 Task: Search one way flight ticket for 2 adults, 2 infants in seat and 1 infant on lap in first from Provo: Provo Municipal Airport to Riverton: Central Wyoming Regional Airport (was Riverton Regional) on 8-4-2023. Choice of flights is Frontier. Number of bags: 3 checked bags. Price is upto 65000. Outbound departure time preference is 23:30.
Action: Mouse moved to (306, 417)
Screenshot: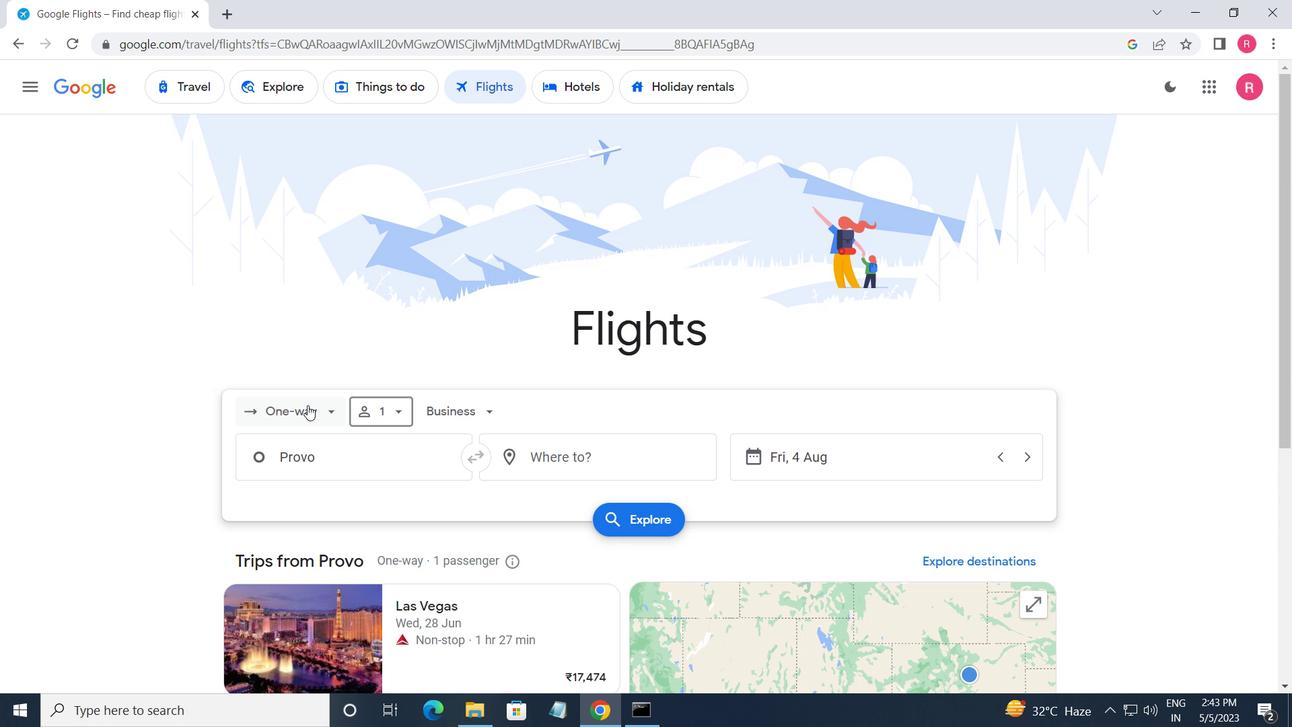 
Action: Mouse pressed left at (306, 417)
Screenshot: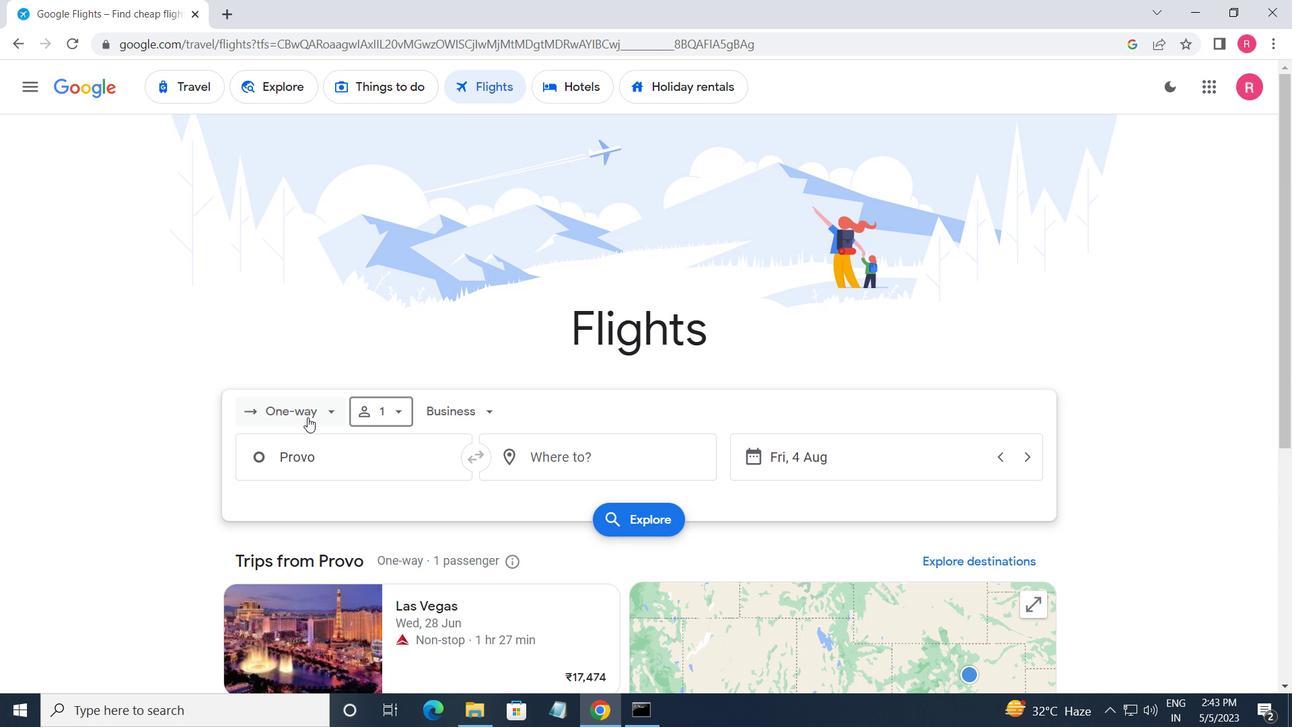 
Action: Mouse moved to (311, 477)
Screenshot: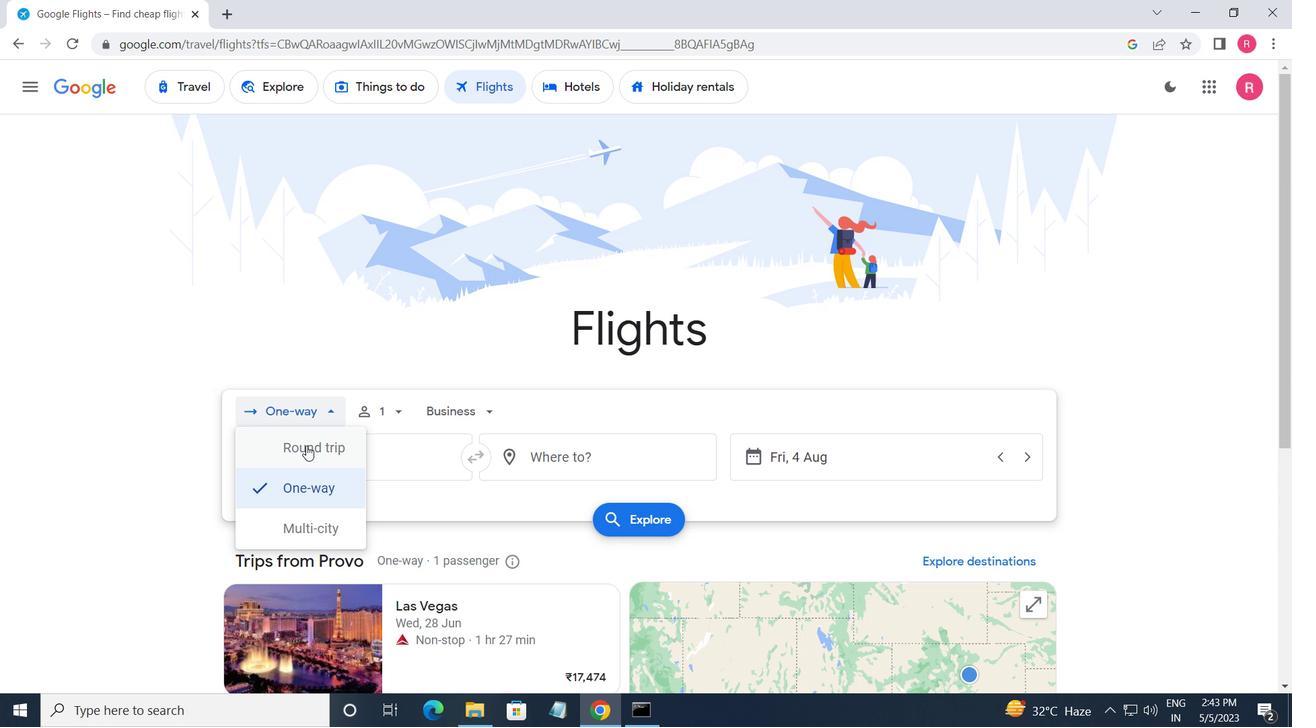 
Action: Mouse pressed left at (311, 477)
Screenshot: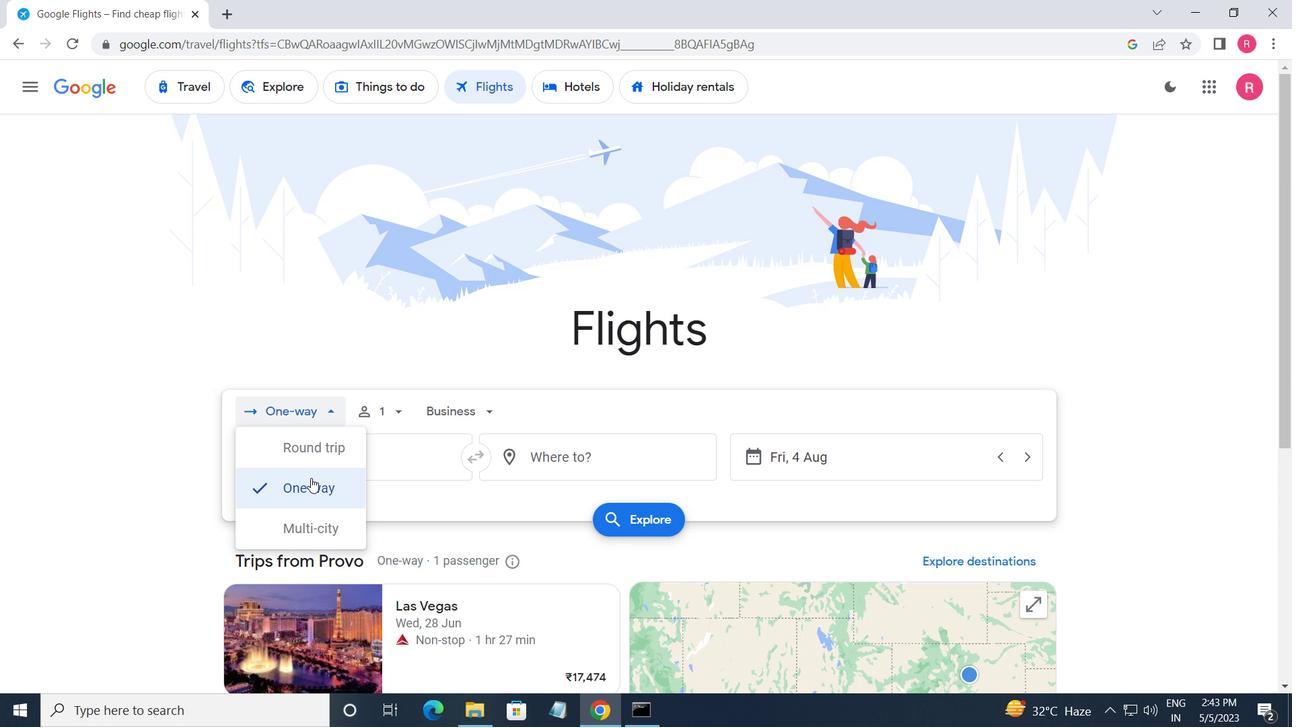 
Action: Mouse moved to (372, 402)
Screenshot: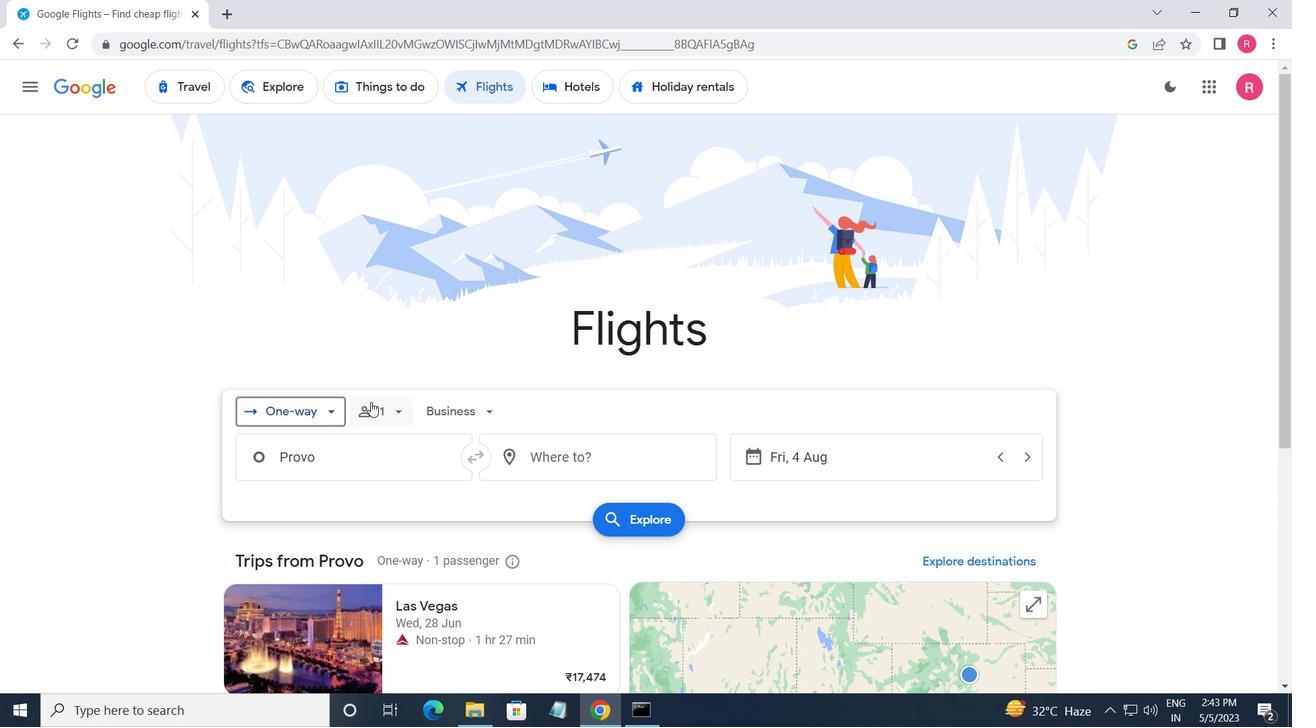 
Action: Mouse pressed left at (372, 402)
Screenshot: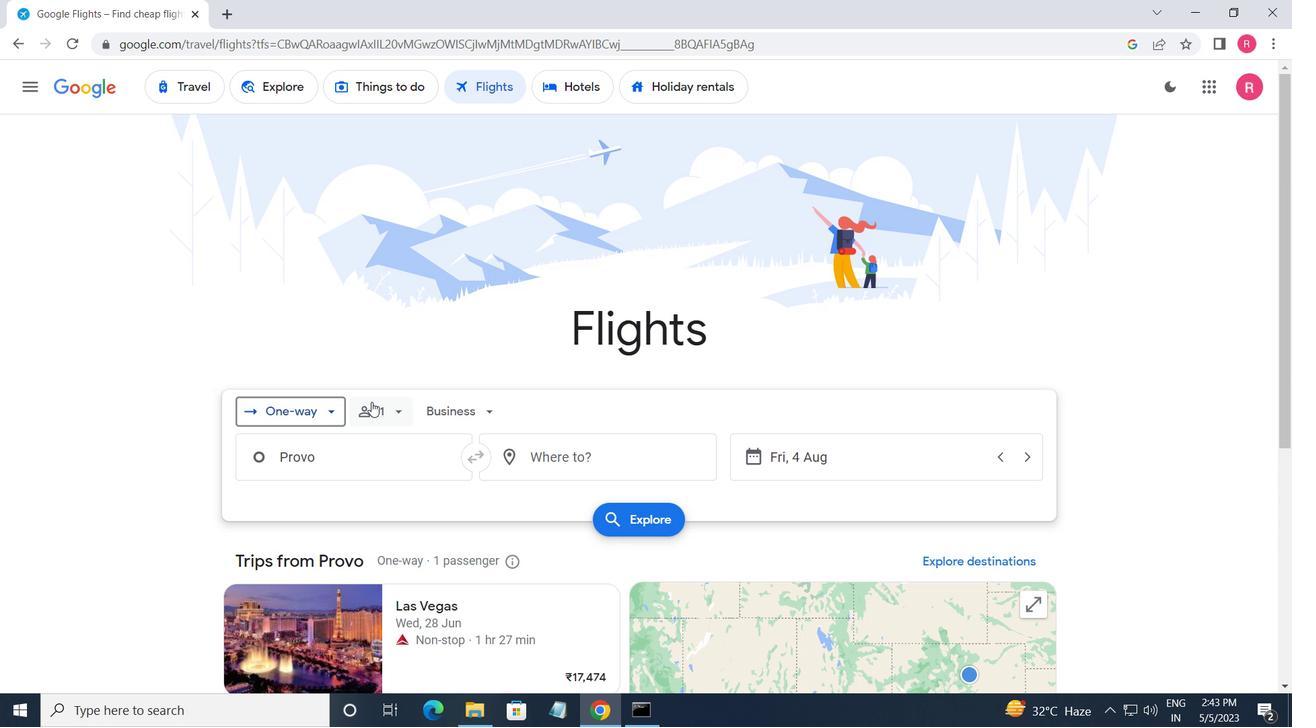 
Action: Mouse moved to (525, 456)
Screenshot: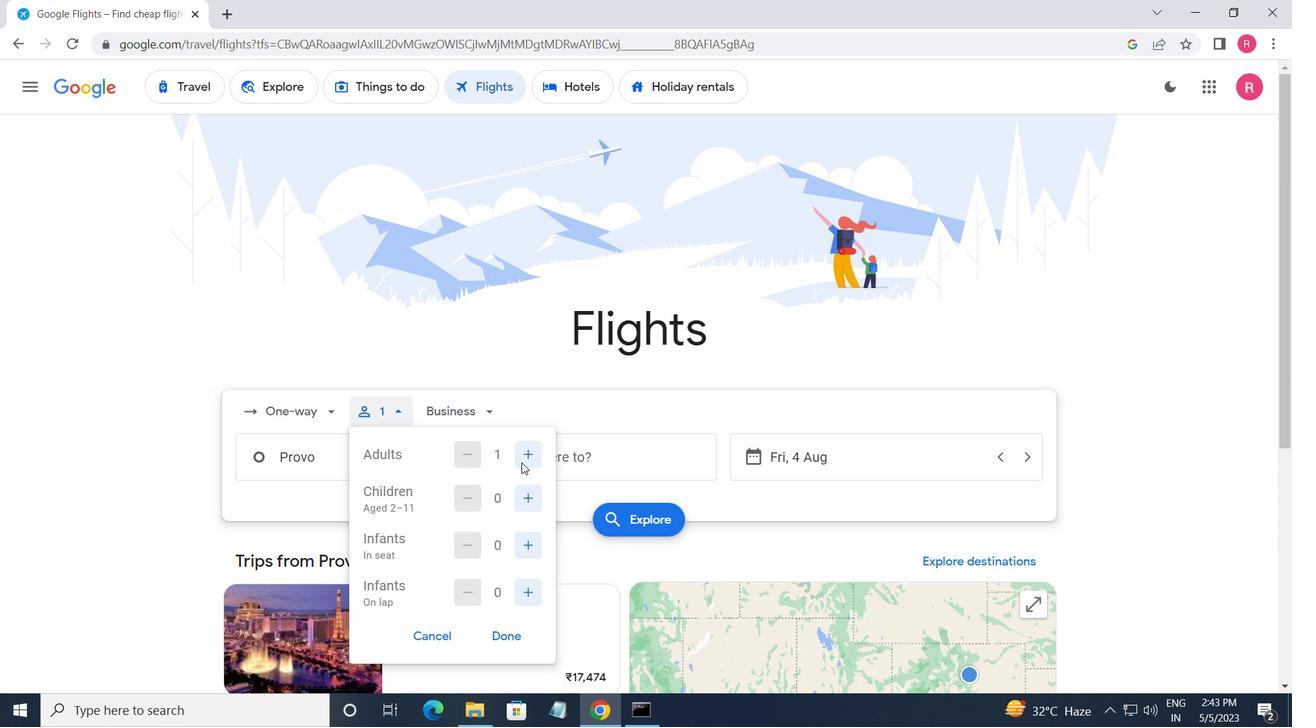 
Action: Mouse pressed left at (525, 456)
Screenshot: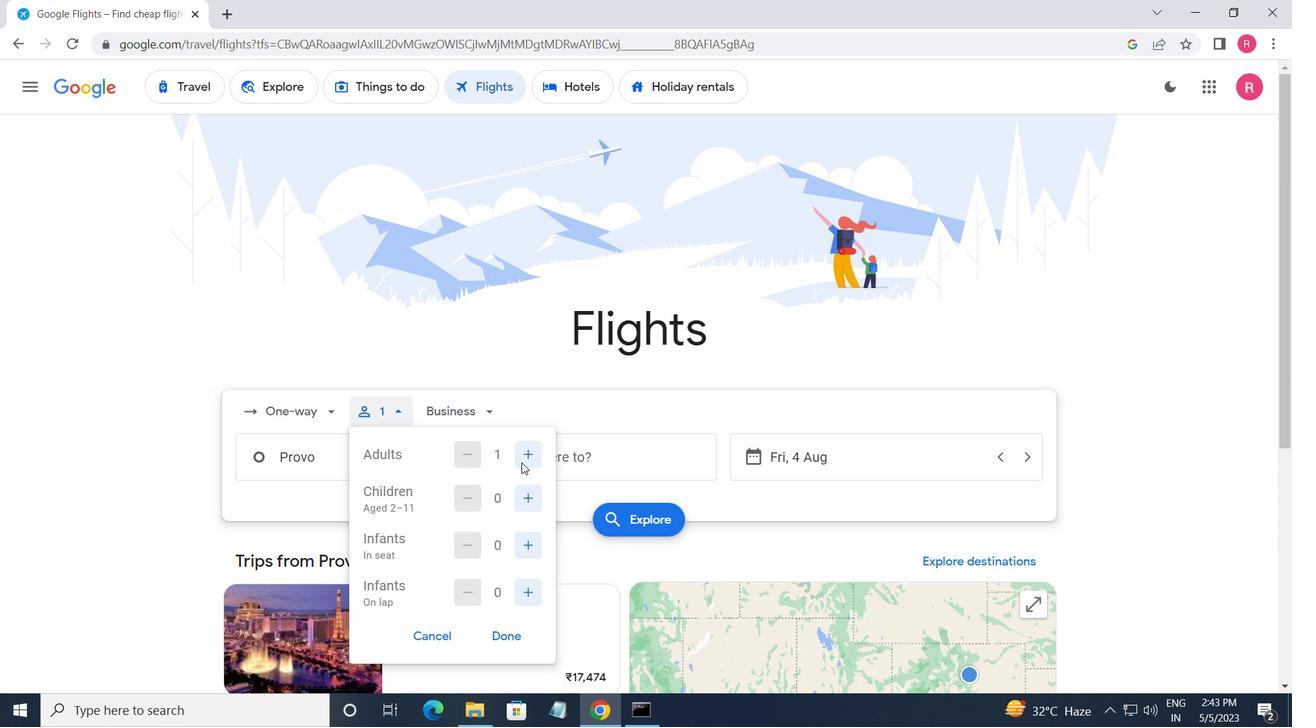 
Action: Mouse moved to (529, 491)
Screenshot: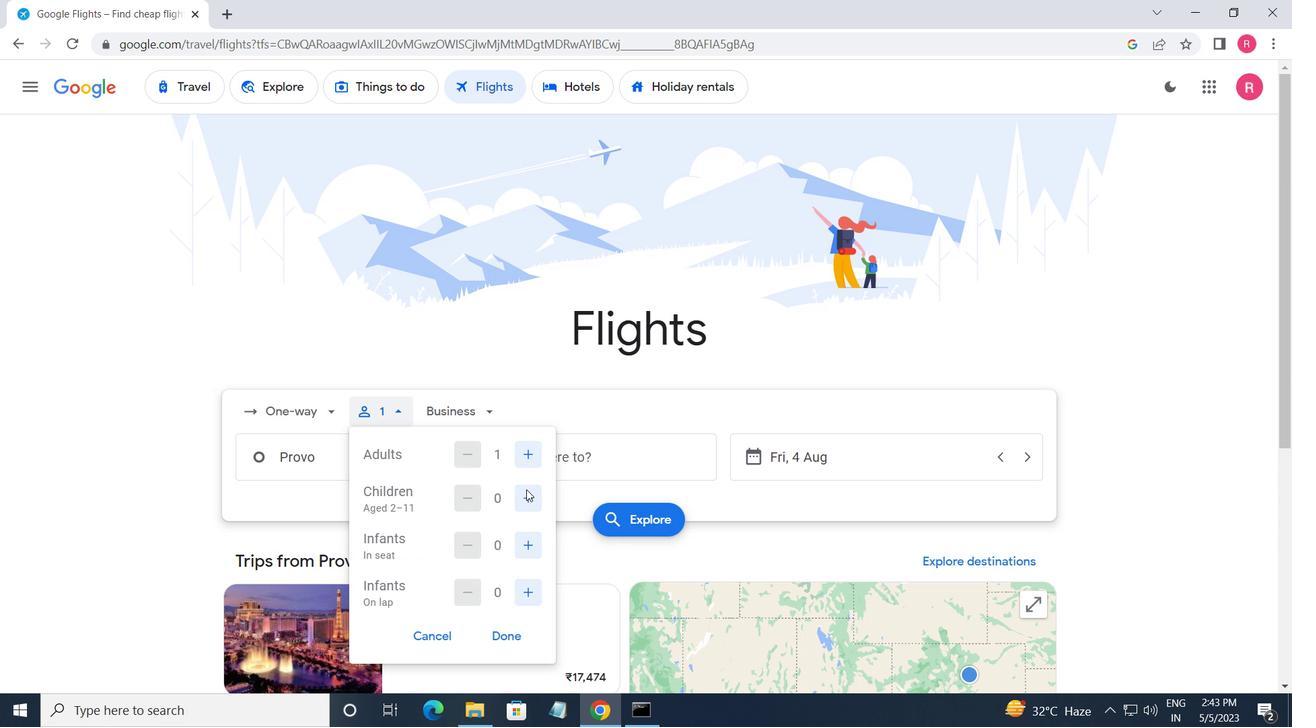 
Action: Mouse pressed left at (529, 491)
Screenshot: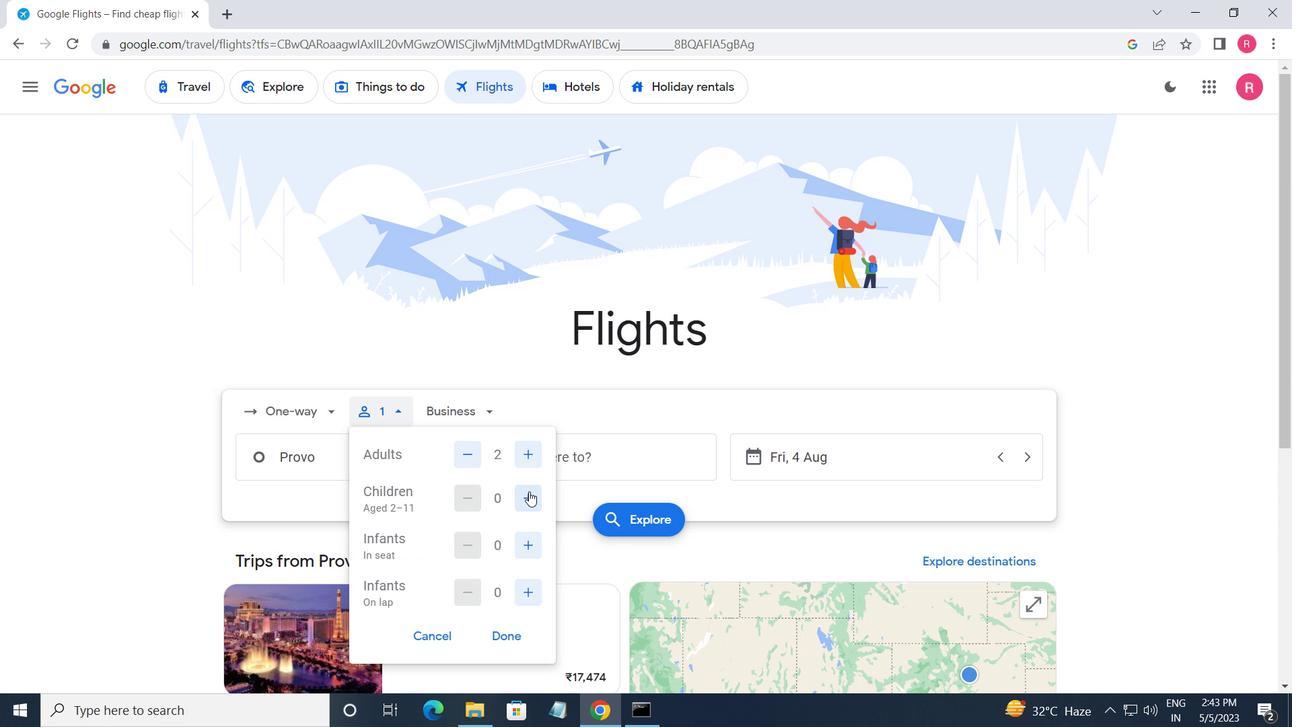 
Action: Mouse moved to (529, 491)
Screenshot: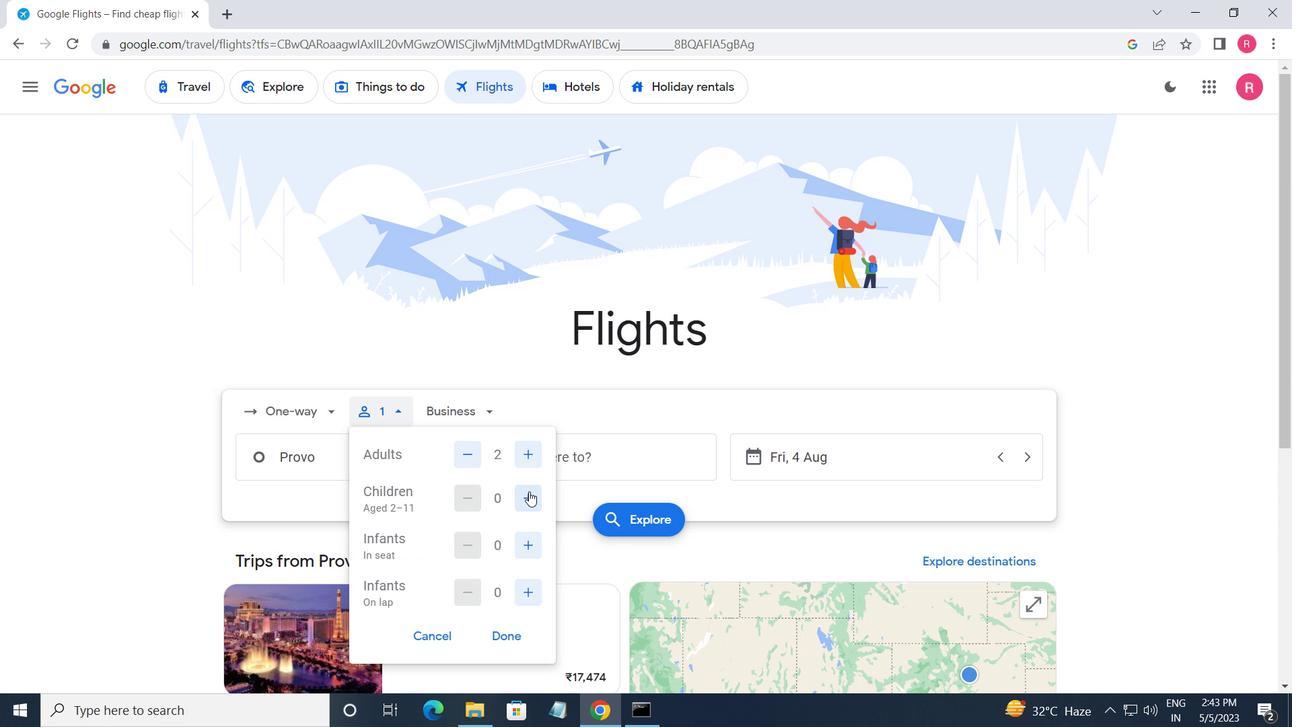 
Action: Mouse pressed left at (529, 491)
Screenshot: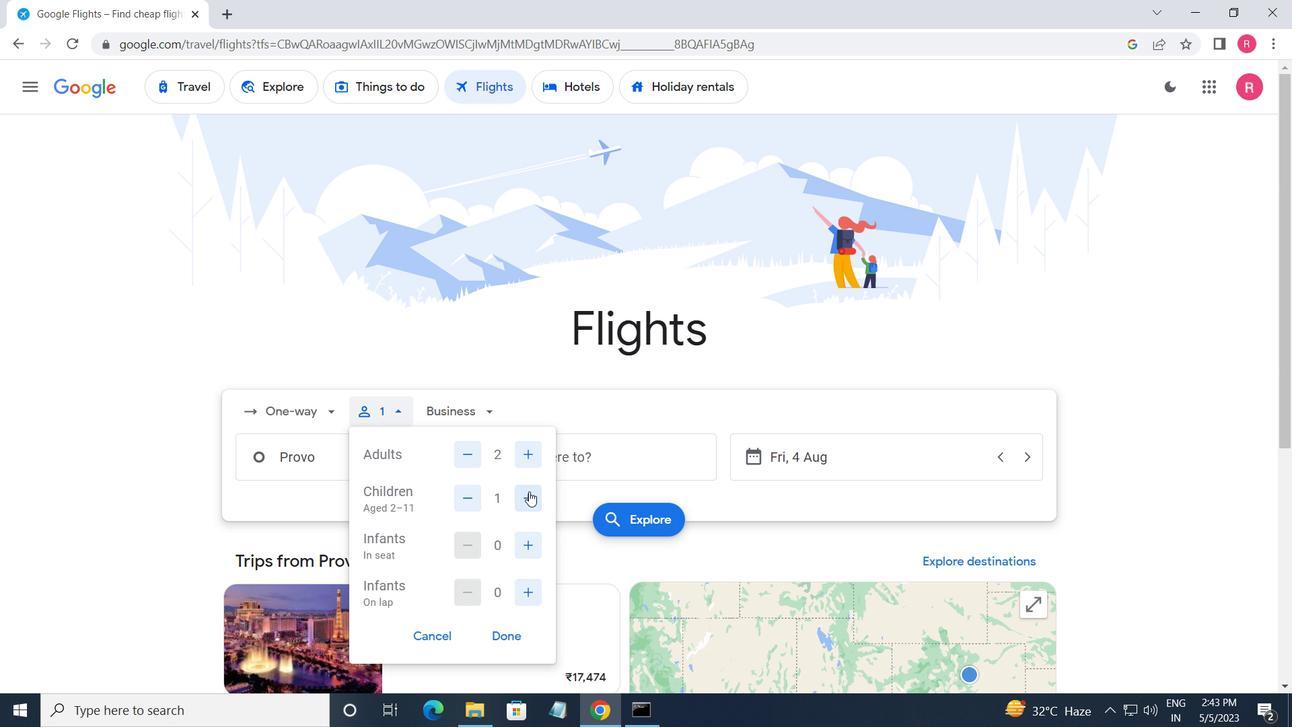 
Action: Mouse moved to (526, 545)
Screenshot: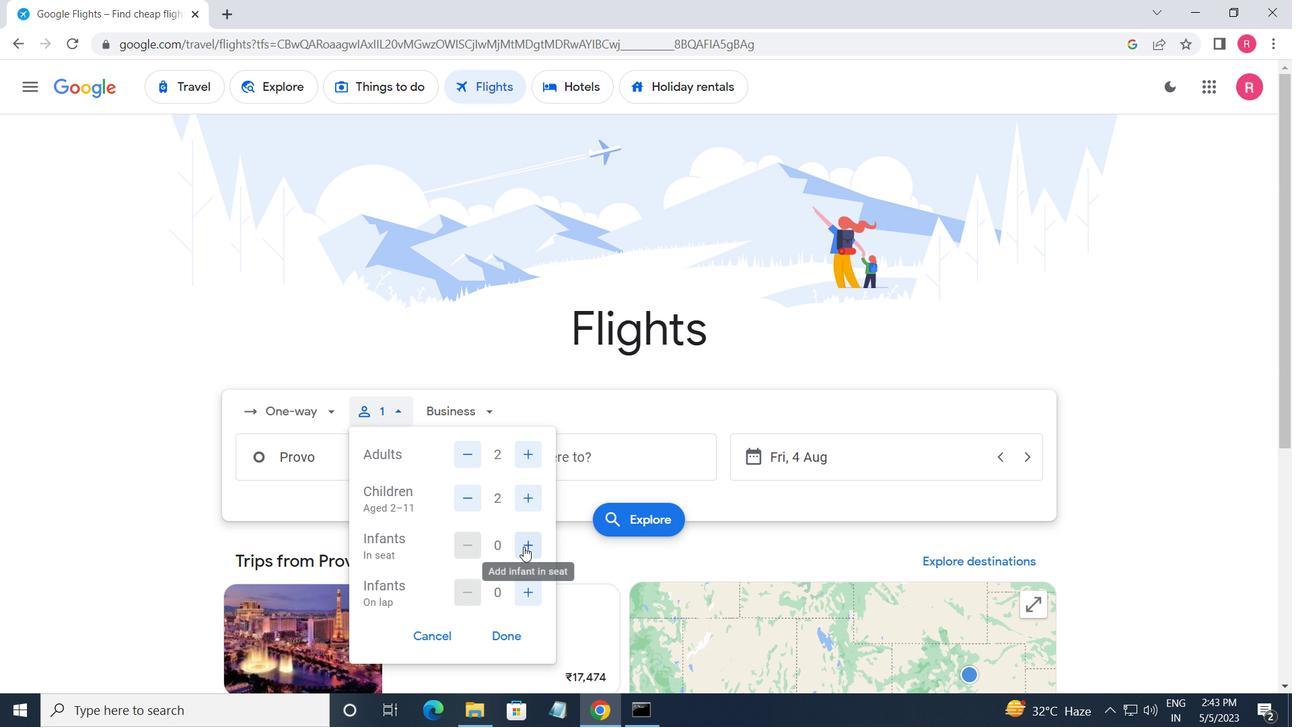 
Action: Mouse pressed left at (526, 545)
Screenshot: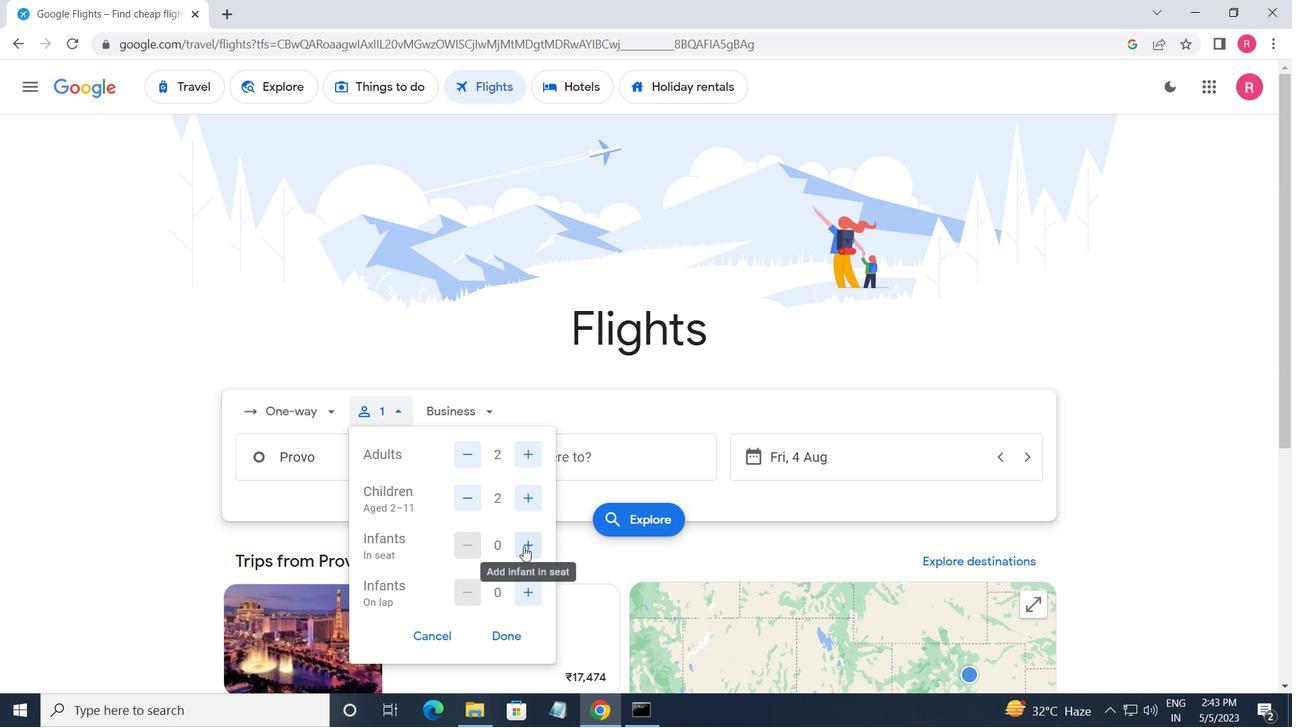
Action: Mouse moved to (518, 629)
Screenshot: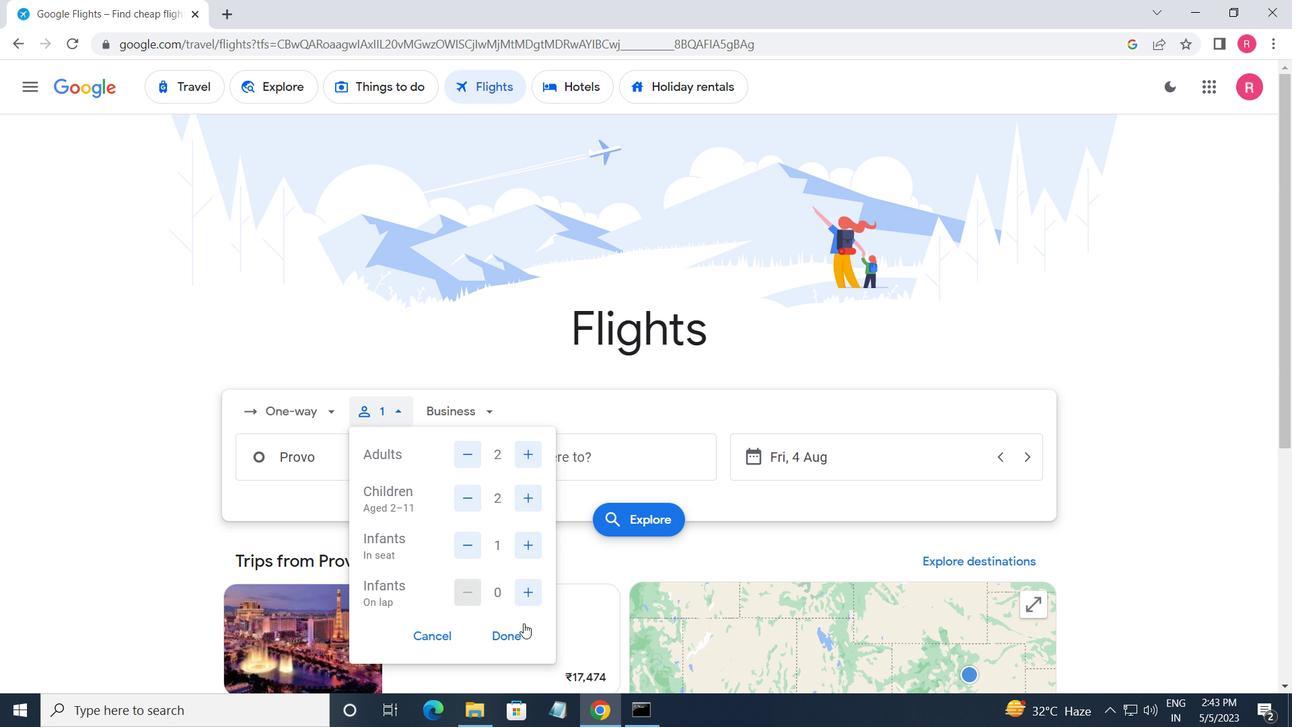 
Action: Mouse pressed left at (518, 629)
Screenshot: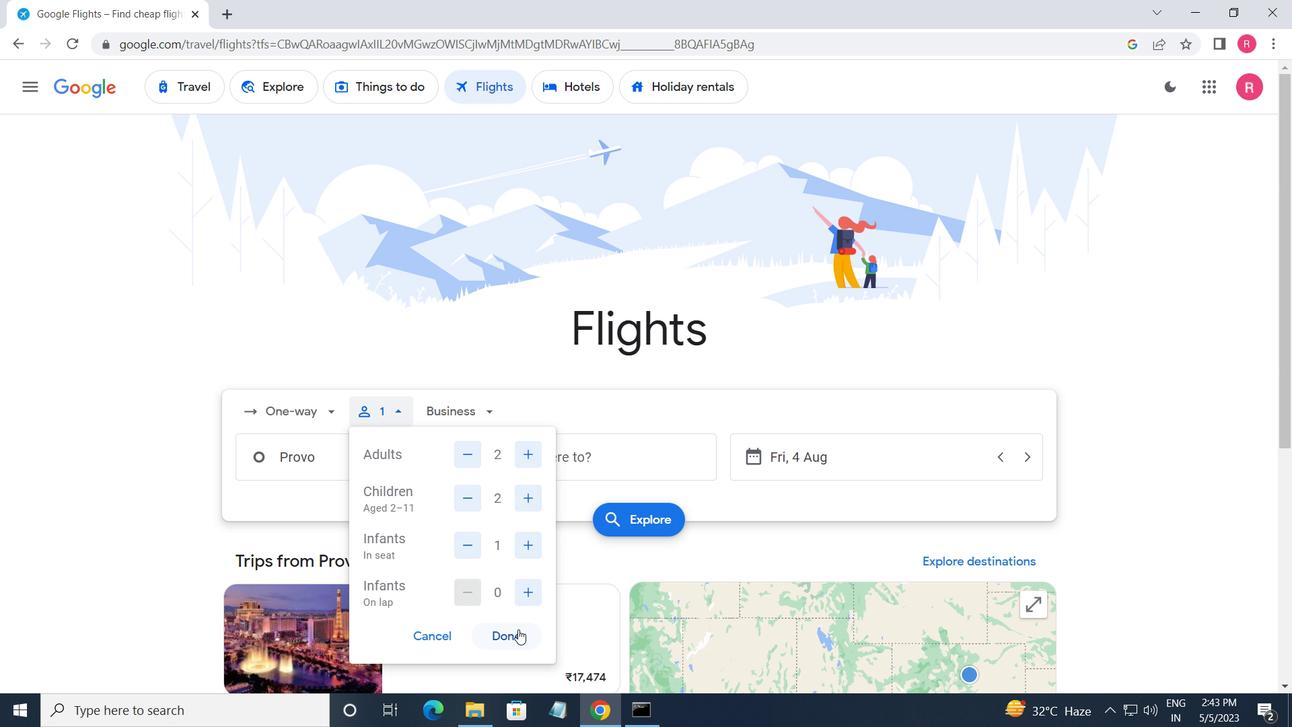 
Action: Mouse moved to (445, 410)
Screenshot: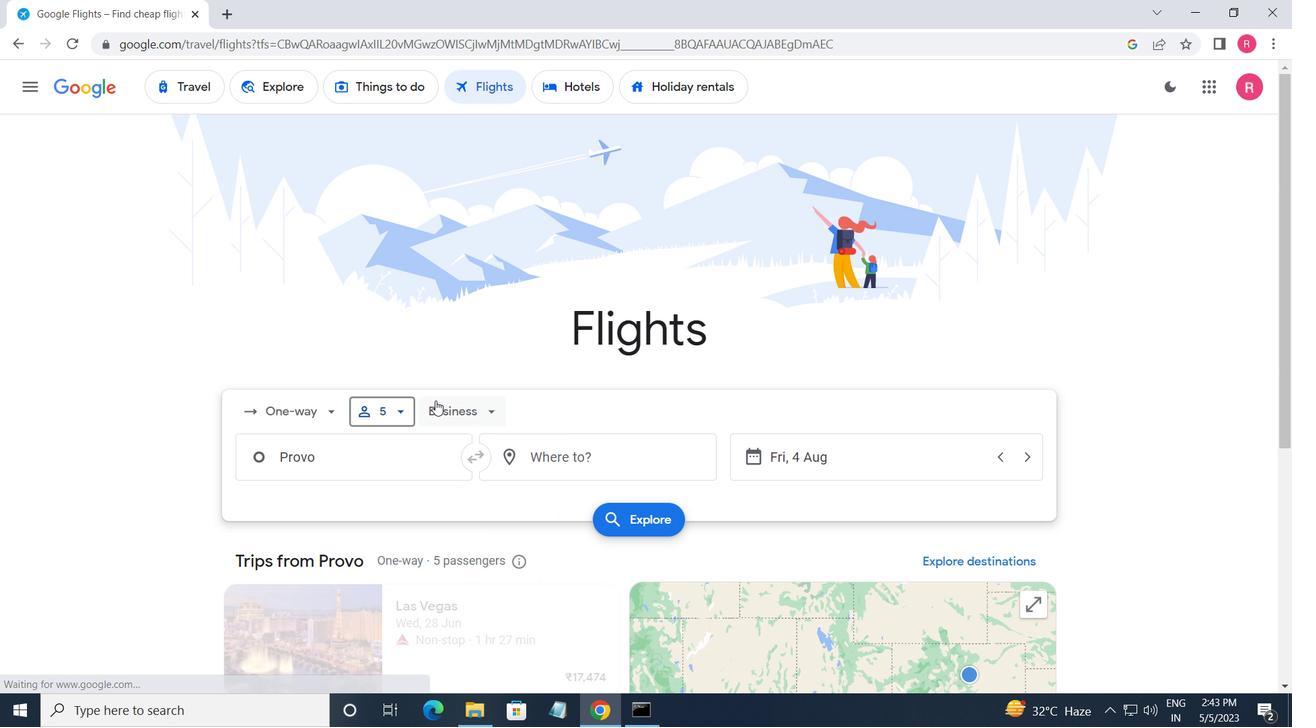 
Action: Mouse pressed left at (445, 410)
Screenshot: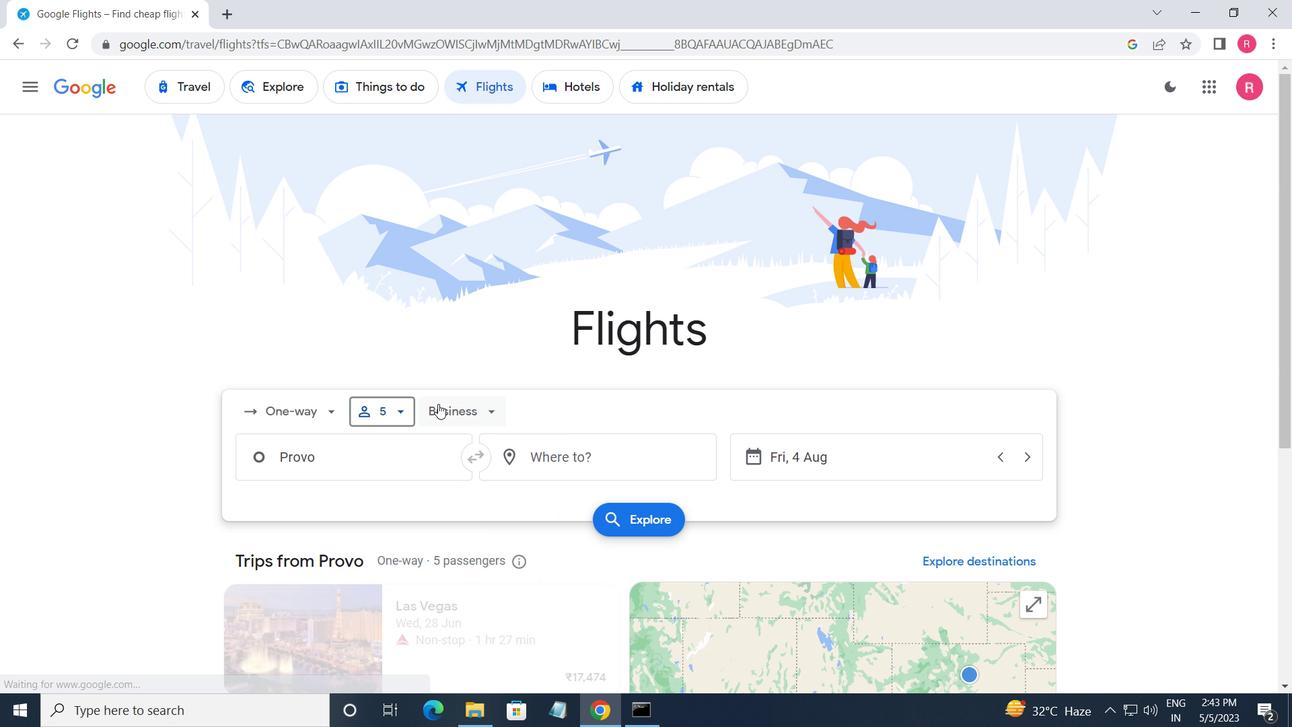 
Action: Mouse moved to (484, 570)
Screenshot: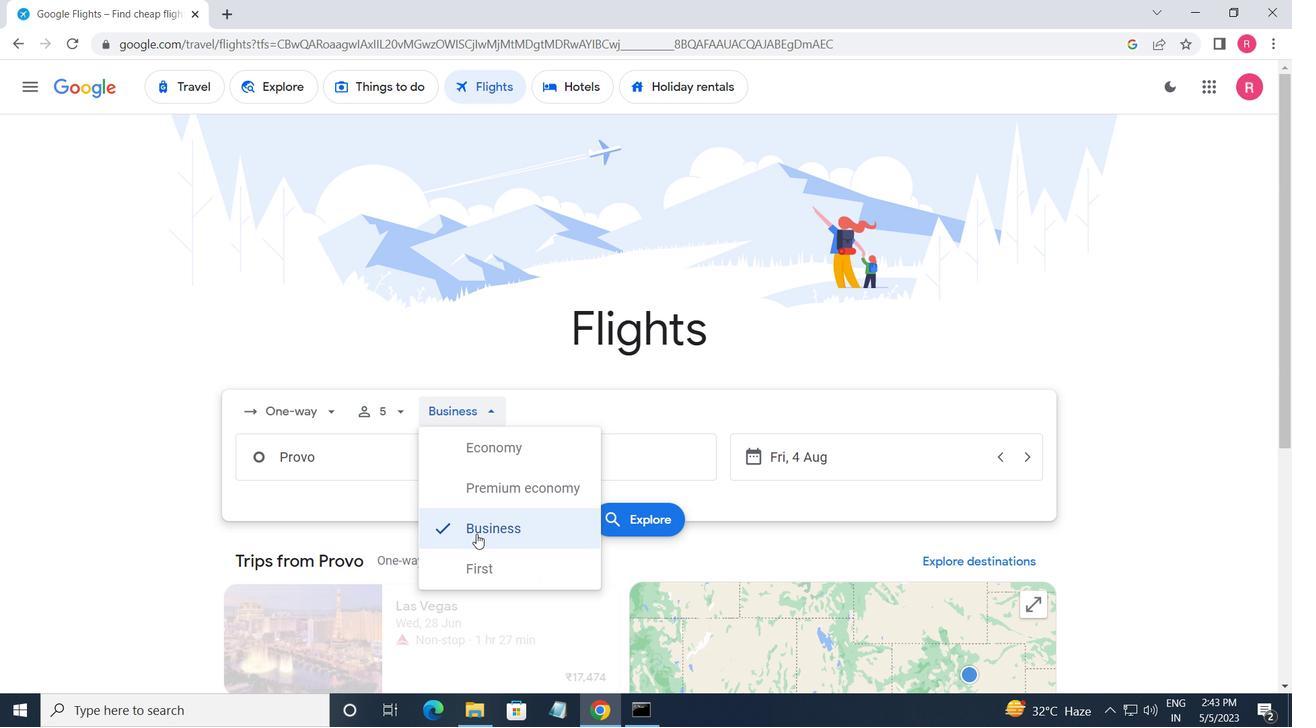 
Action: Mouse pressed left at (484, 570)
Screenshot: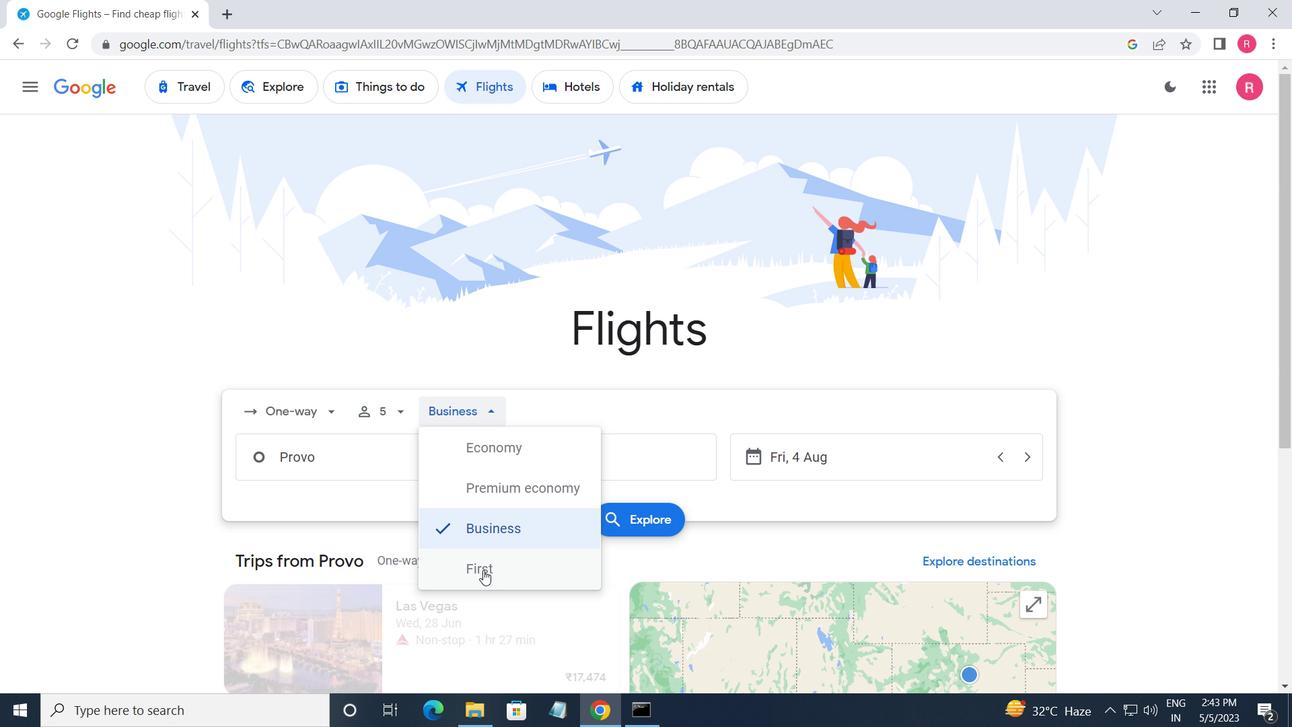 
Action: Mouse moved to (367, 453)
Screenshot: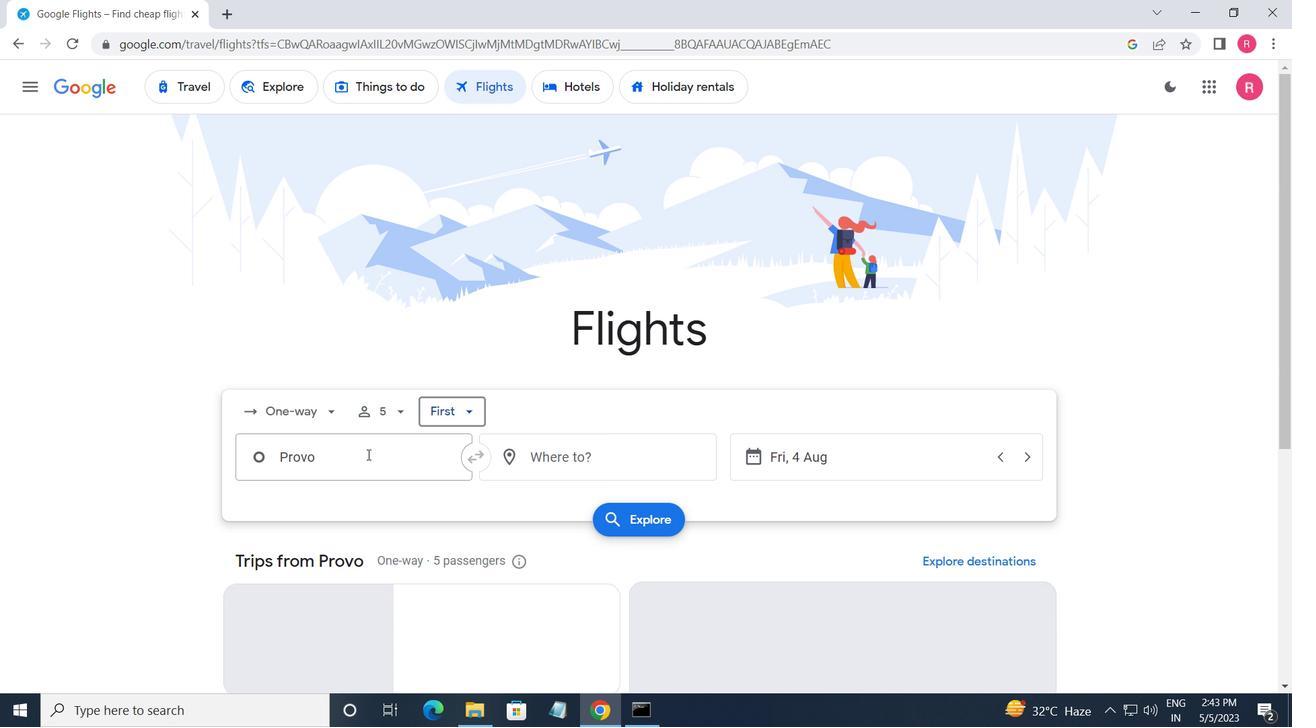 
Action: Mouse pressed left at (367, 453)
Screenshot: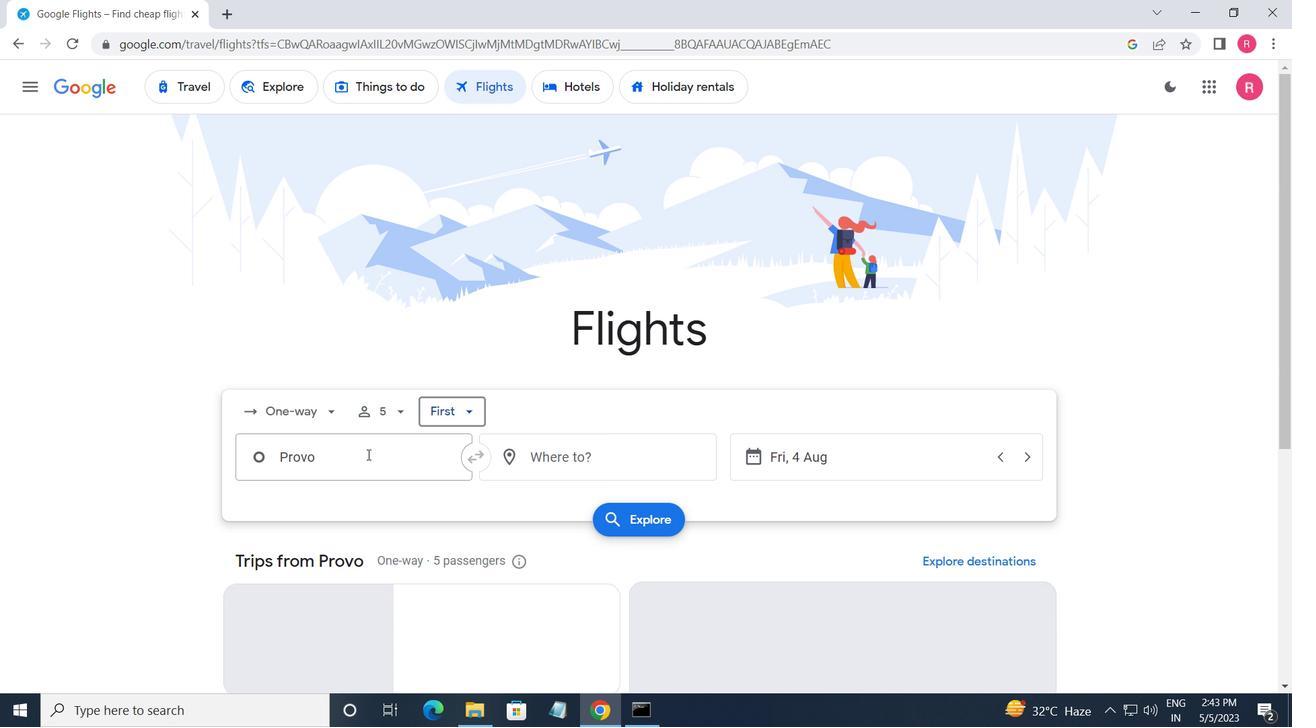 
Action: Key pressed <Key.shift_r>Provo<Key.enter>
Screenshot: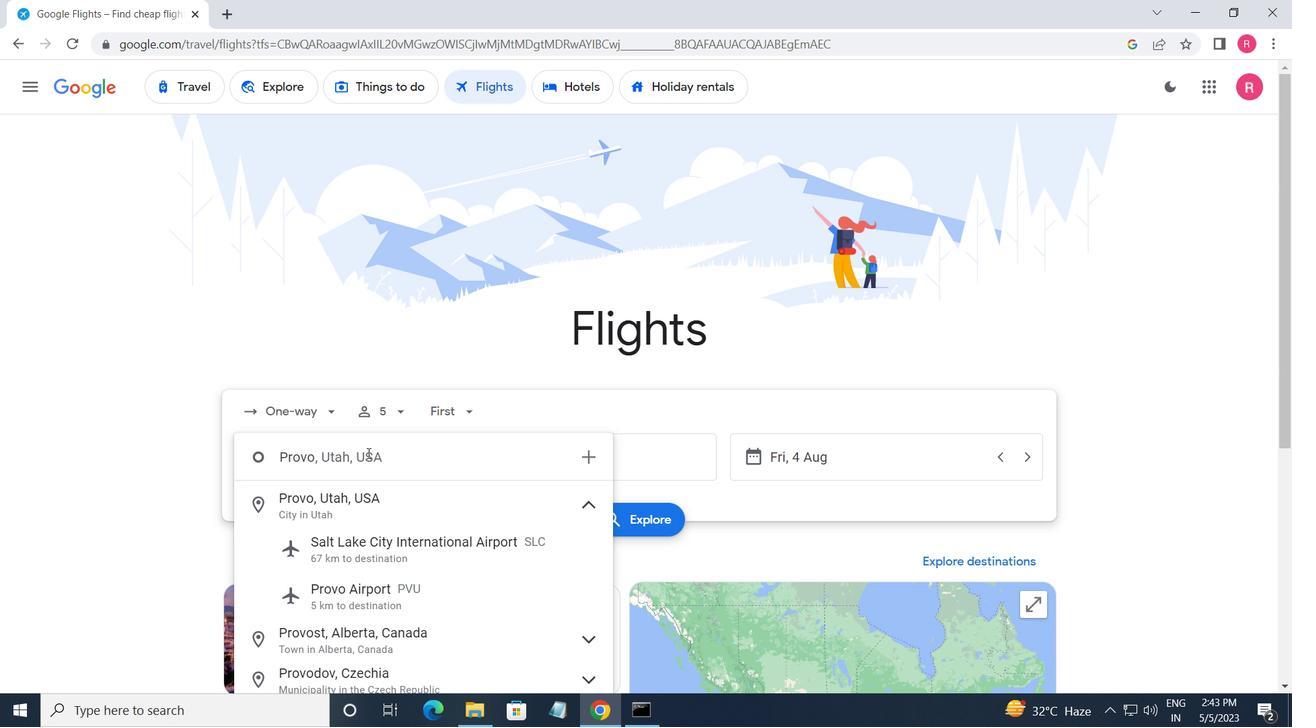 
Action: Mouse moved to (558, 456)
Screenshot: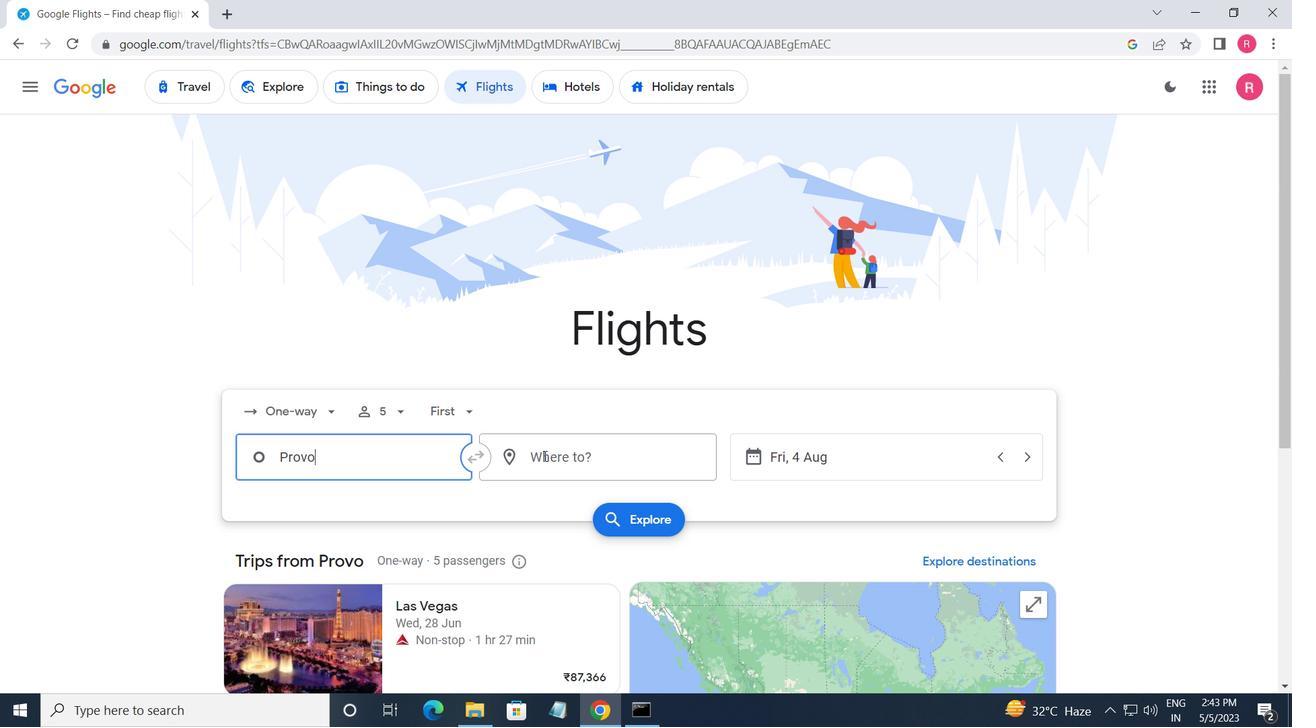 
Action: Mouse pressed left at (558, 456)
Screenshot: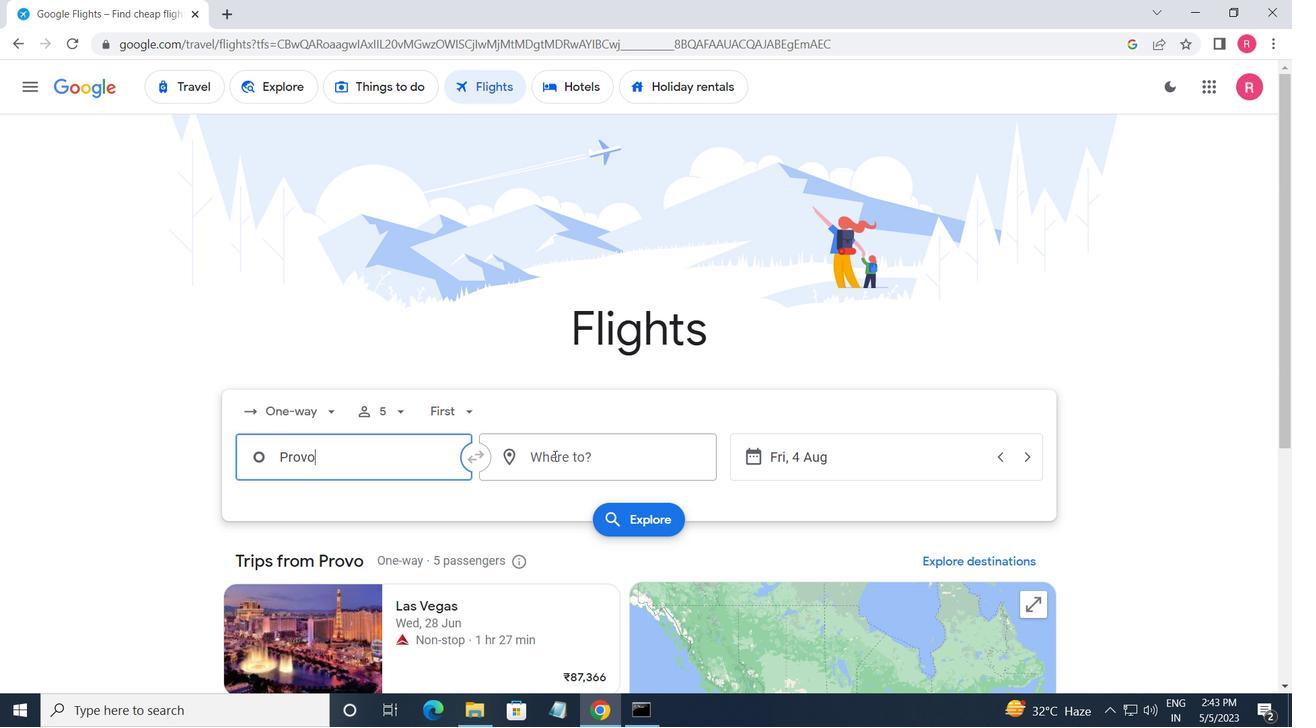 
Action: Key pressed <Key.shift><Key.shift><Key.shift><Key.shift><Key.shift><Key.shift><Key.shift><Key.shift><Key.shift><Key.shift>RIVERTON
Screenshot: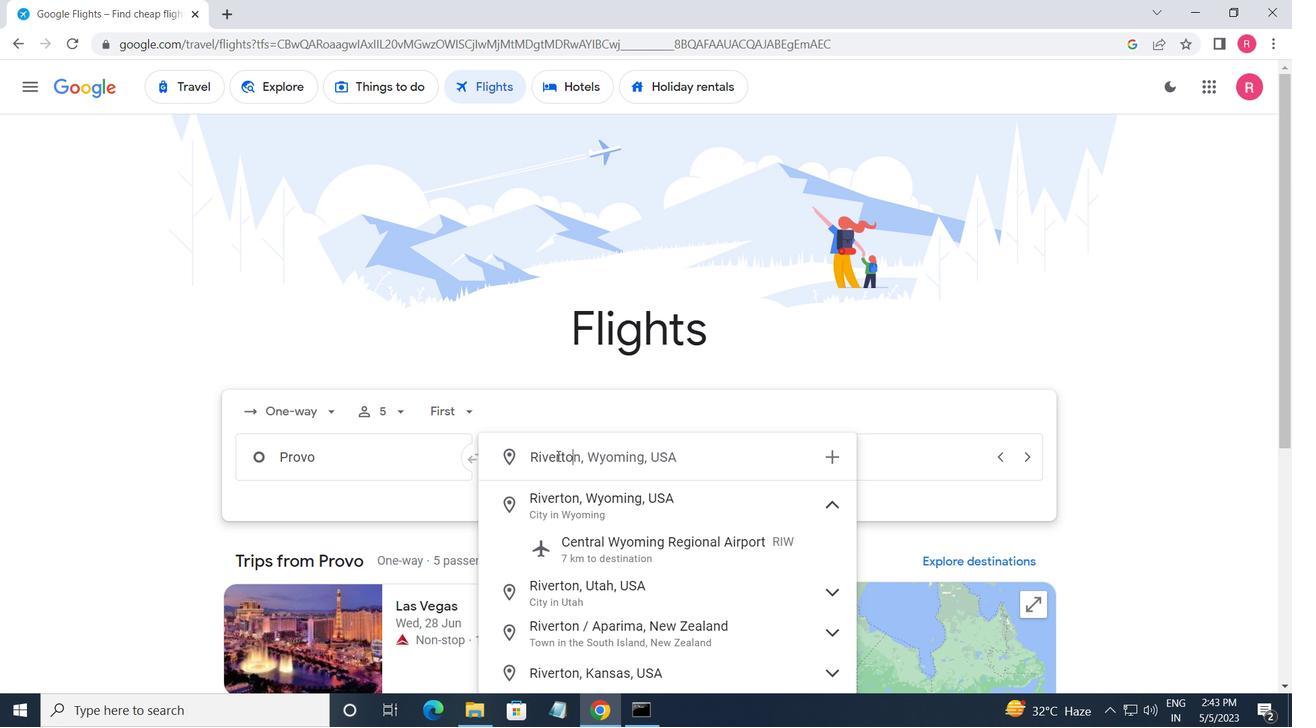 
Action: Mouse moved to (698, 555)
Screenshot: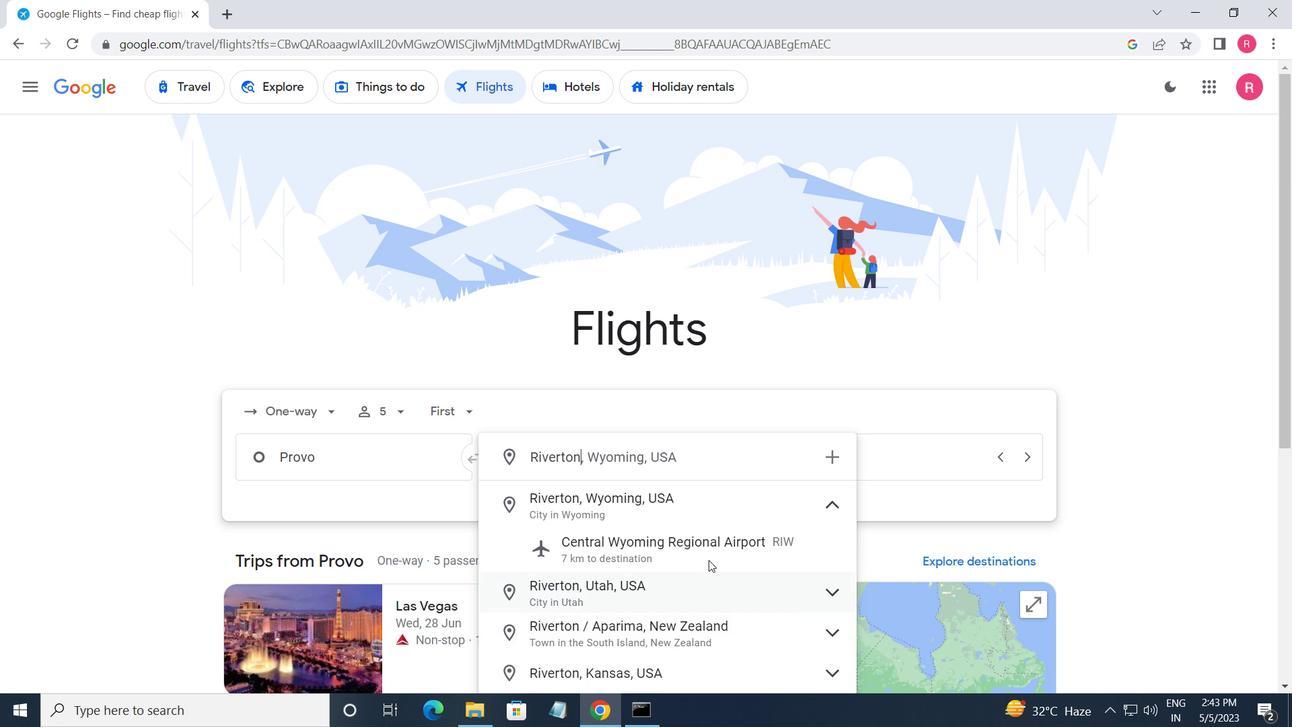 
Action: Mouse pressed left at (698, 555)
Screenshot: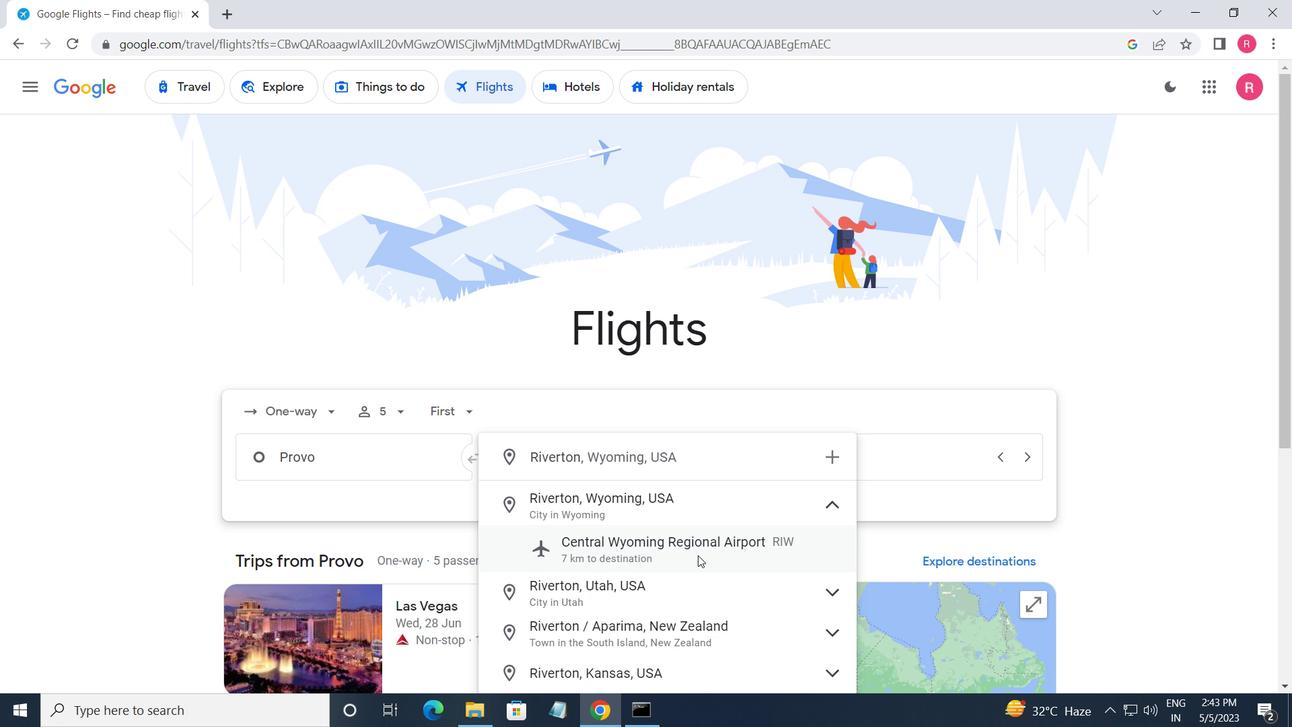 
Action: Mouse moved to (910, 471)
Screenshot: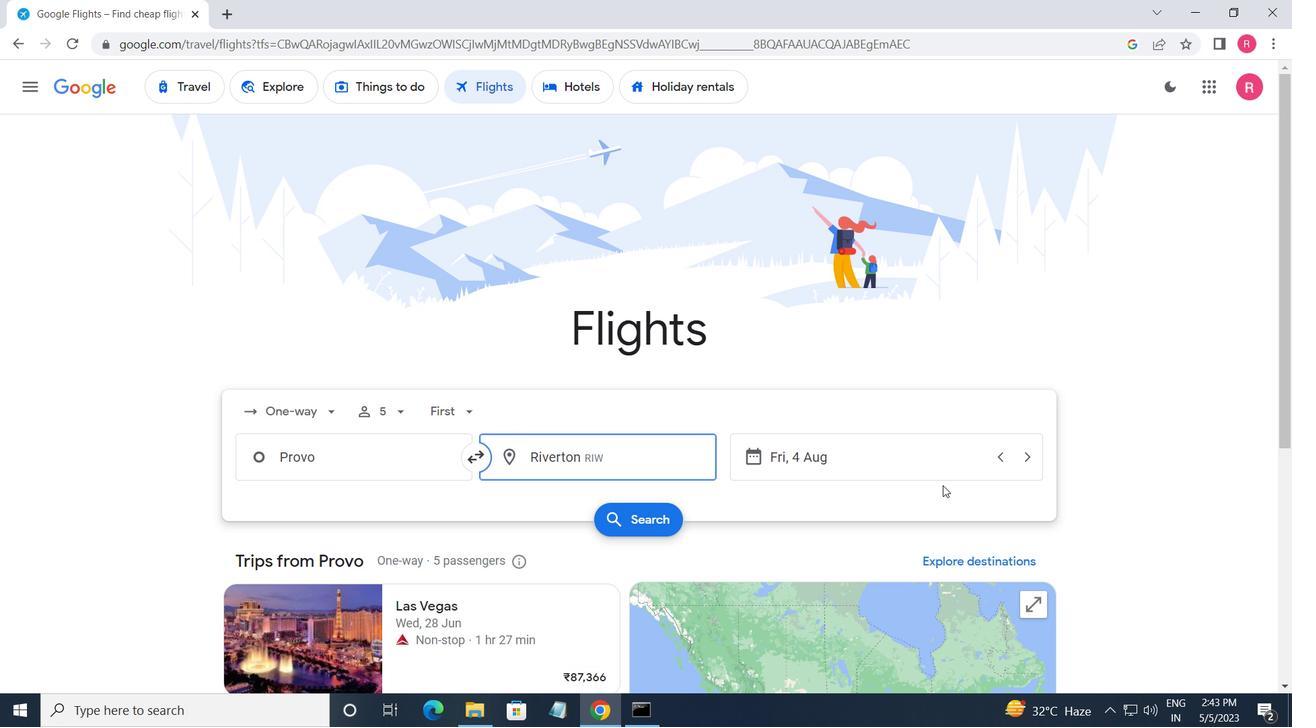 
Action: Mouse pressed left at (910, 471)
Screenshot: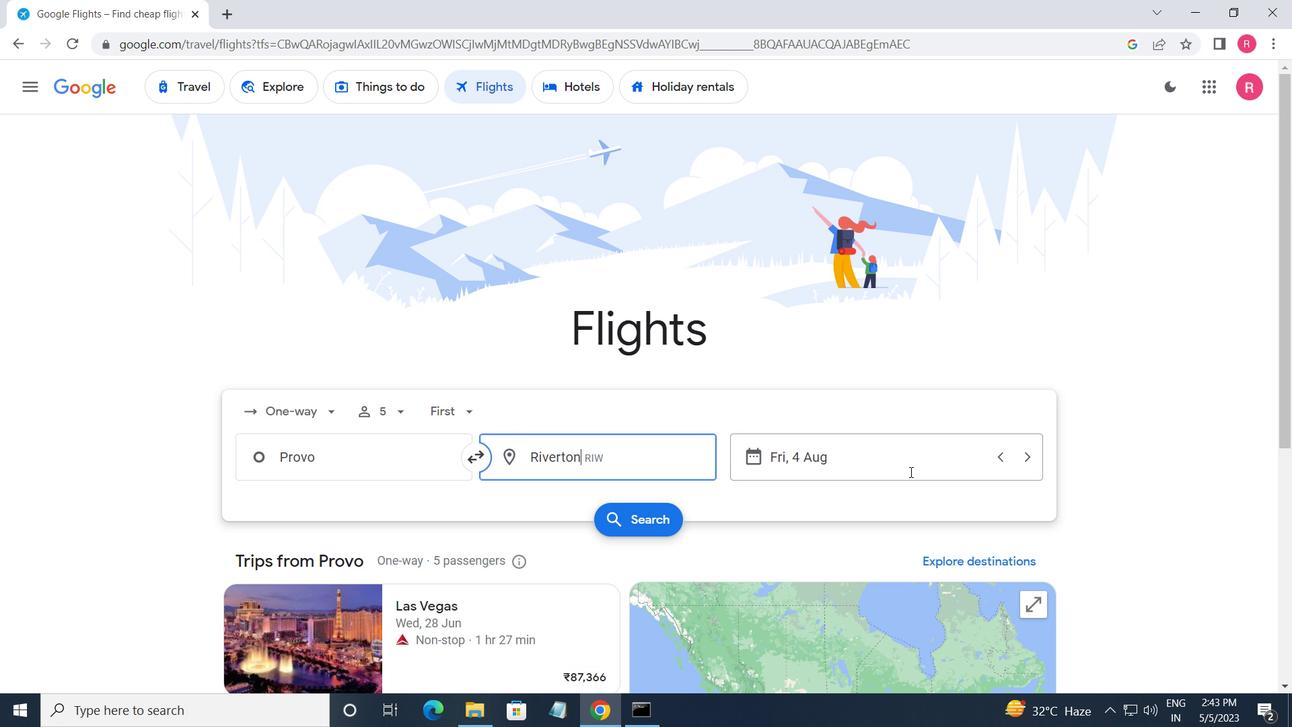 
Action: Mouse moved to (638, 399)
Screenshot: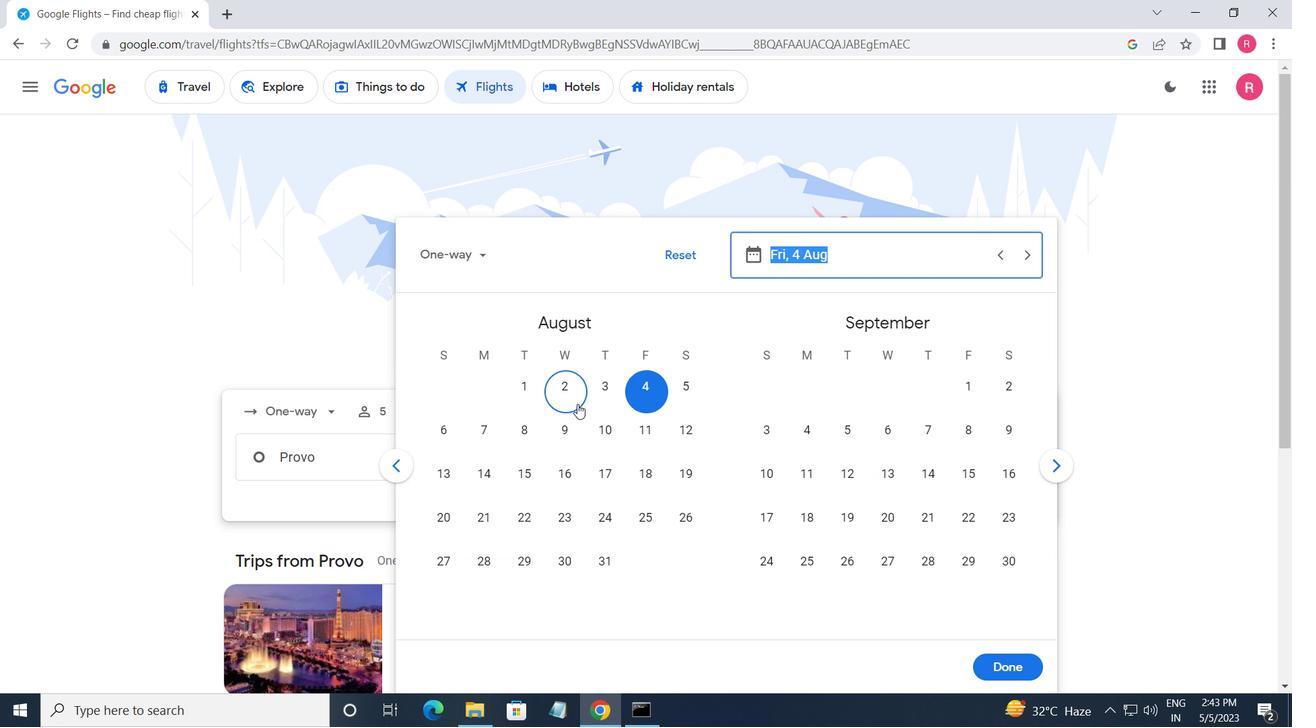 
Action: Mouse pressed left at (638, 399)
Screenshot: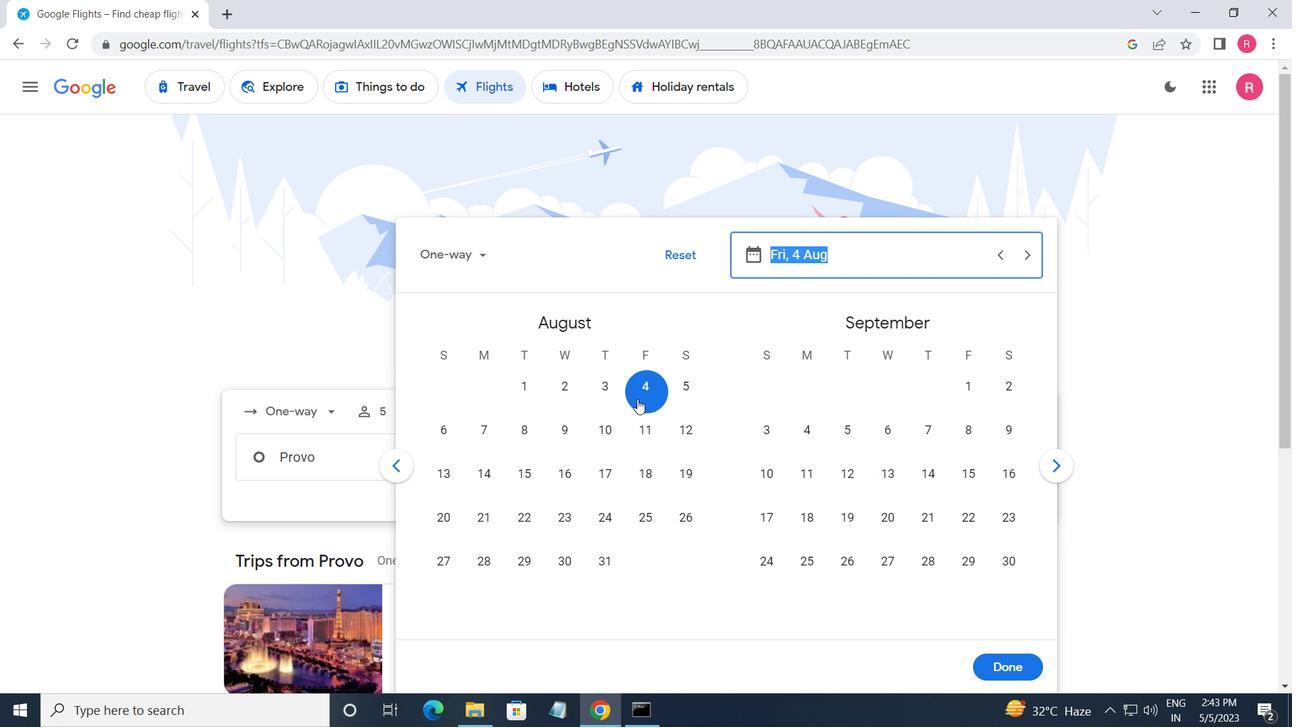 
Action: Mouse moved to (984, 669)
Screenshot: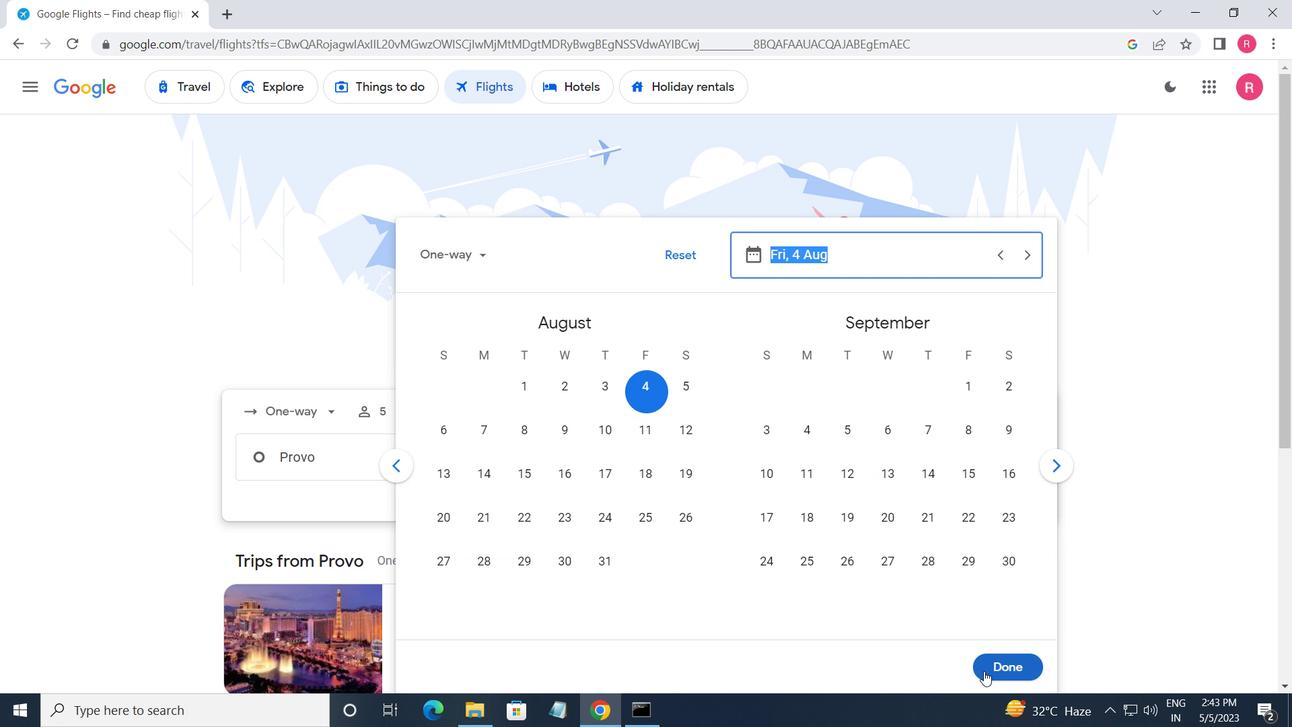 
Action: Mouse pressed left at (984, 669)
Screenshot: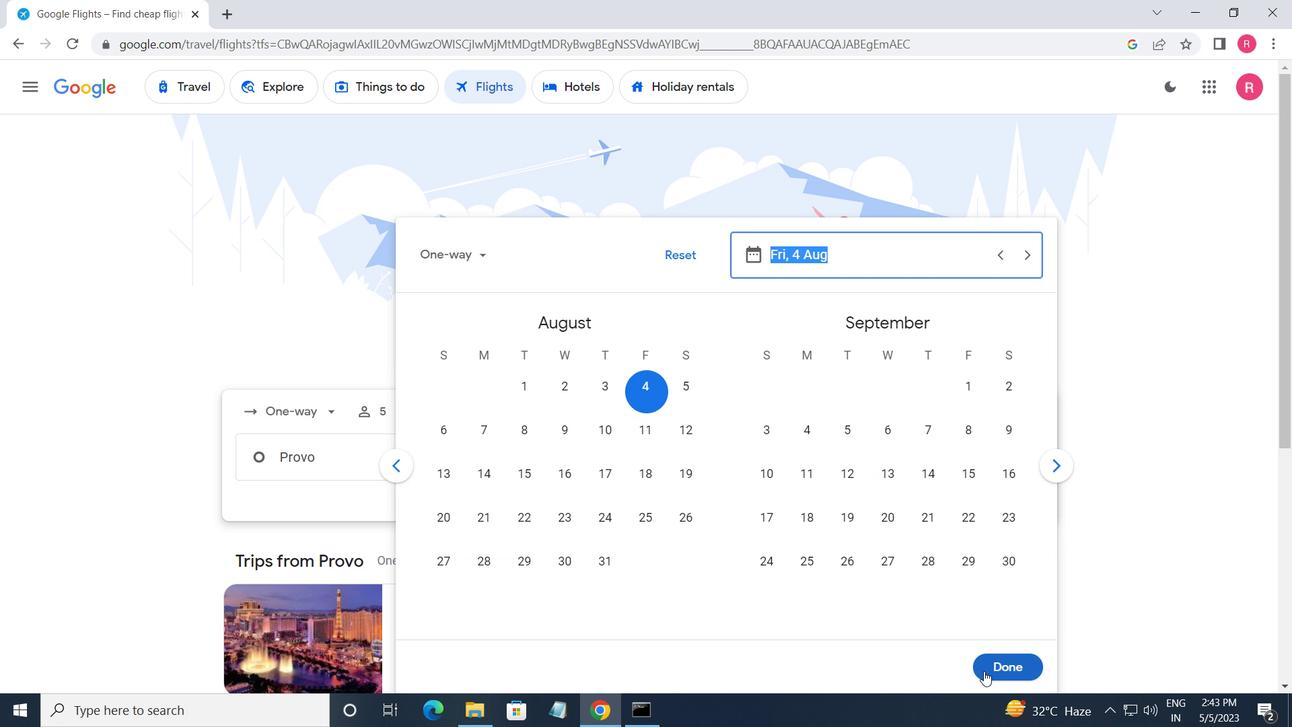 
Action: Mouse moved to (637, 529)
Screenshot: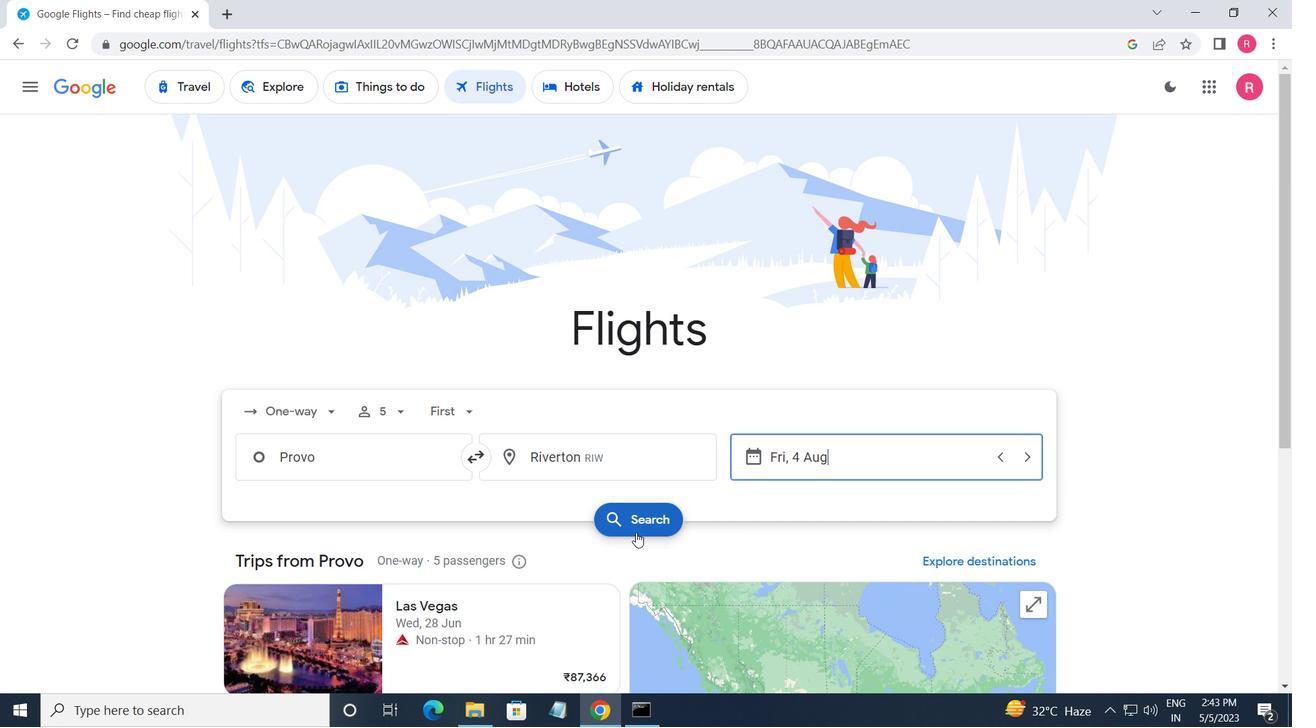 
Action: Mouse pressed left at (637, 529)
Screenshot: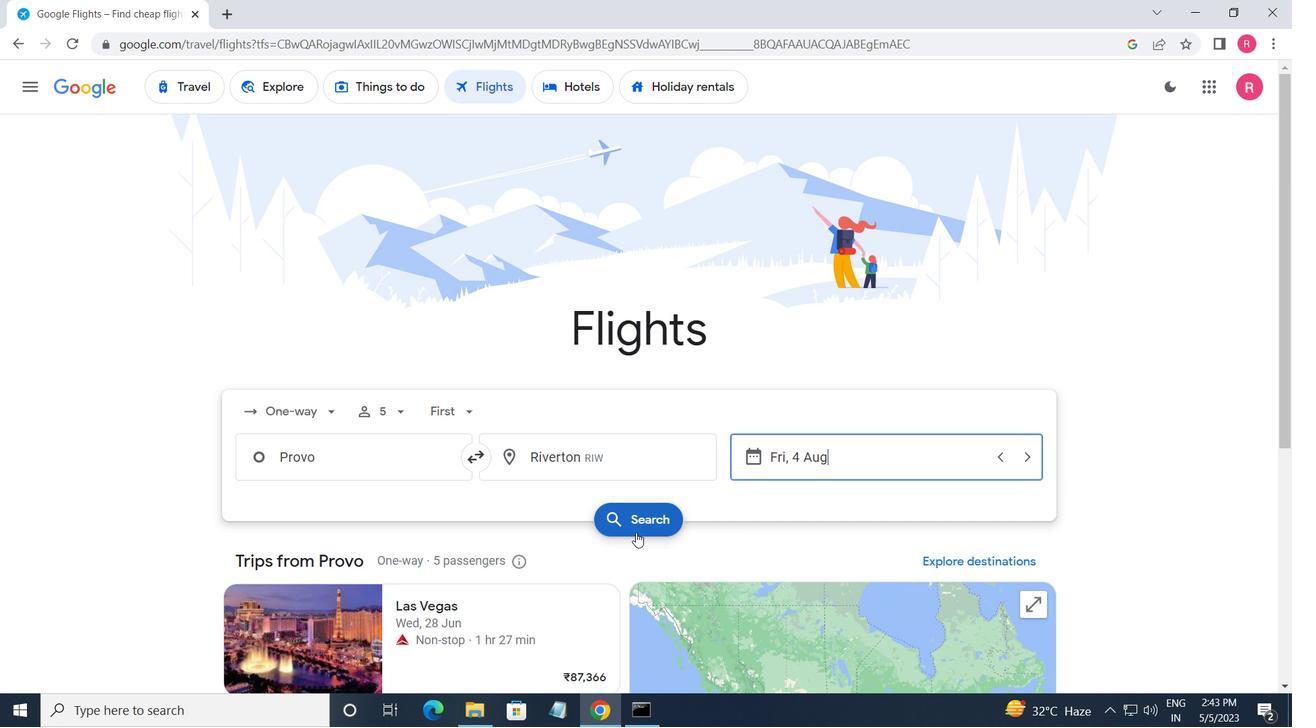 
Action: Mouse moved to (247, 245)
Screenshot: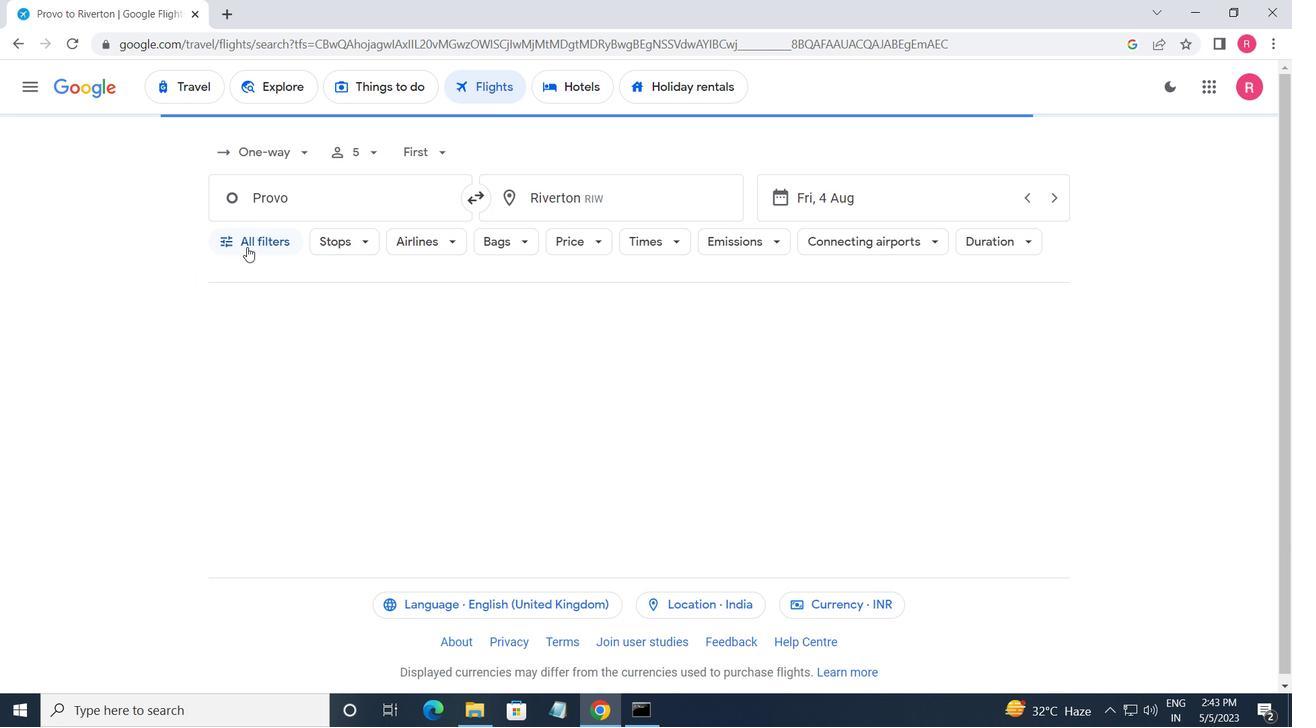 
Action: Mouse pressed left at (247, 245)
Screenshot: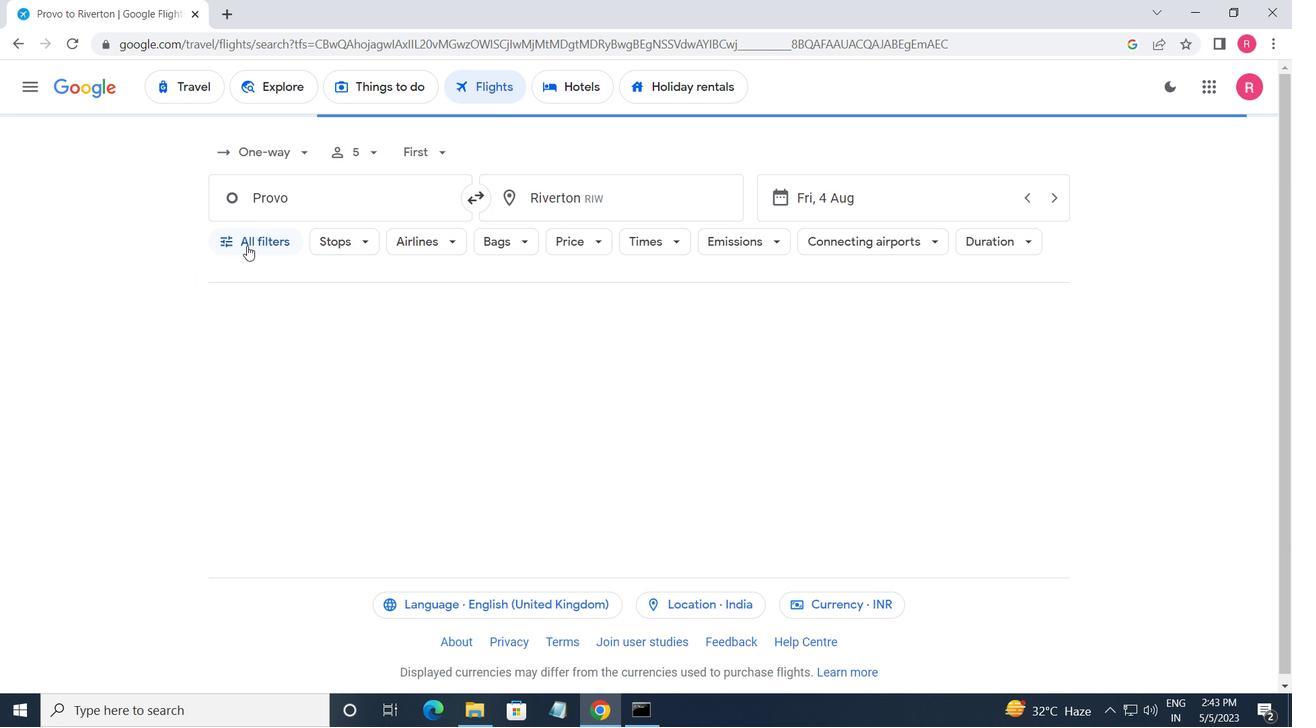 
Action: Mouse moved to (885, 208)
Screenshot: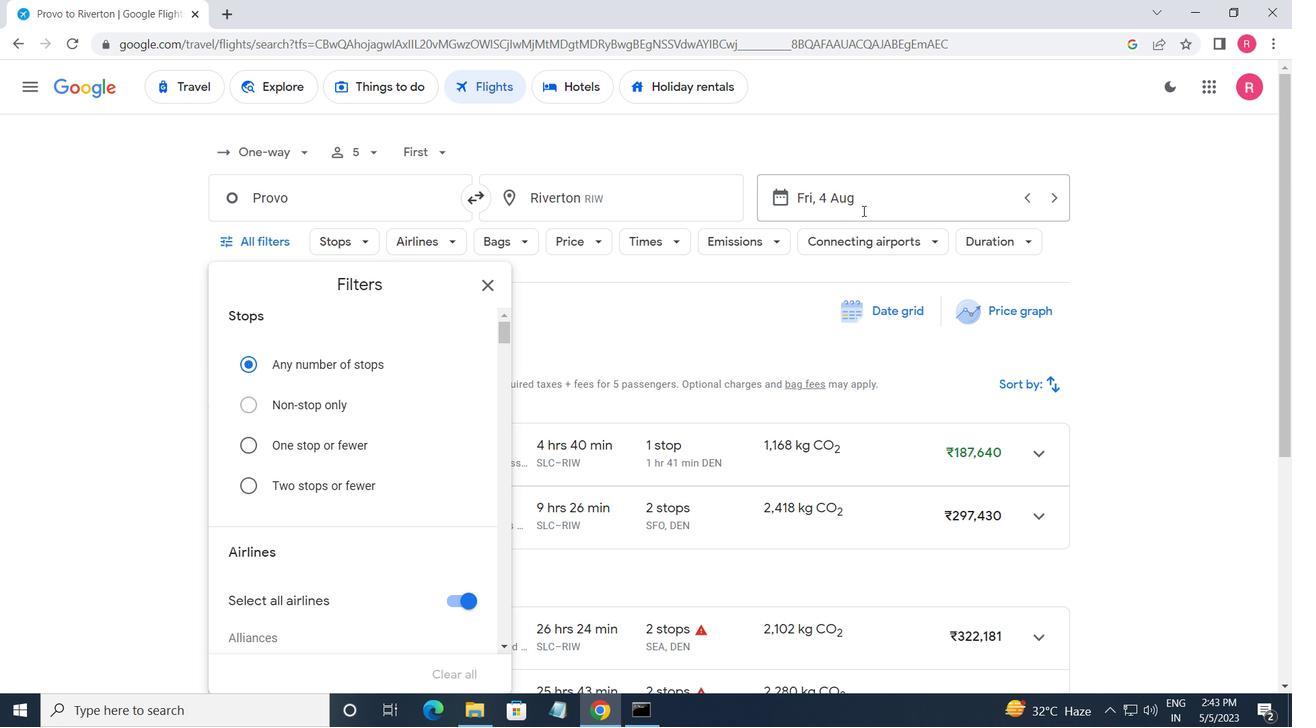 
Action: Mouse pressed left at (885, 208)
Screenshot: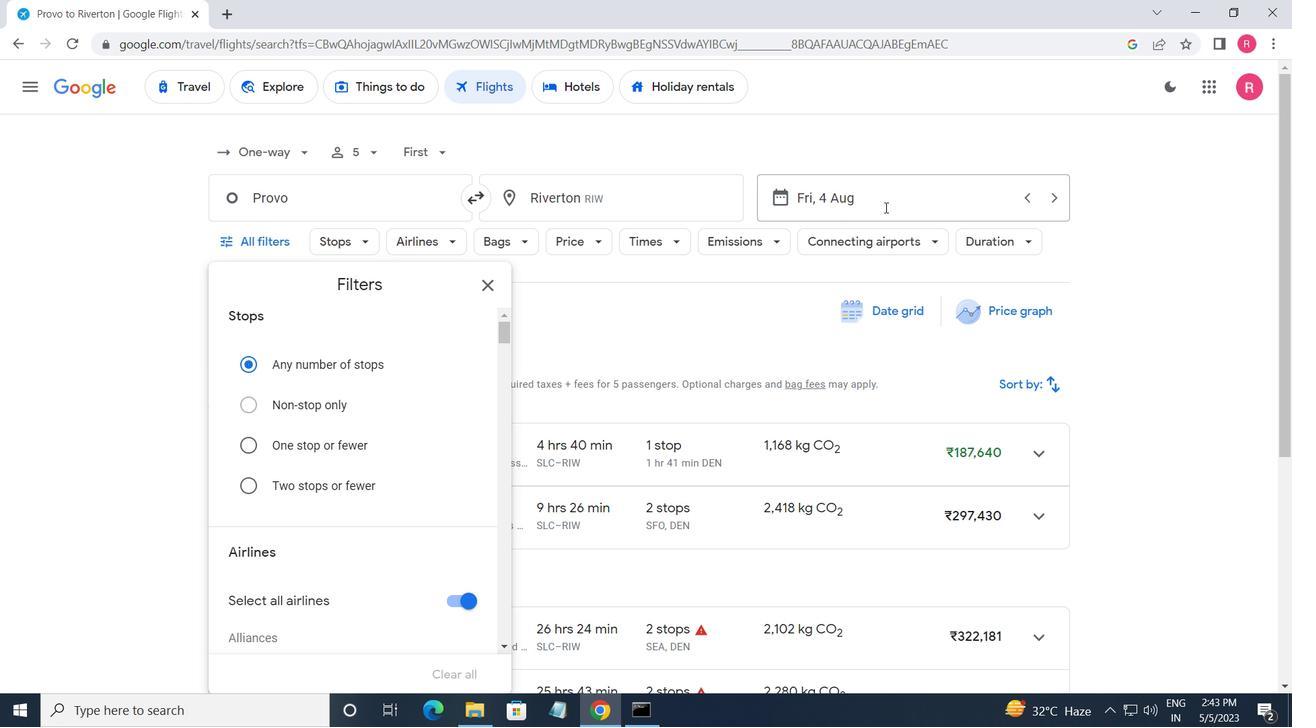 
Action: Mouse moved to (684, 335)
Screenshot: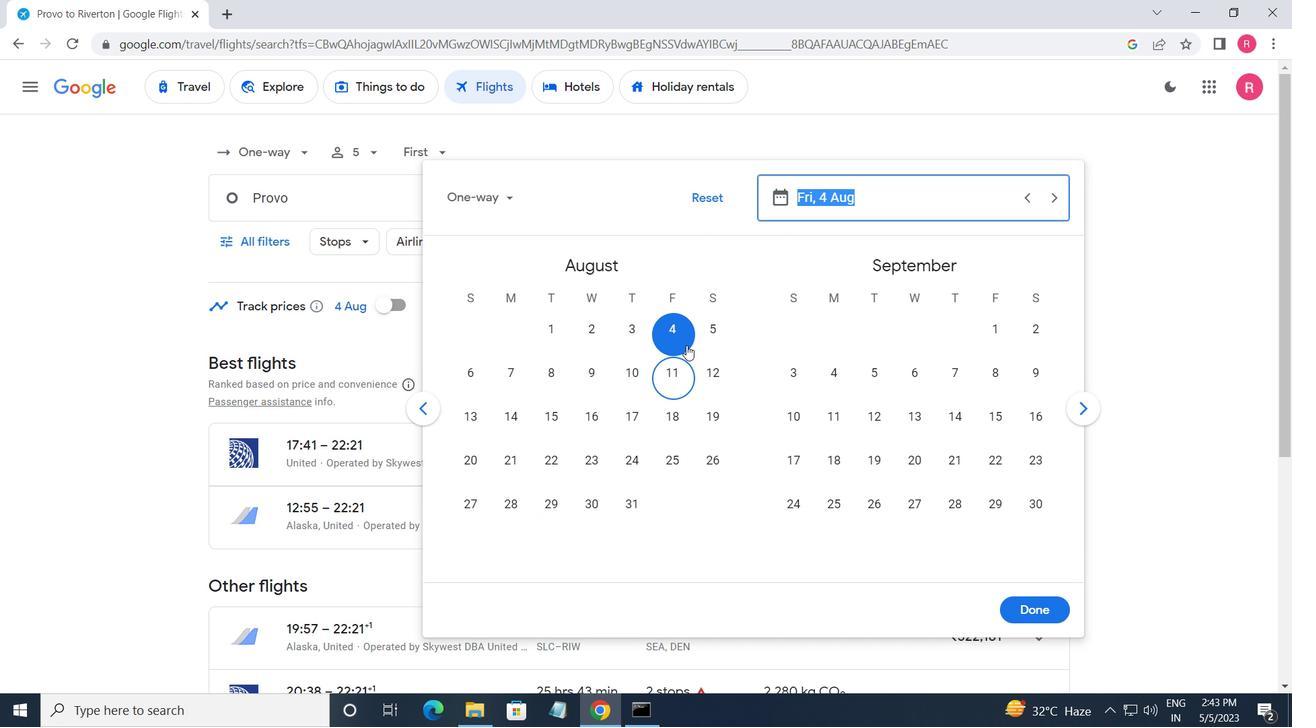 
Action: Mouse pressed left at (684, 335)
Screenshot: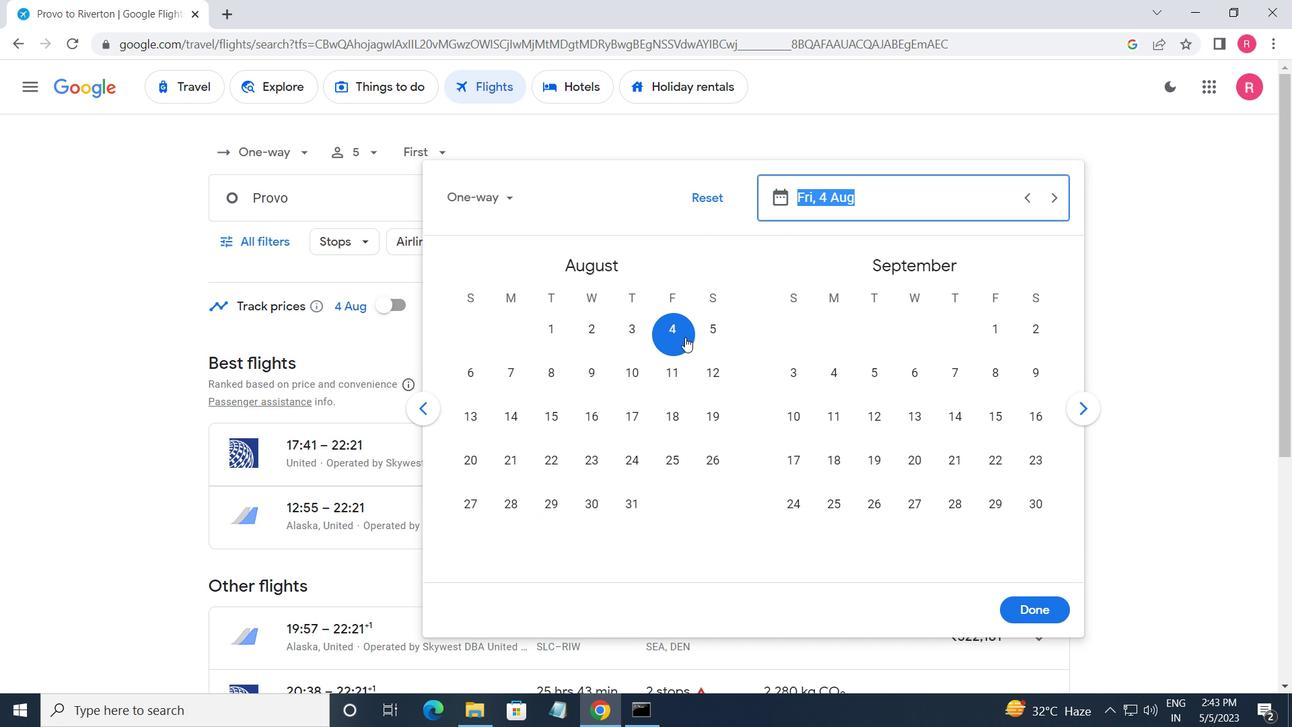 
Action: Mouse moved to (1028, 608)
Screenshot: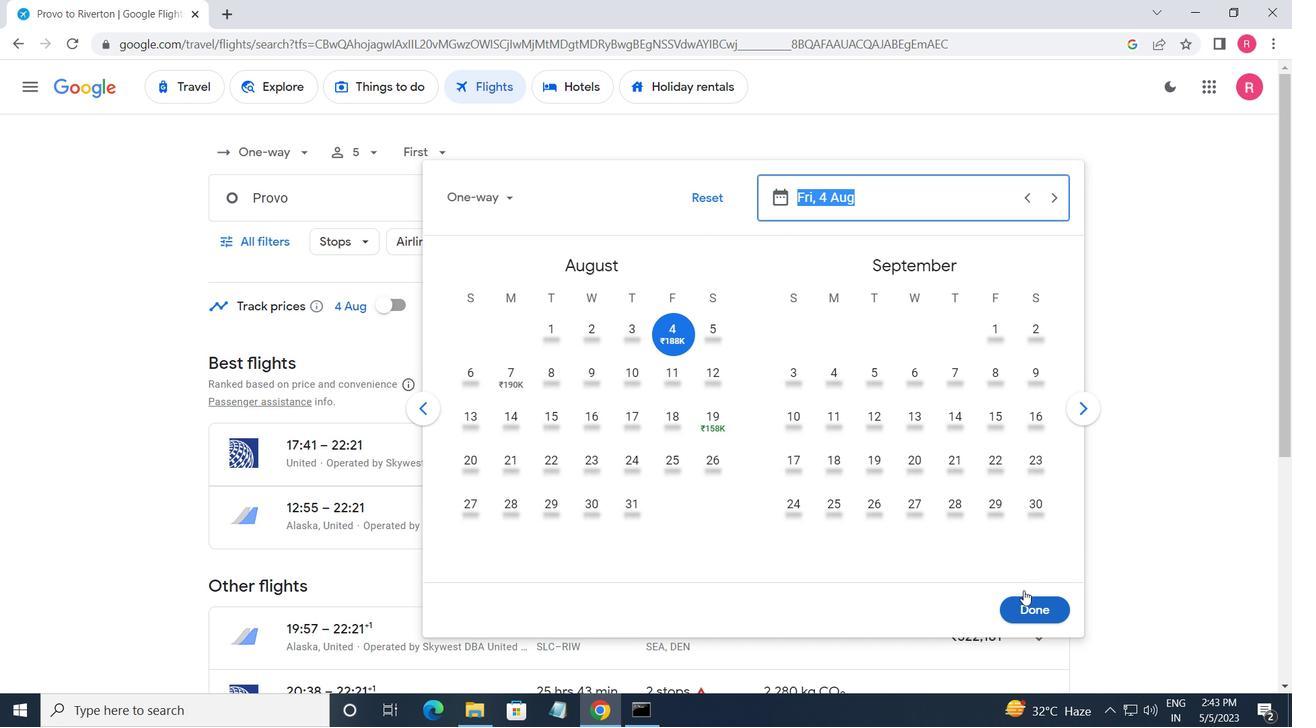 
Action: Mouse pressed left at (1028, 608)
Screenshot: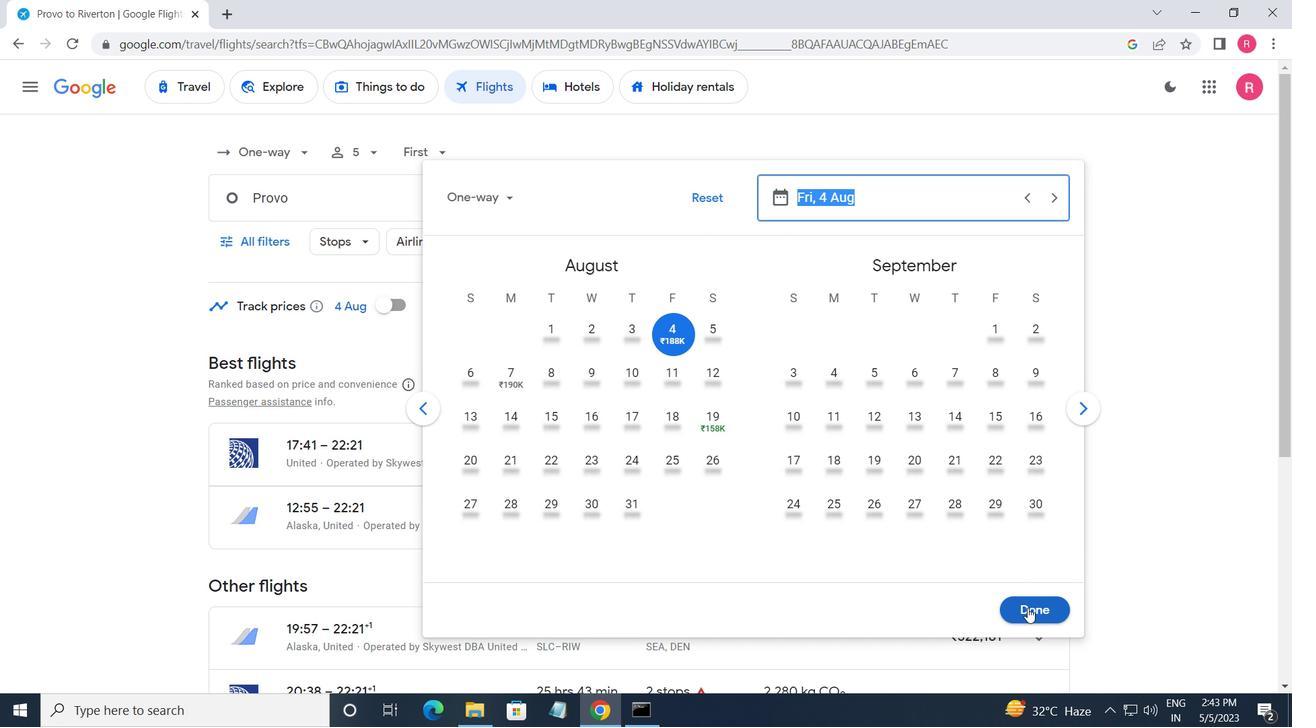 
Action: Mouse moved to (231, 237)
Screenshot: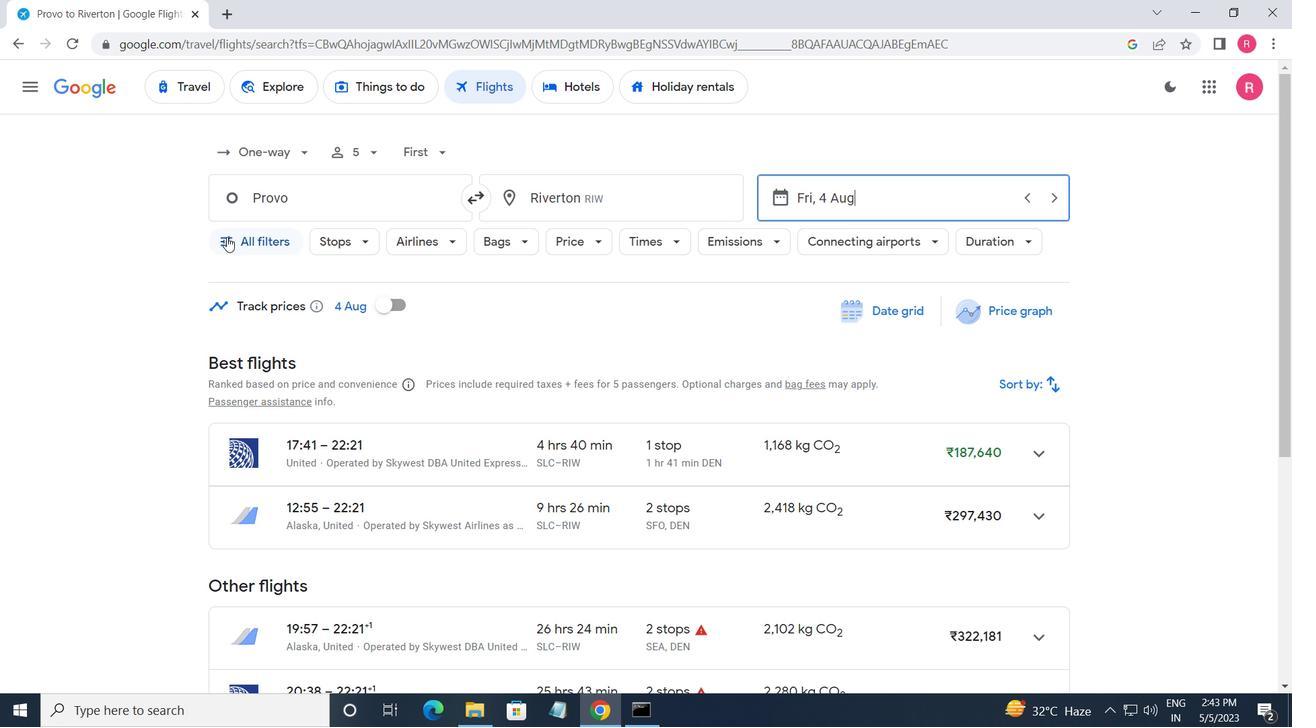 
Action: Mouse pressed left at (231, 237)
Screenshot: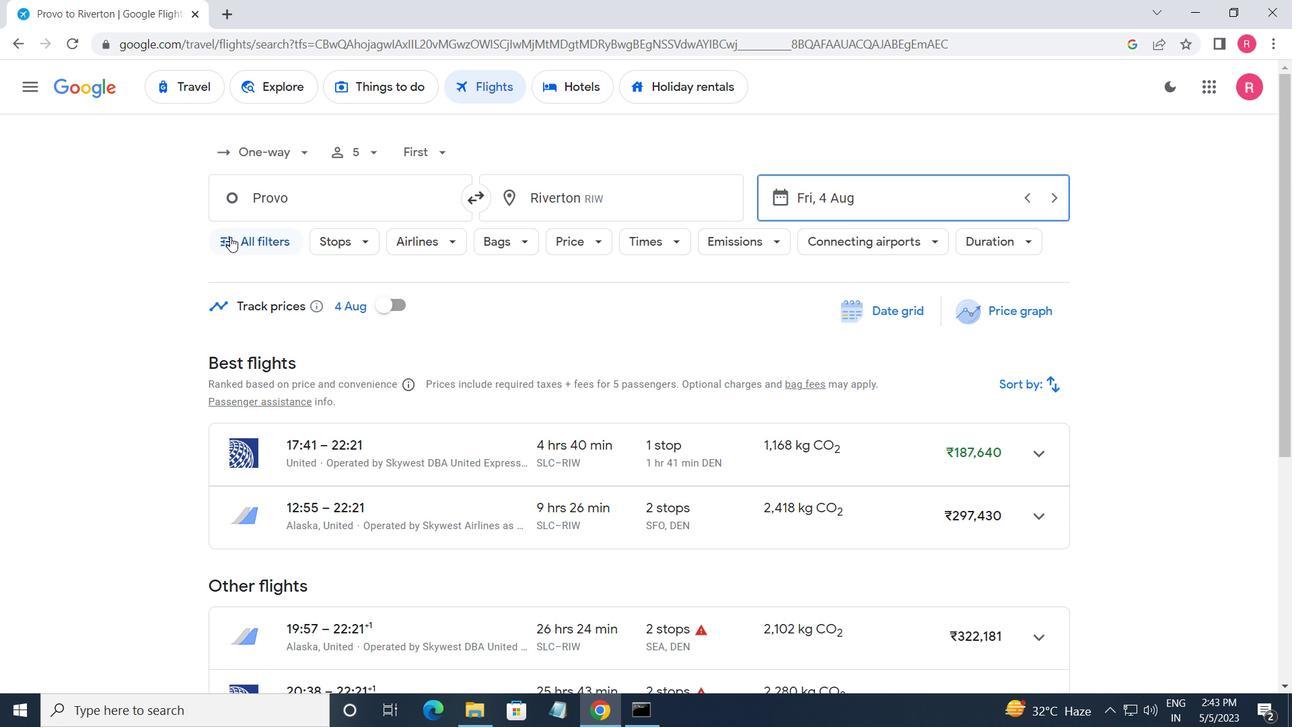 
Action: Mouse moved to (303, 370)
Screenshot: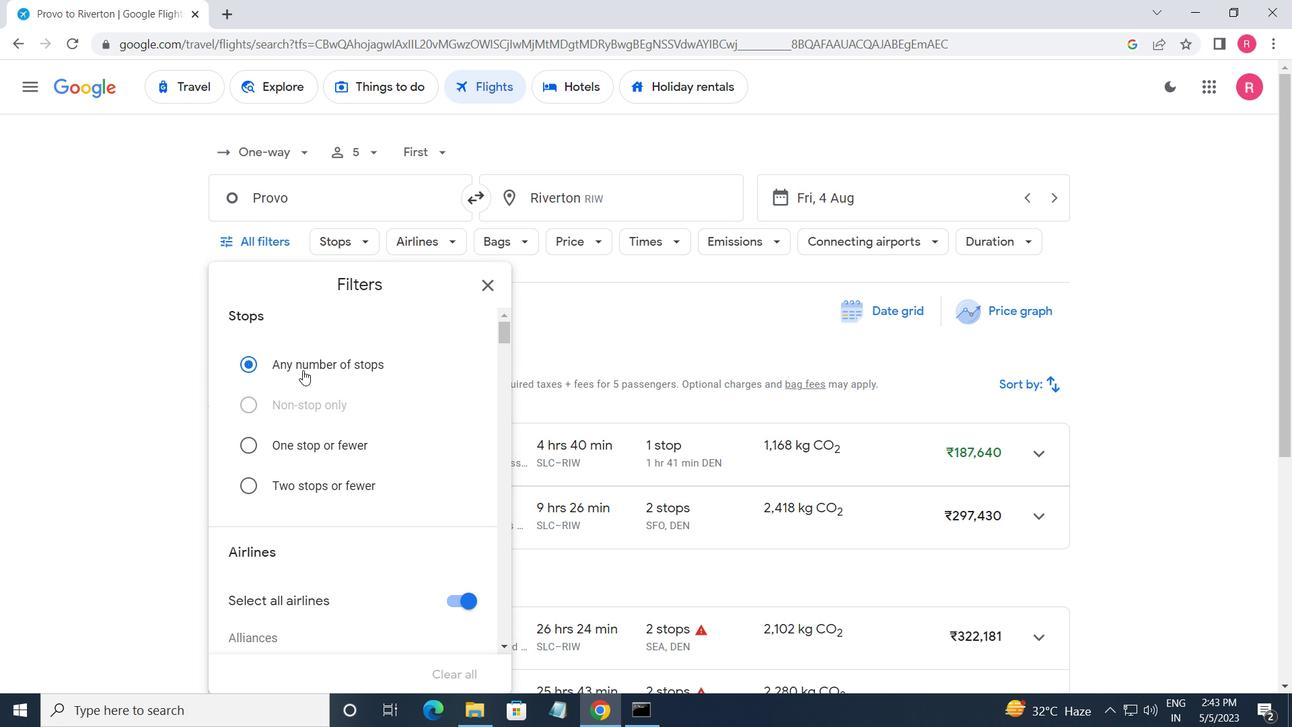 
Action: Mouse scrolled (303, 370) with delta (0, 0)
Screenshot: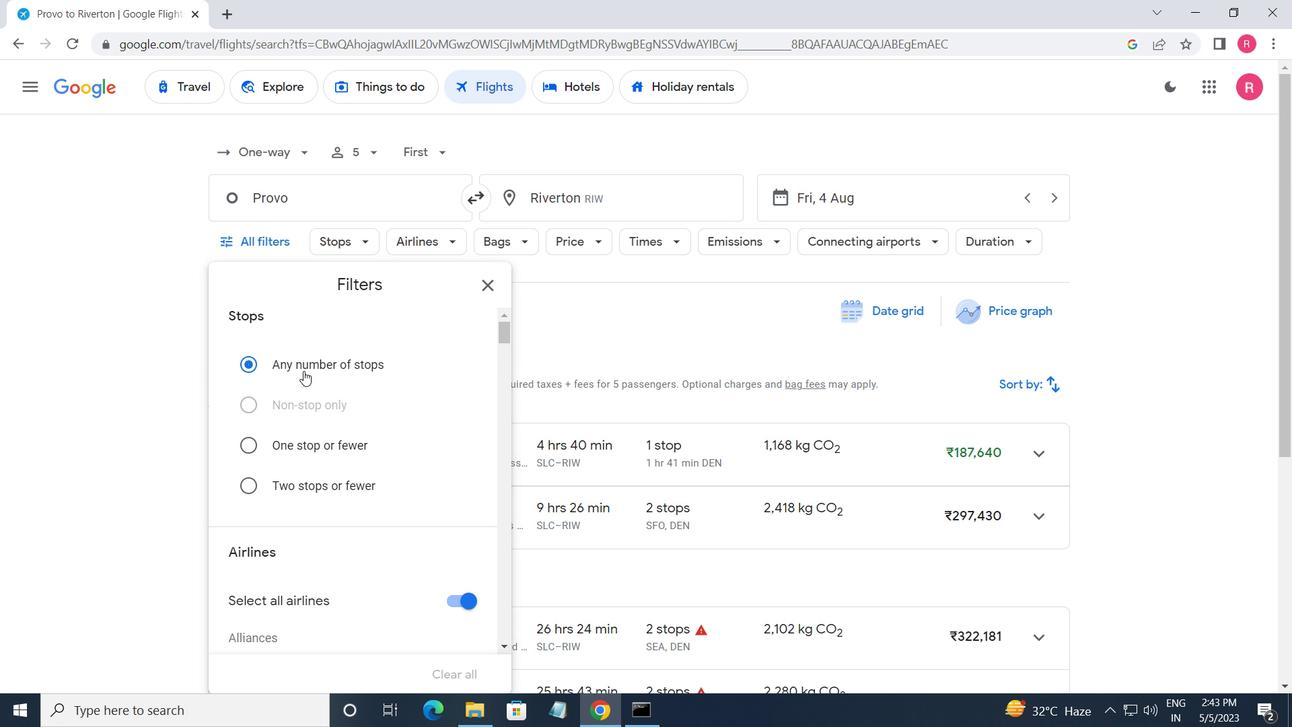 
Action: Mouse scrolled (303, 370) with delta (0, 0)
Screenshot: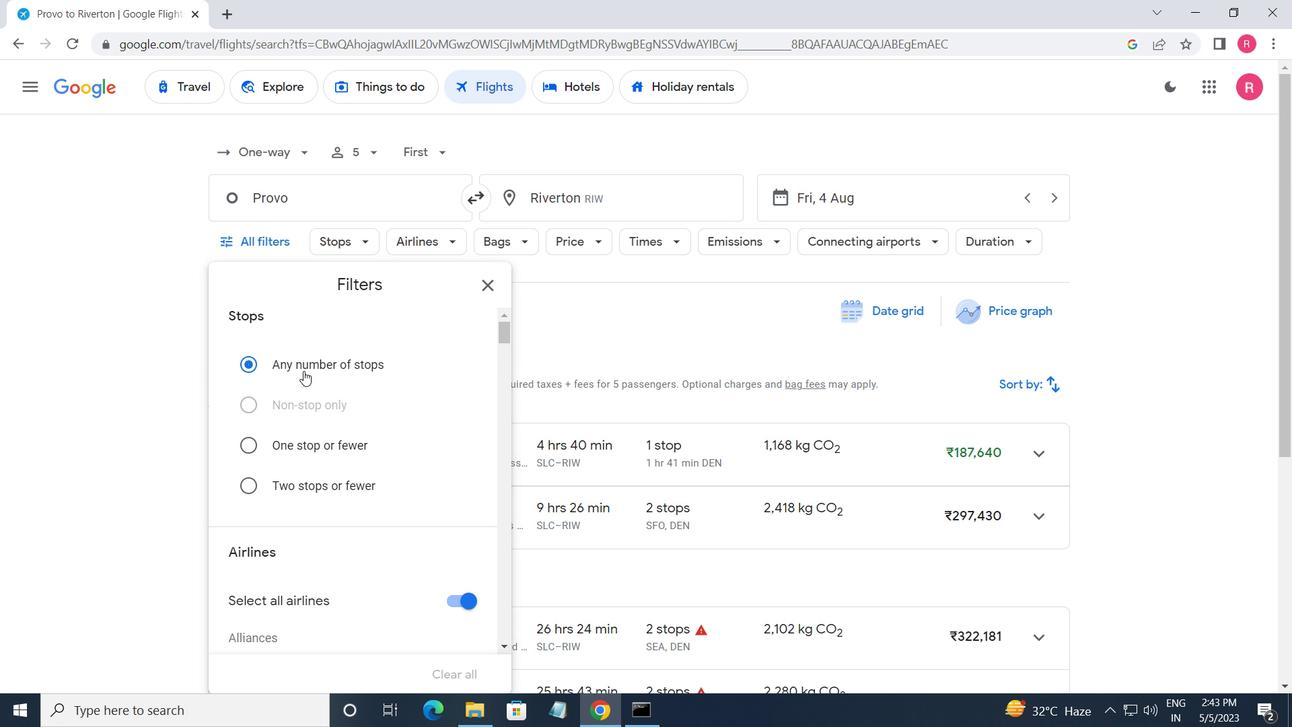 
Action: Mouse scrolled (303, 370) with delta (0, 0)
Screenshot: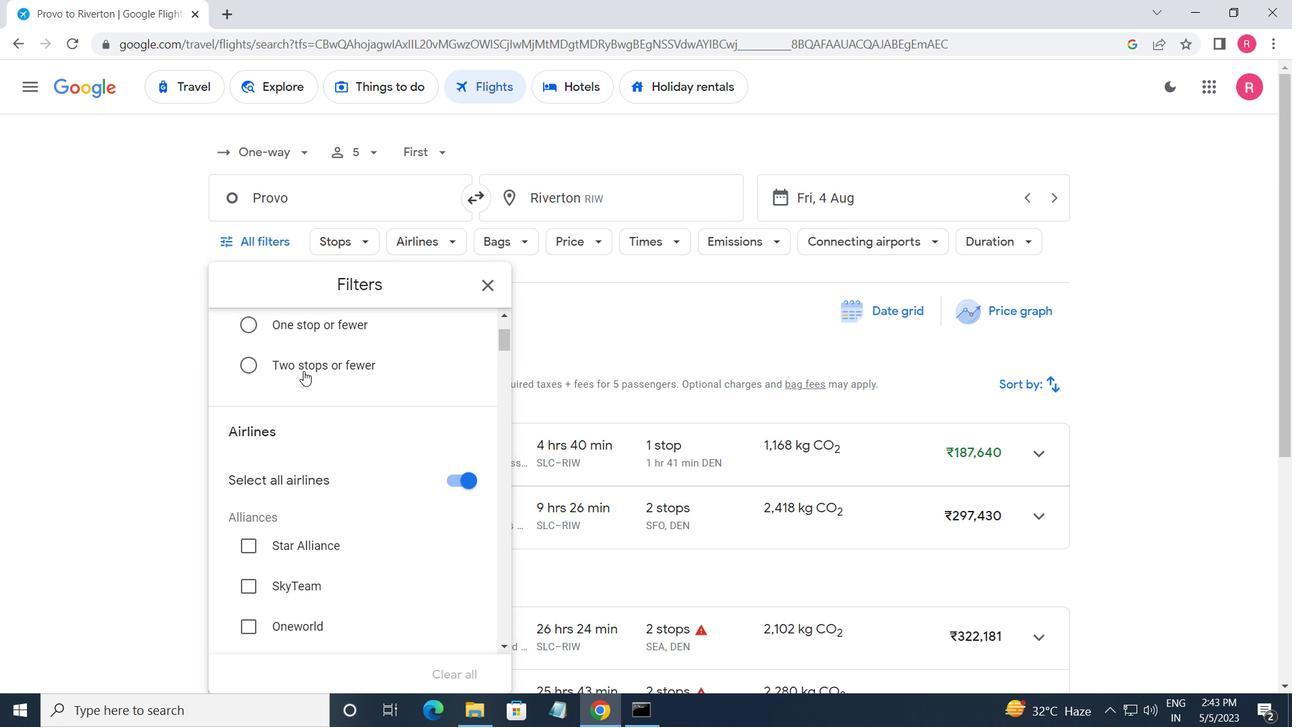 
Action: Mouse scrolled (303, 370) with delta (0, 0)
Screenshot: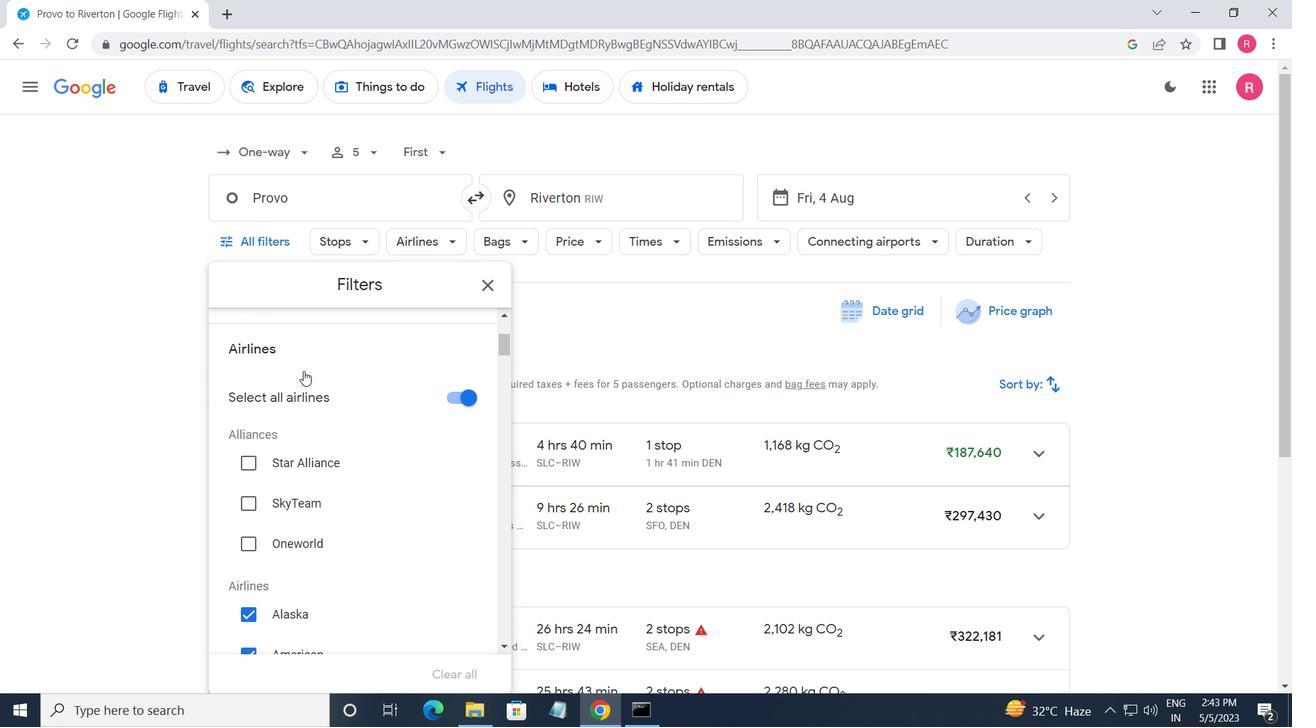 
Action: Mouse scrolled (303, 370) with delta (0, 0)
Screenshot: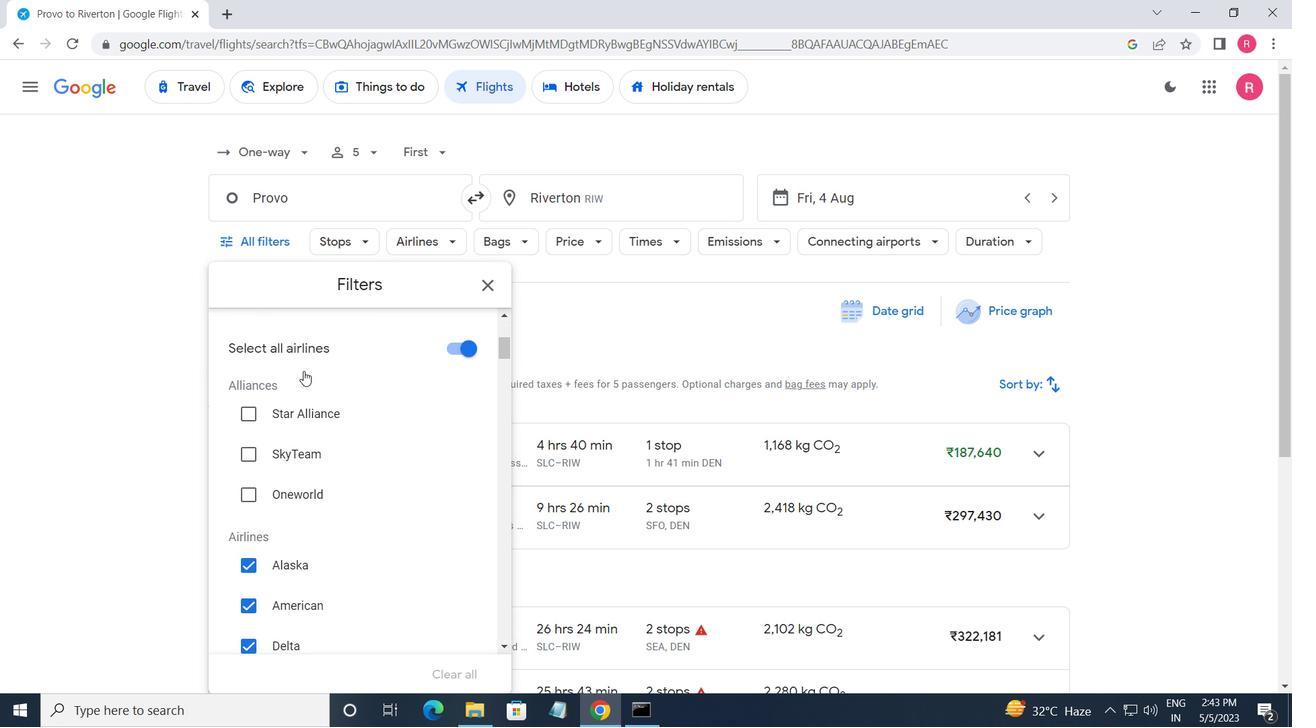
Action: Mouse scrolled (303, 370) with delta (0, 0)
Screenshot: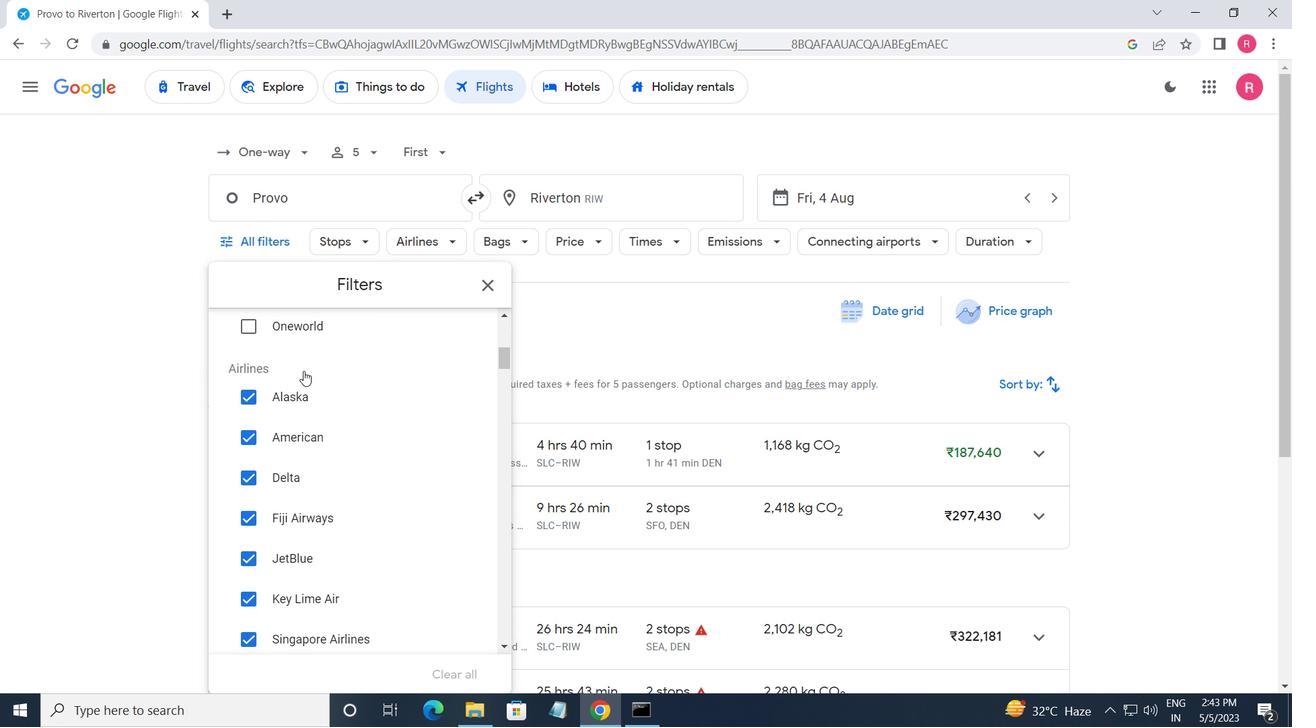 
Action: Mouse scrolled (303, 370) with delta (0, 0)
Screenshot: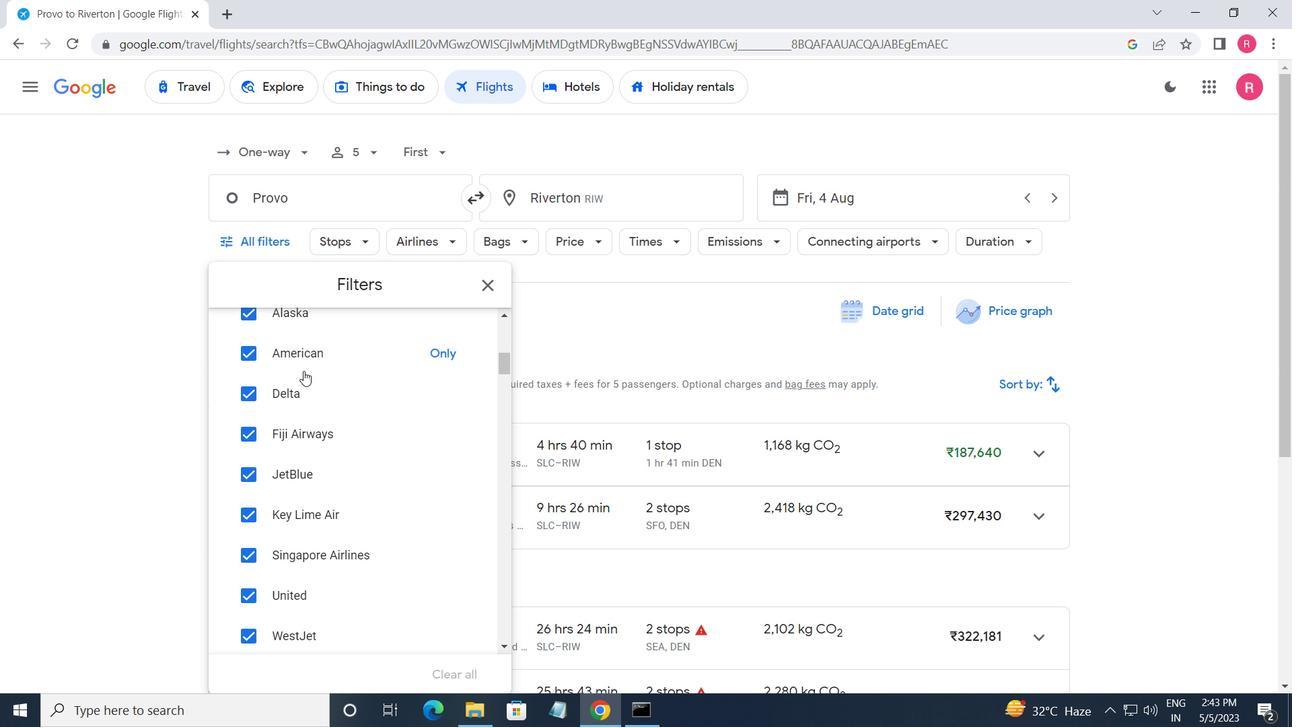 
Action: Mouse scrolled (303, 371) with delta (0, 0)
Screenshot: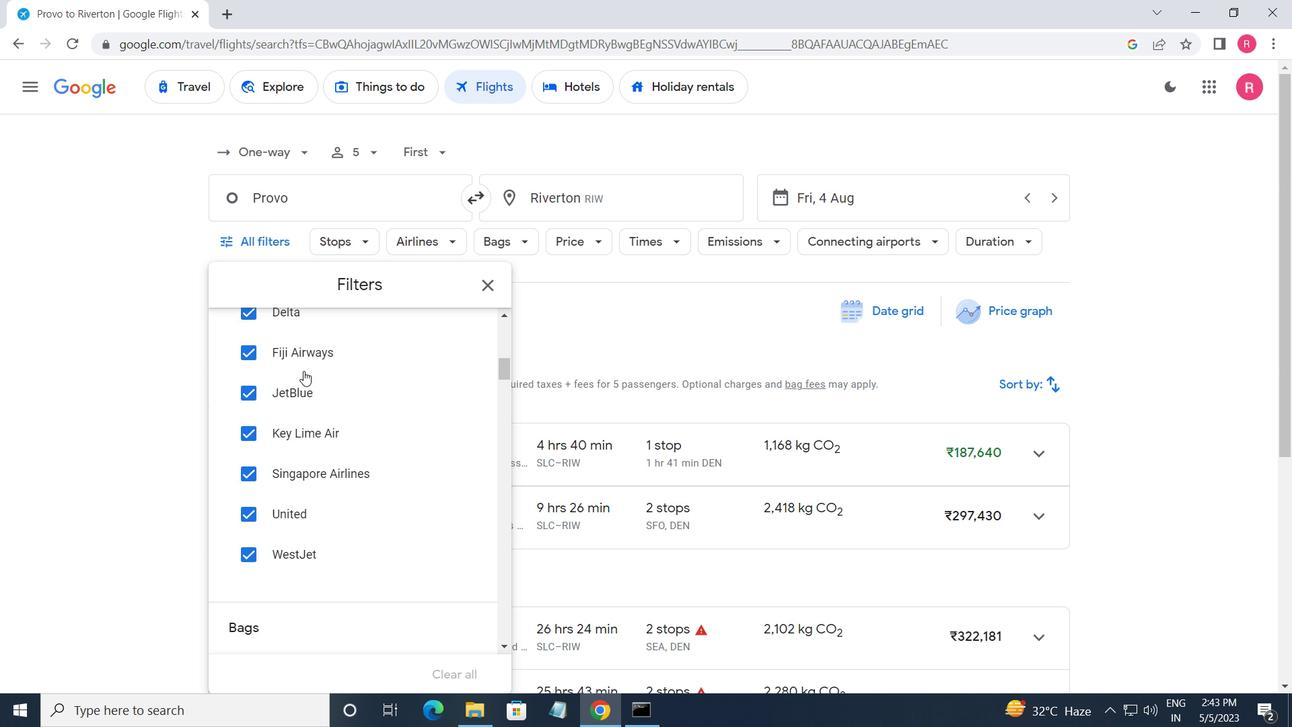 
Action: Mouse scrolled (303, 371) with delta (0, 0)
Screenshot: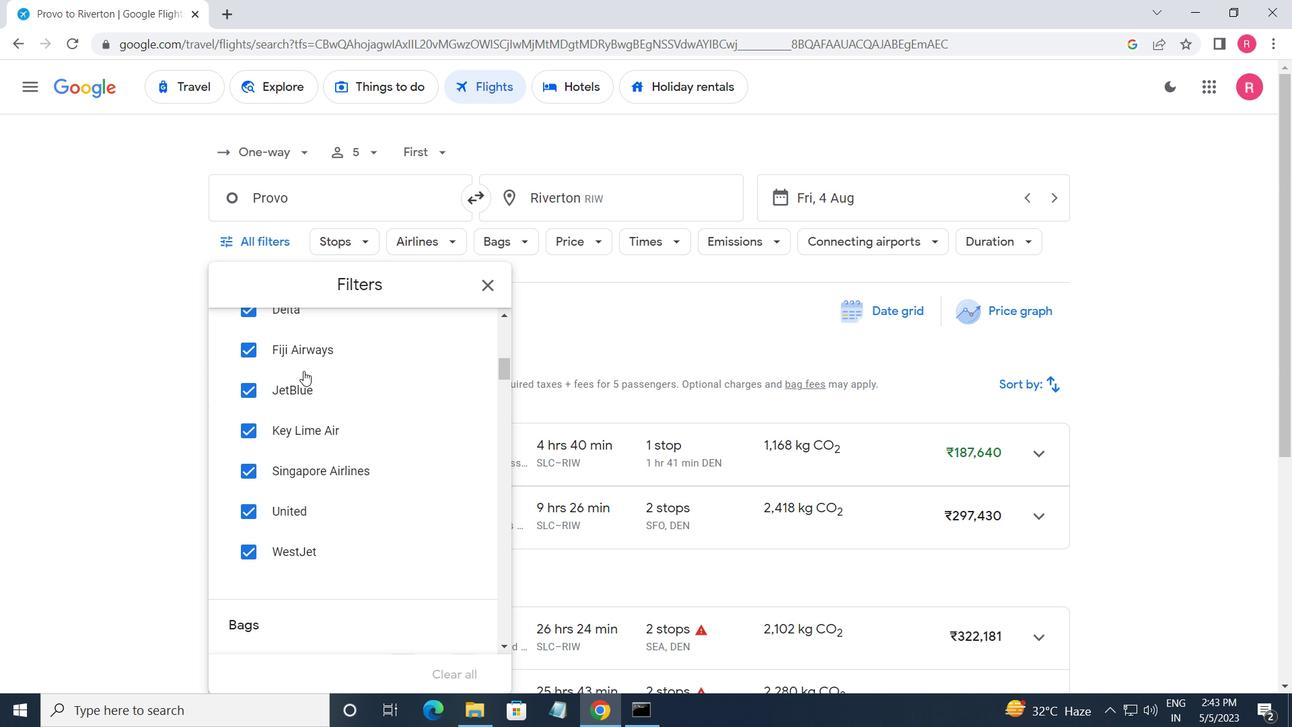 
Action: Mouse scrolled (303, 371) with delta (0, 0)
Screenshot: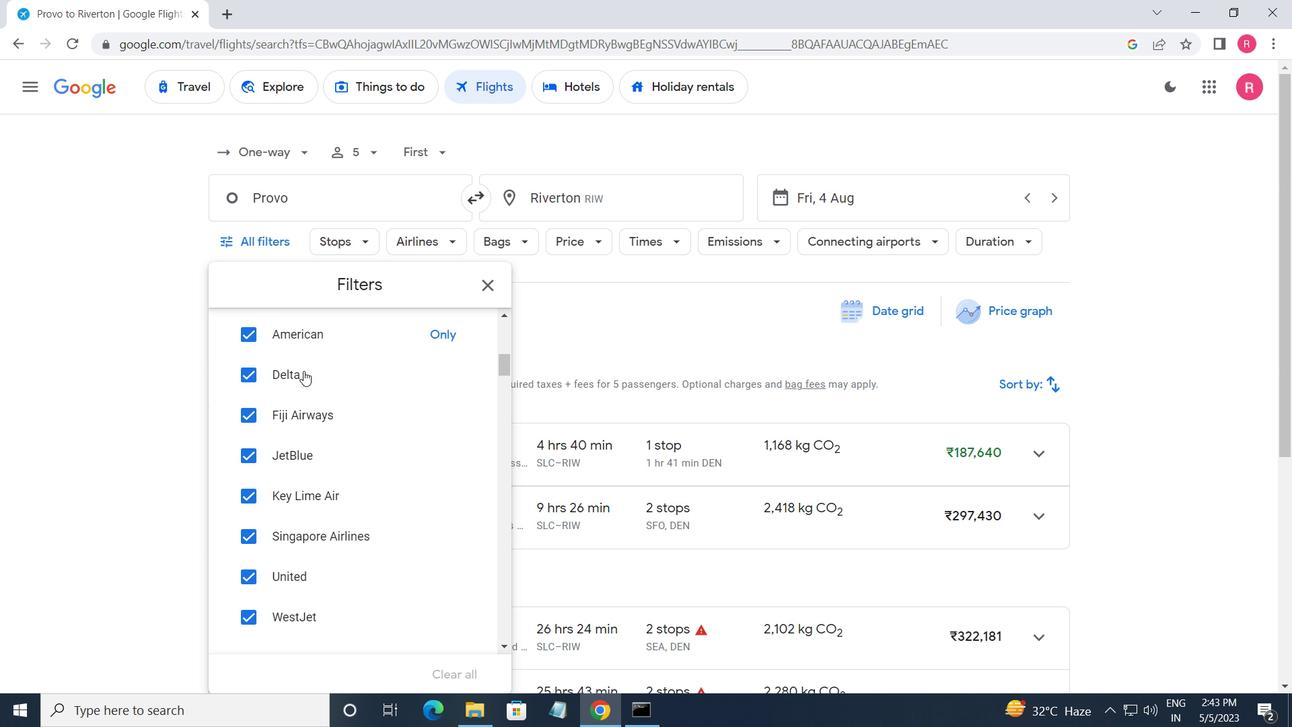 
Action: Mouse moved to (331, 356)
Screenshot: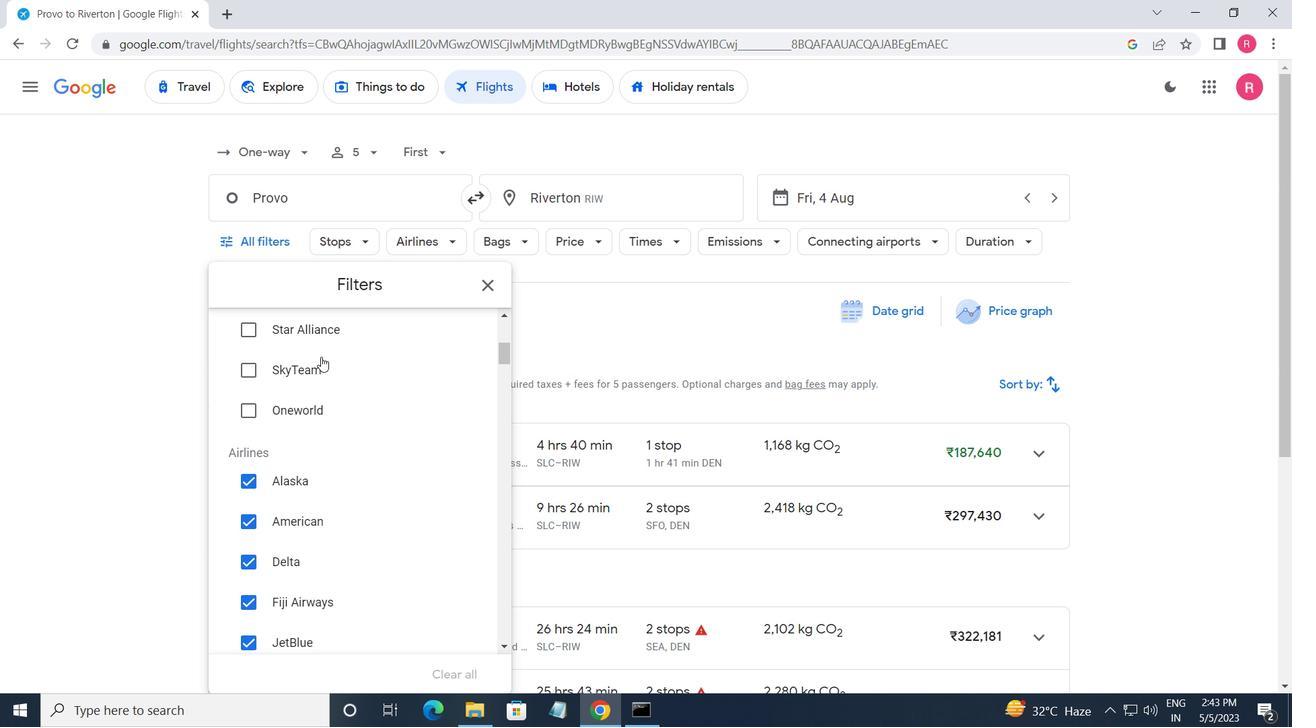 
Action: Mouse scrolled (331, 357) with delta (0, 0)
Screenshot: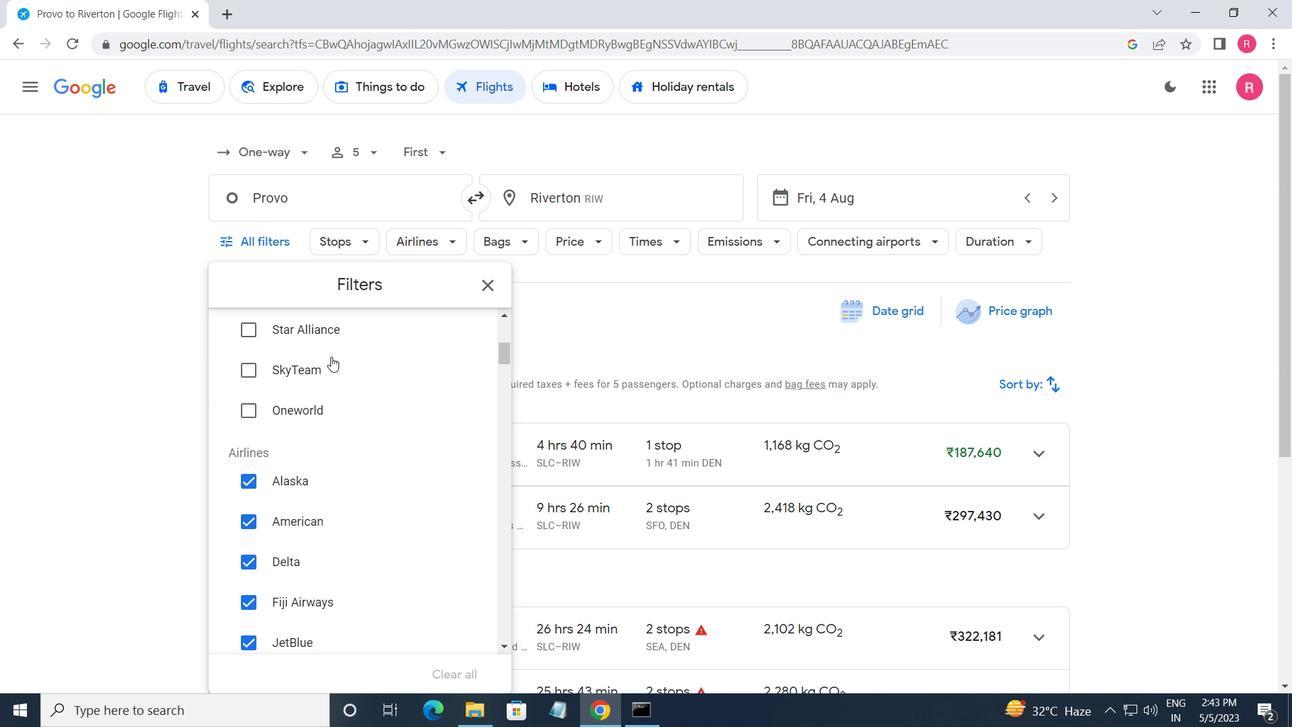 
Action: Mouse scrolled (331, 357) with delta (0, 0)
Screenshot: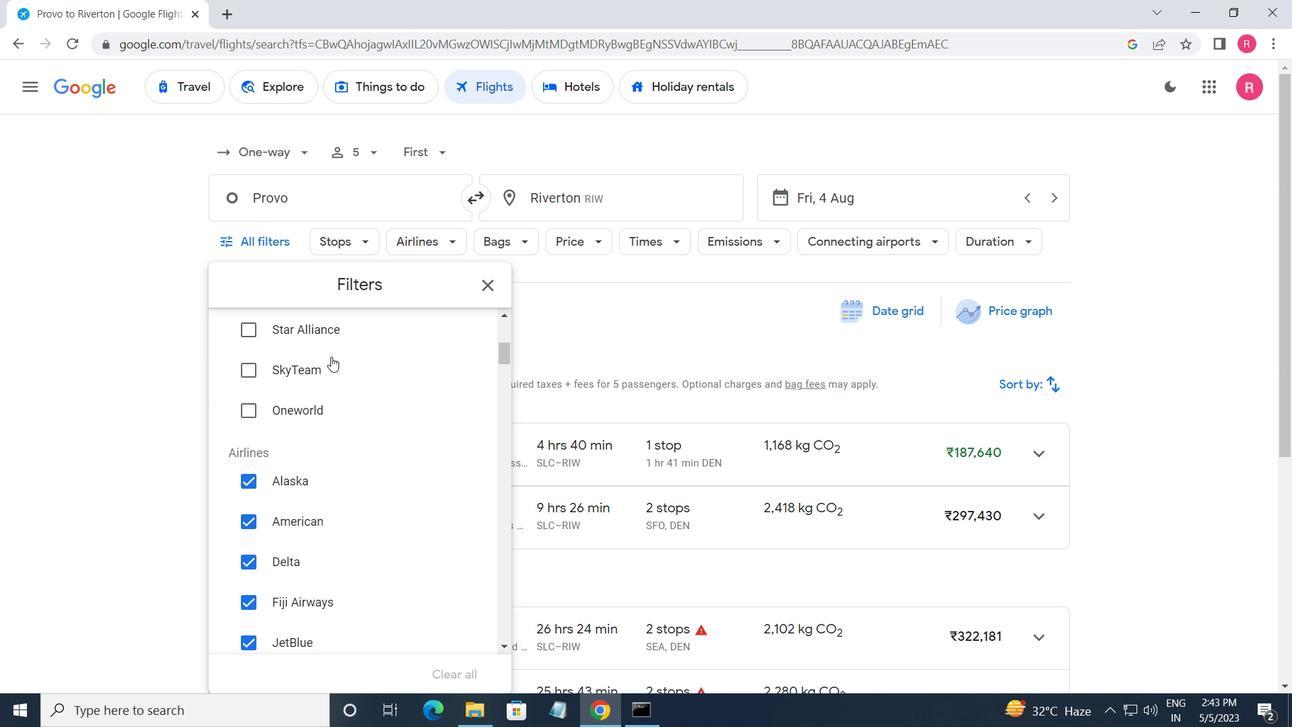 
Action: Mouse moved to (458, 429)
Screenshot: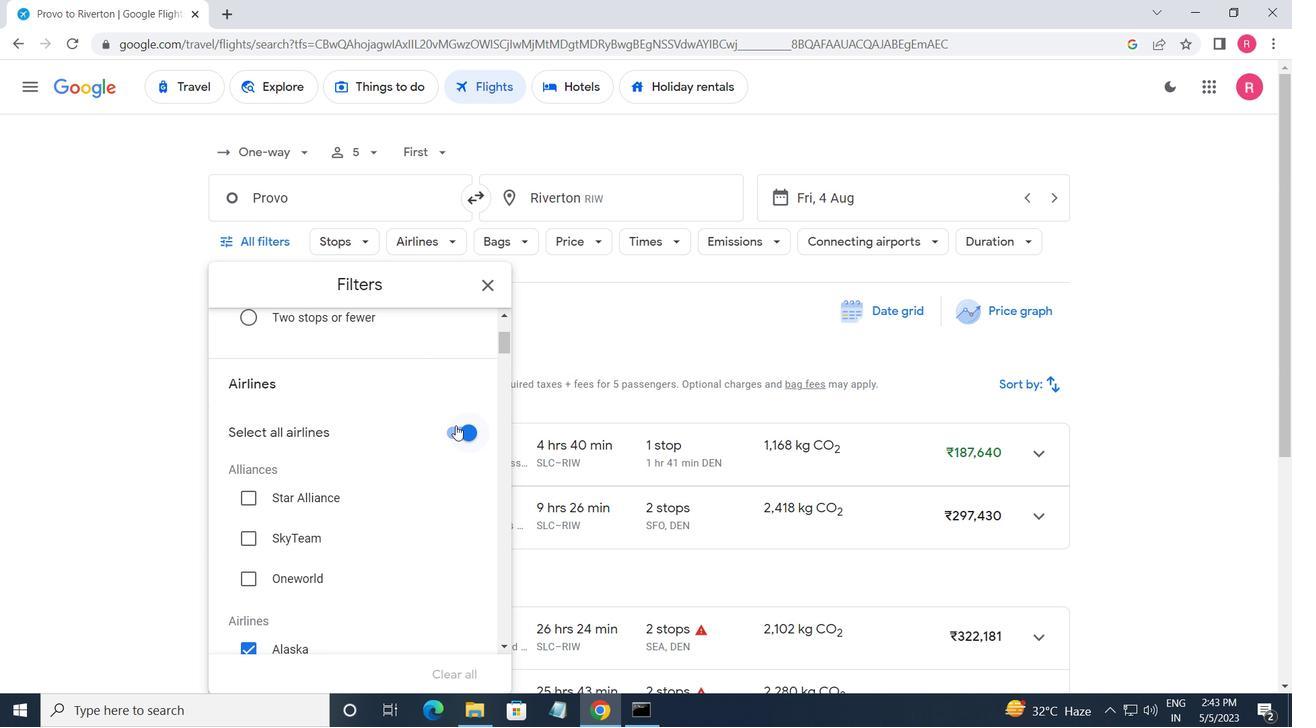 
Action: Mouse pressed left at (458, 429)
Screenshot: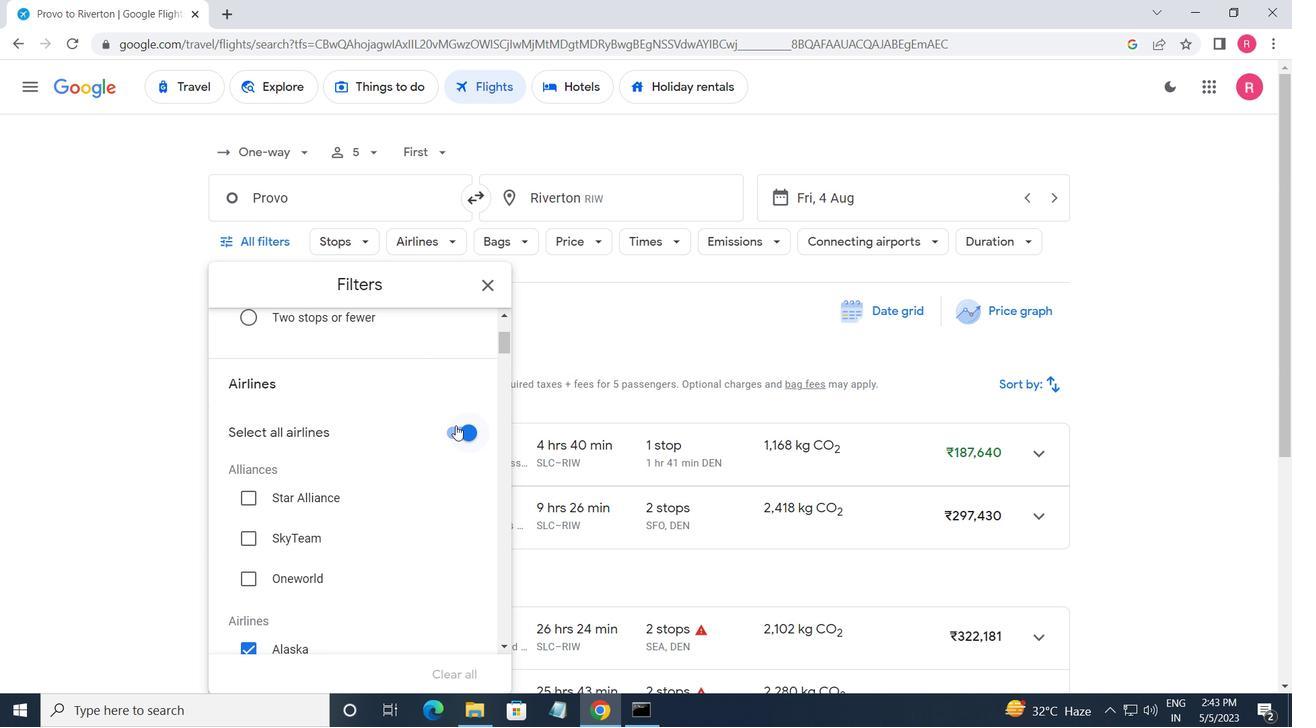 
Action: Mouse moved to (424, 438)
Screenshot: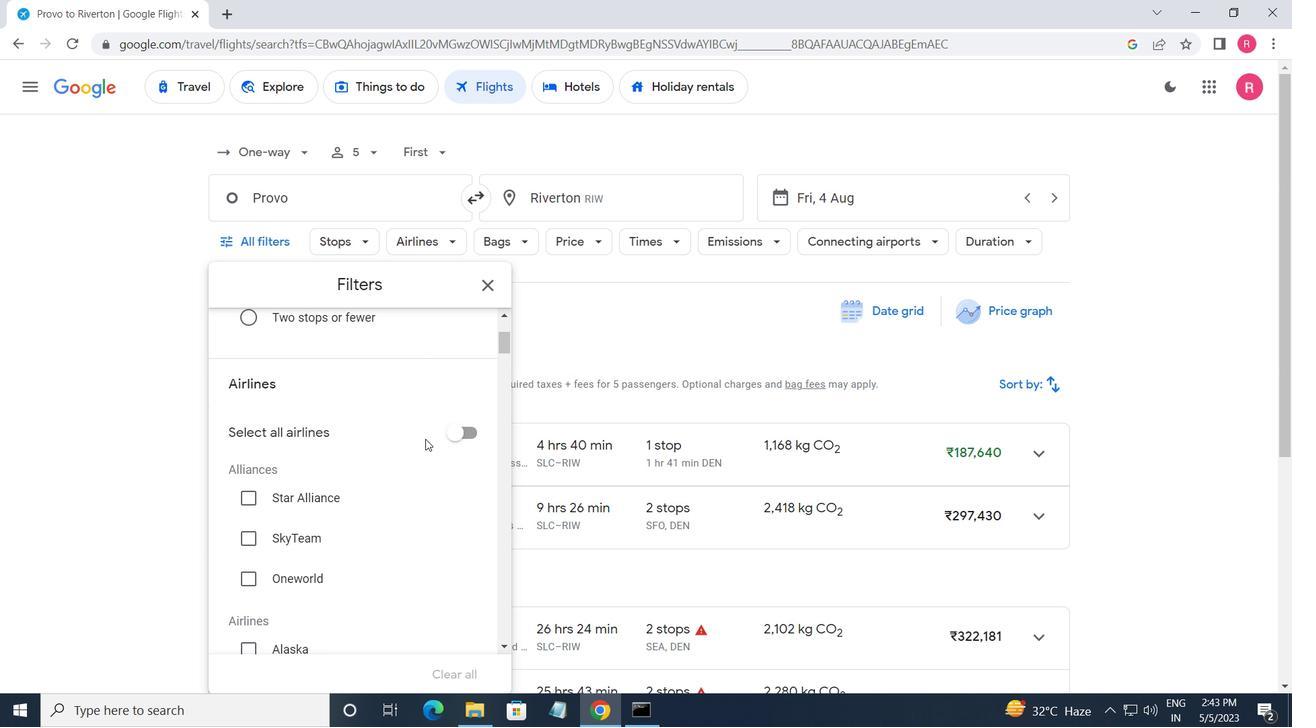
Action: Mouse scrolled (424, 438) with delta (0, 0)
Screenshot: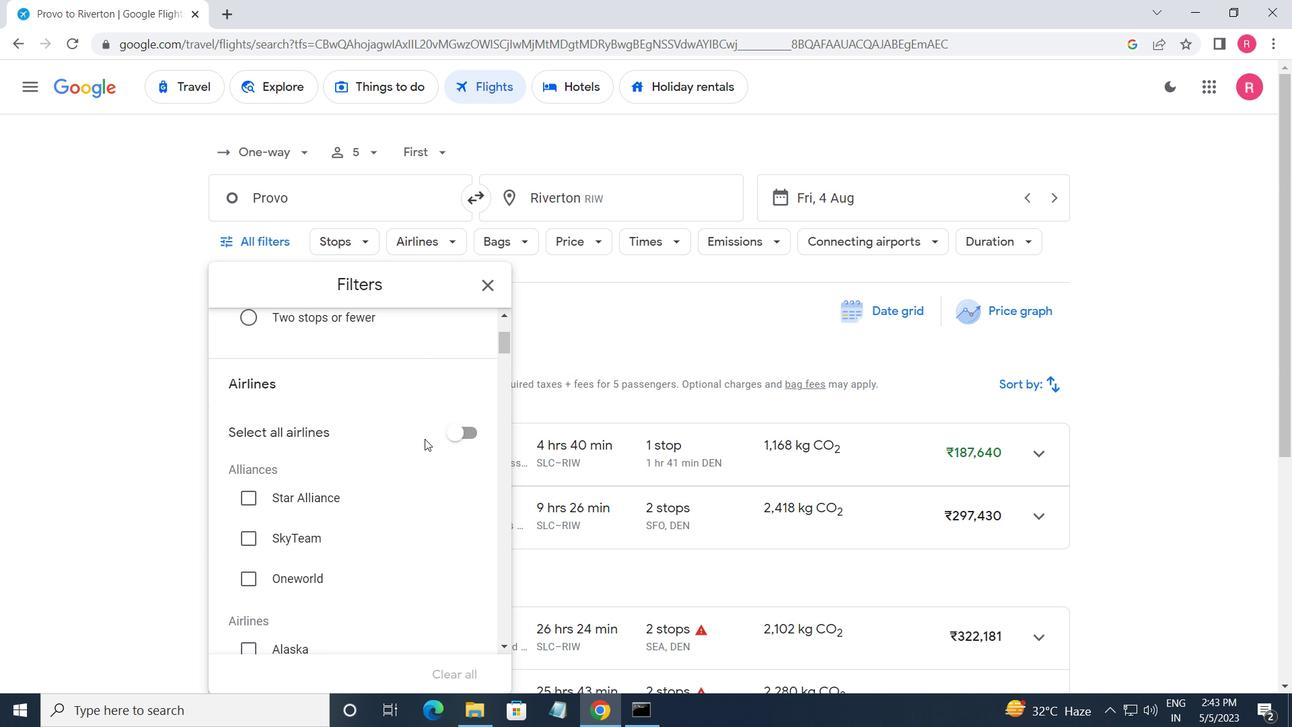 
Action: Mouse scrolled (424, 438) with delta (0, 0)
Screenshot: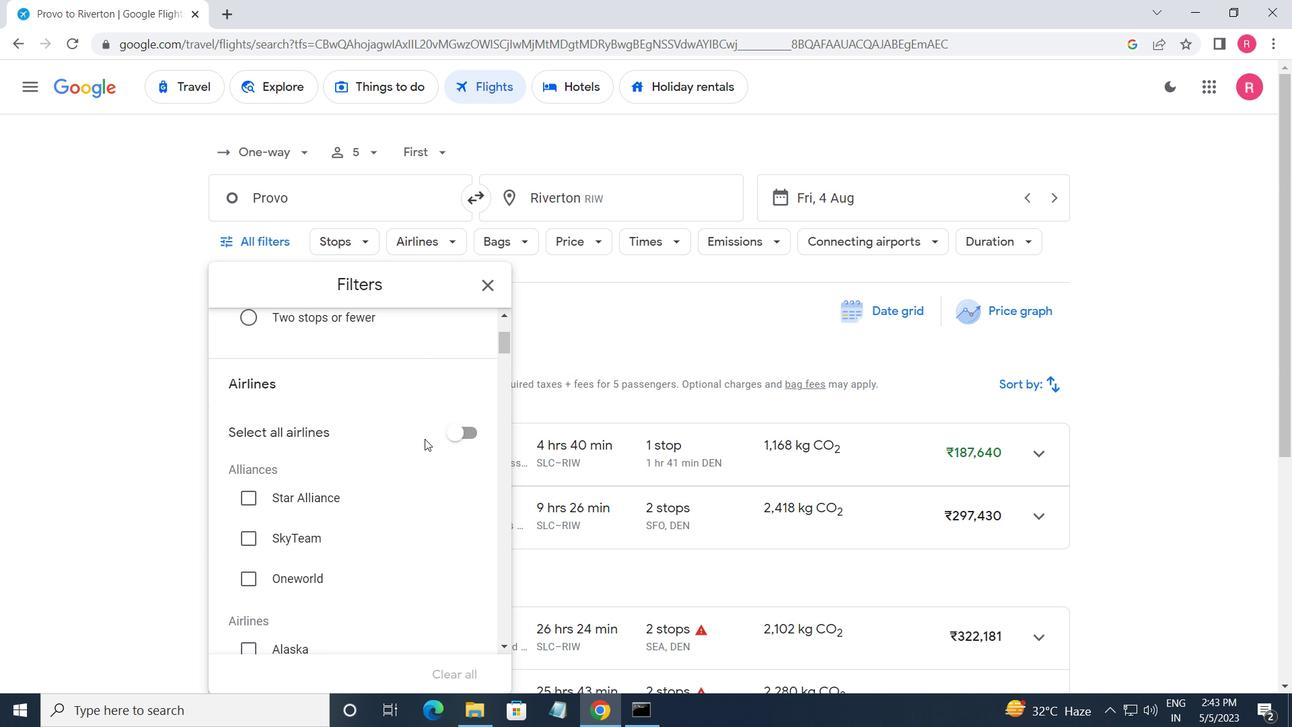 
Action: Mouse scrolled (424, 438) with delta (0, 0)
Screenshot: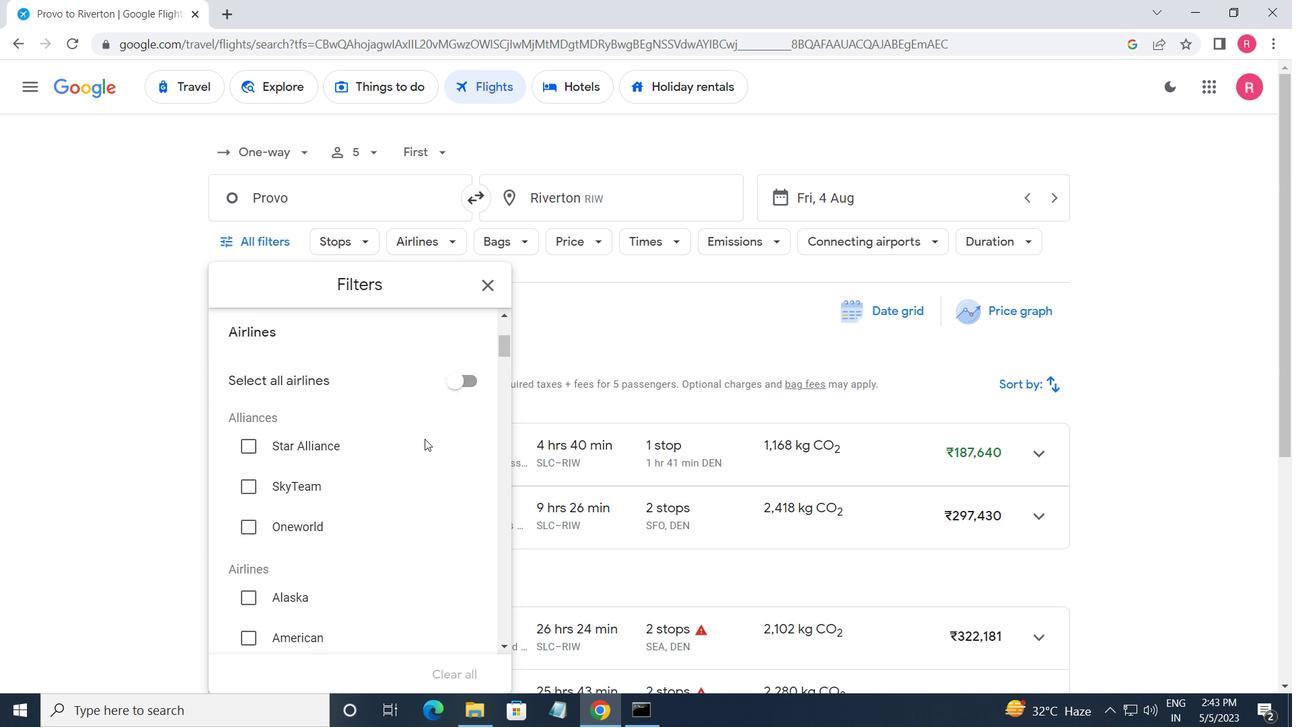
Action: Mouse scrolled (424, 438) with delta (0, 0)
Screenshot: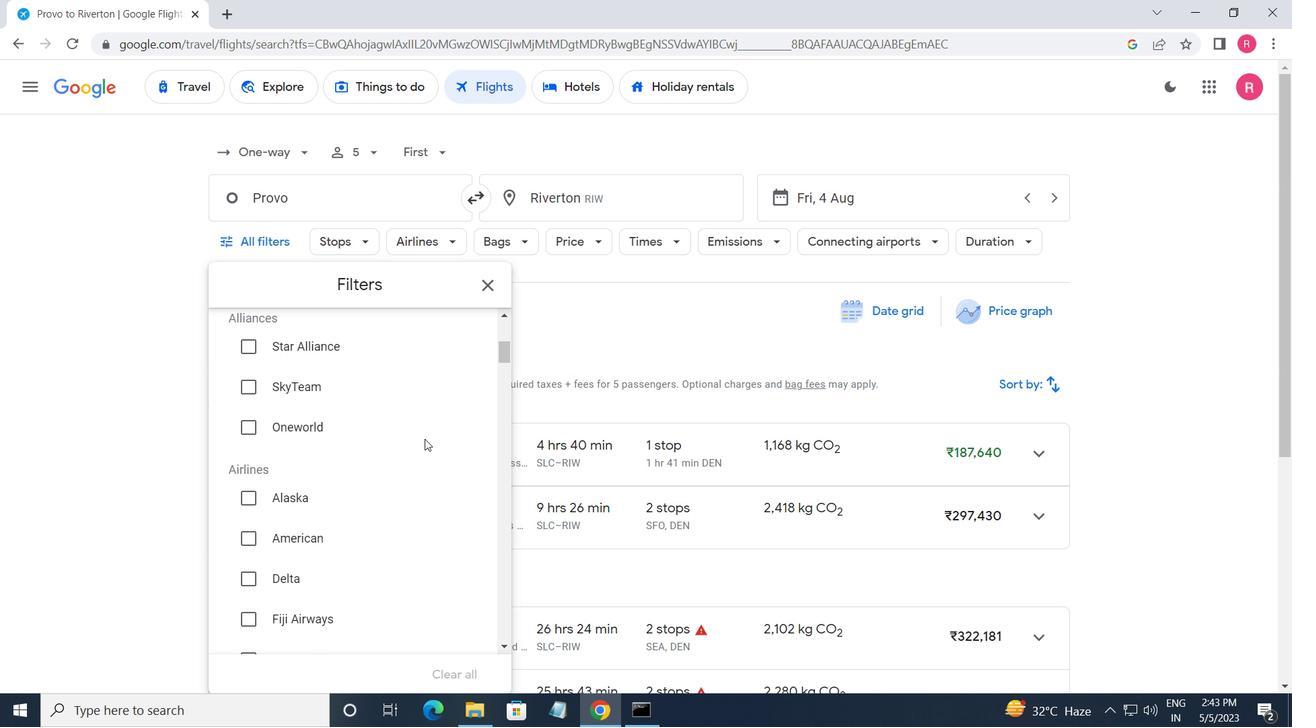 
Action: Mouse scrolled (424, 438) with delta (0, 0)
Screenshot: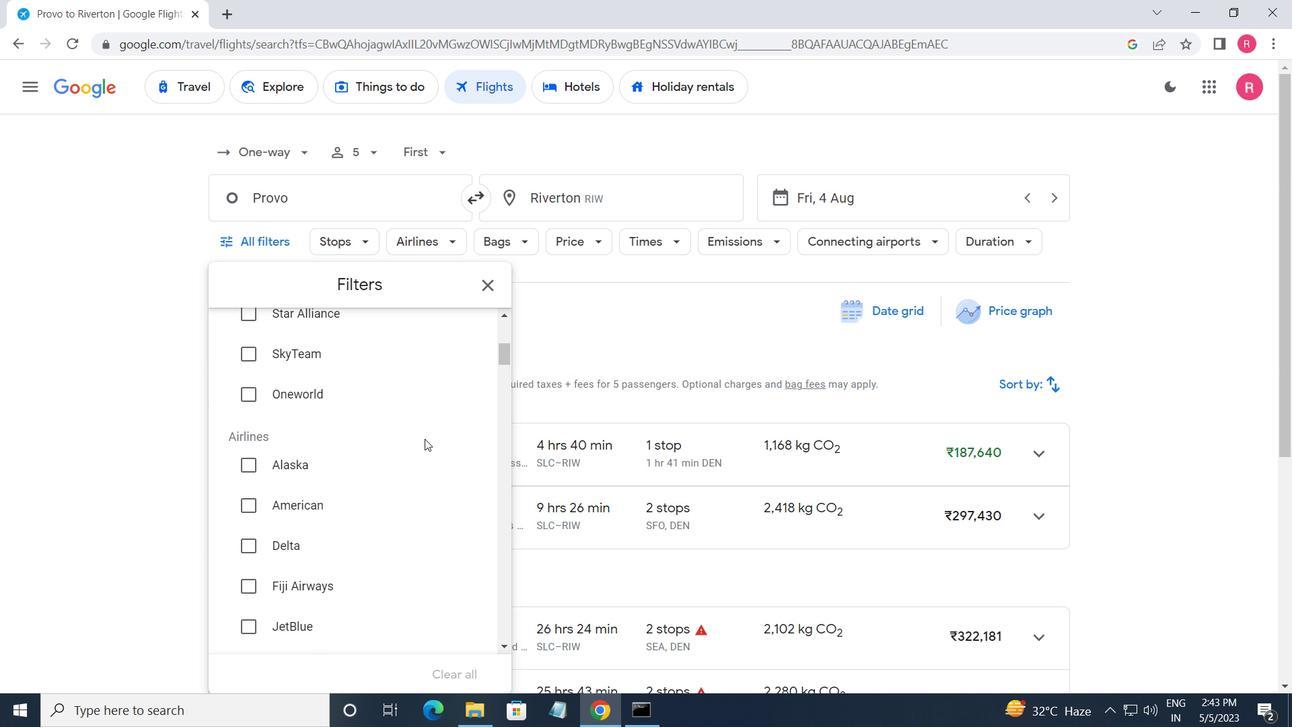 
Action: Mouse scrolled (424, 438) with delta (0, 0)
Screenshot: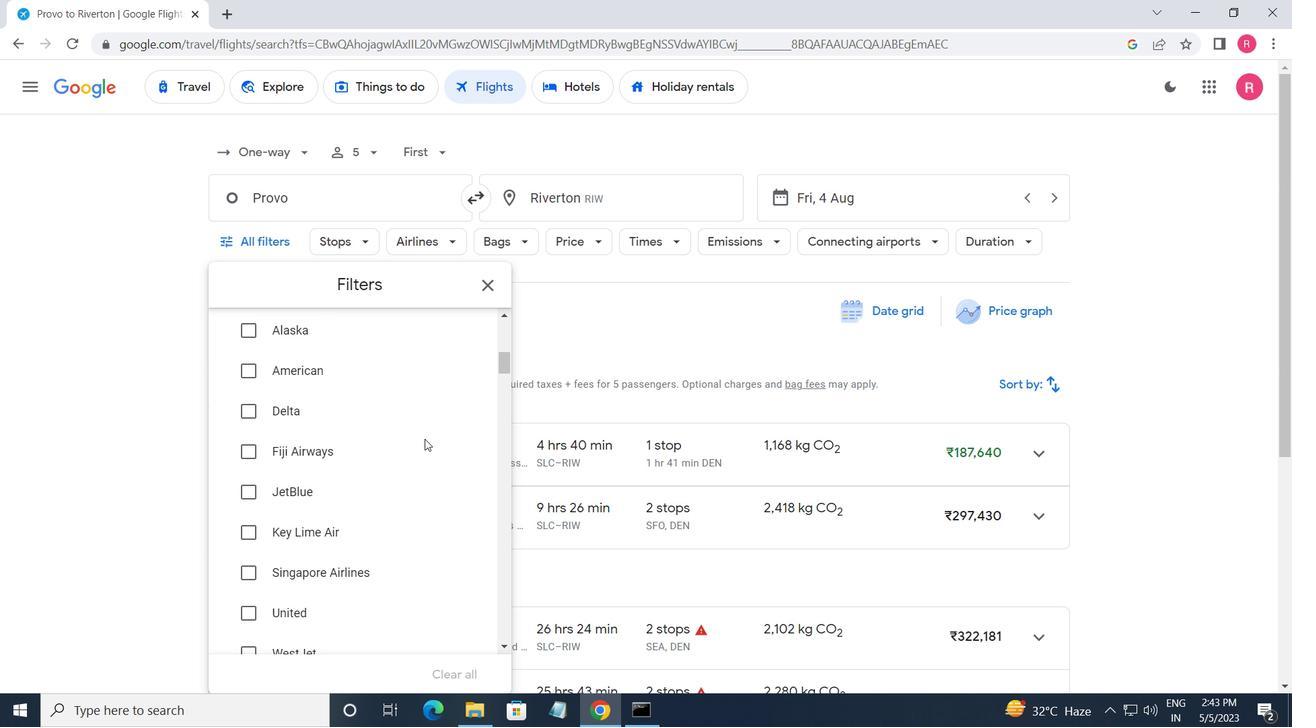 
Action: Mouse scrolled (424, 438) with delta (0, 0)
Screenshot: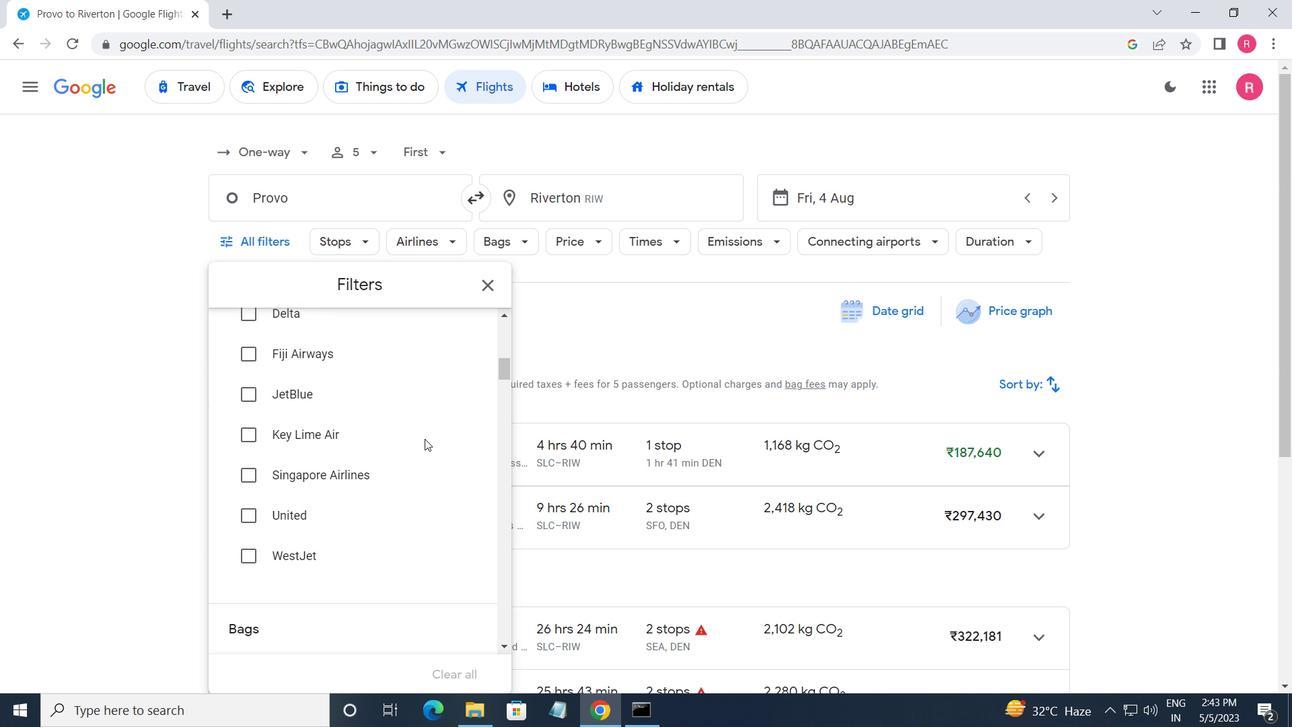 
Action: Mouse moved to (473, 536)
Screenshot: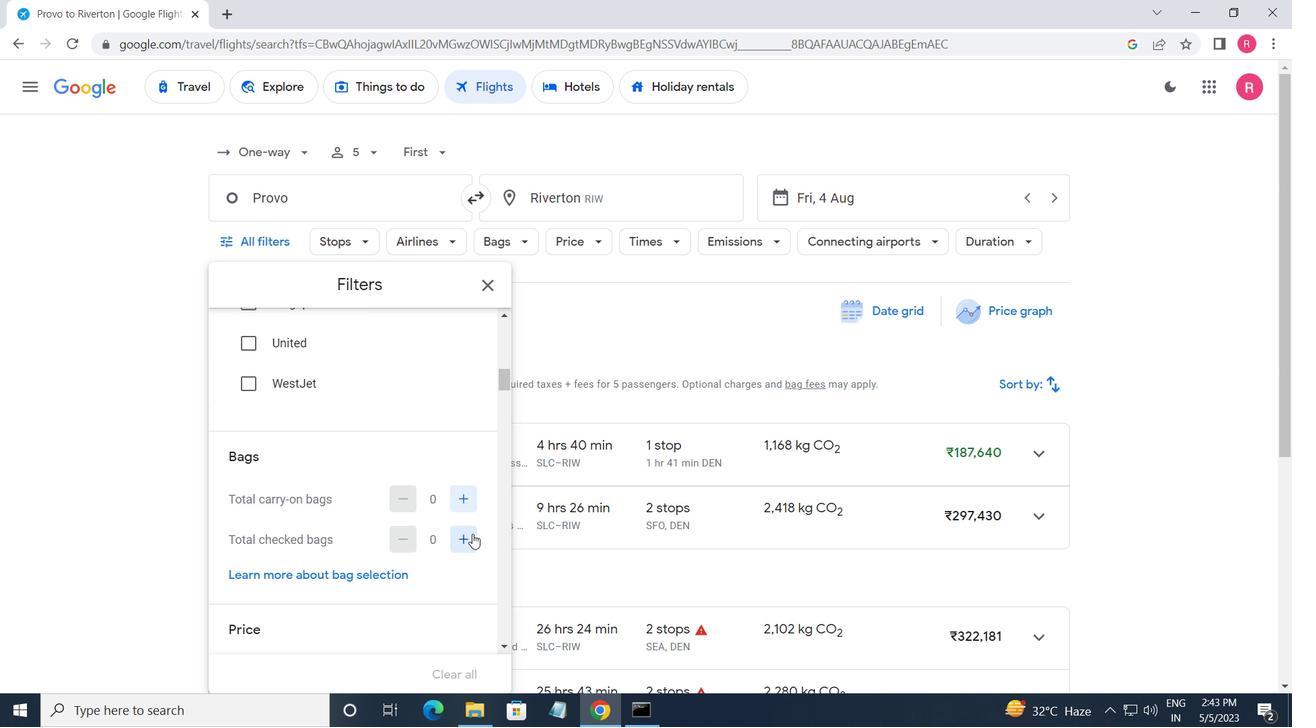
Action: Mouse pressed left at (473, 536)
Screenshot: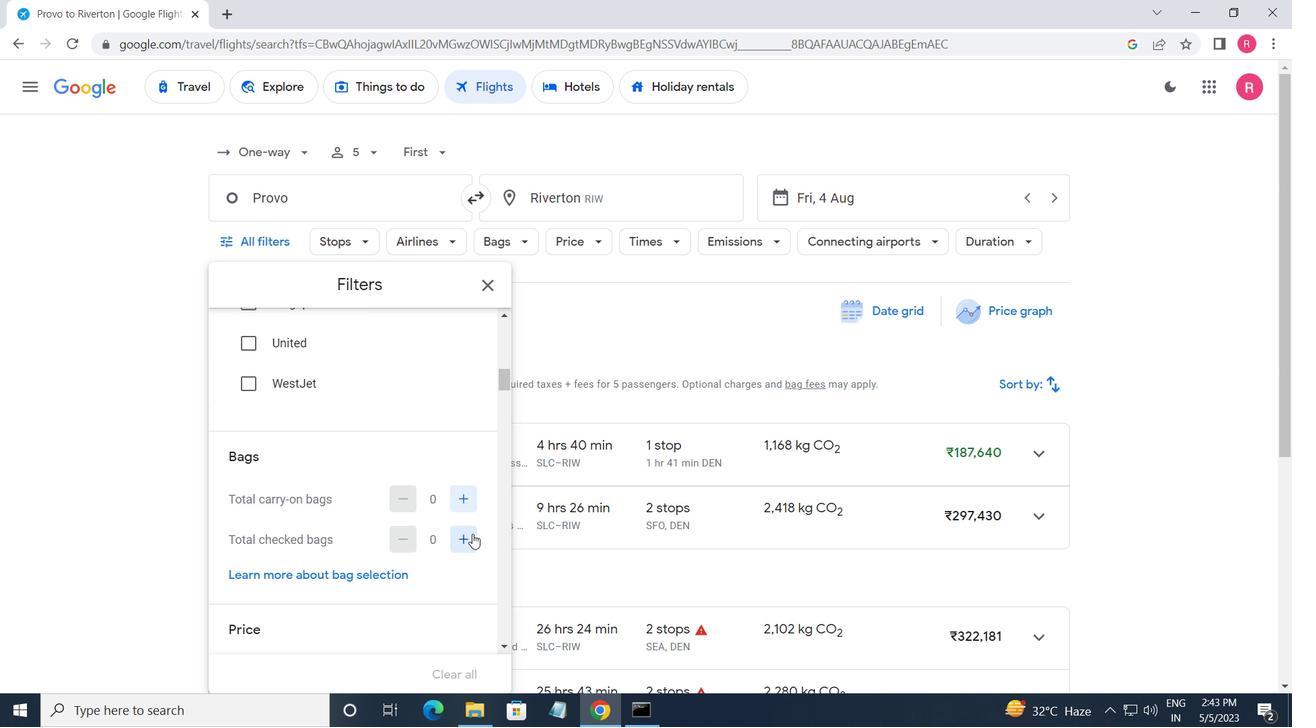 
Action: Mouse pressed left at (473, 536)
Screenshot: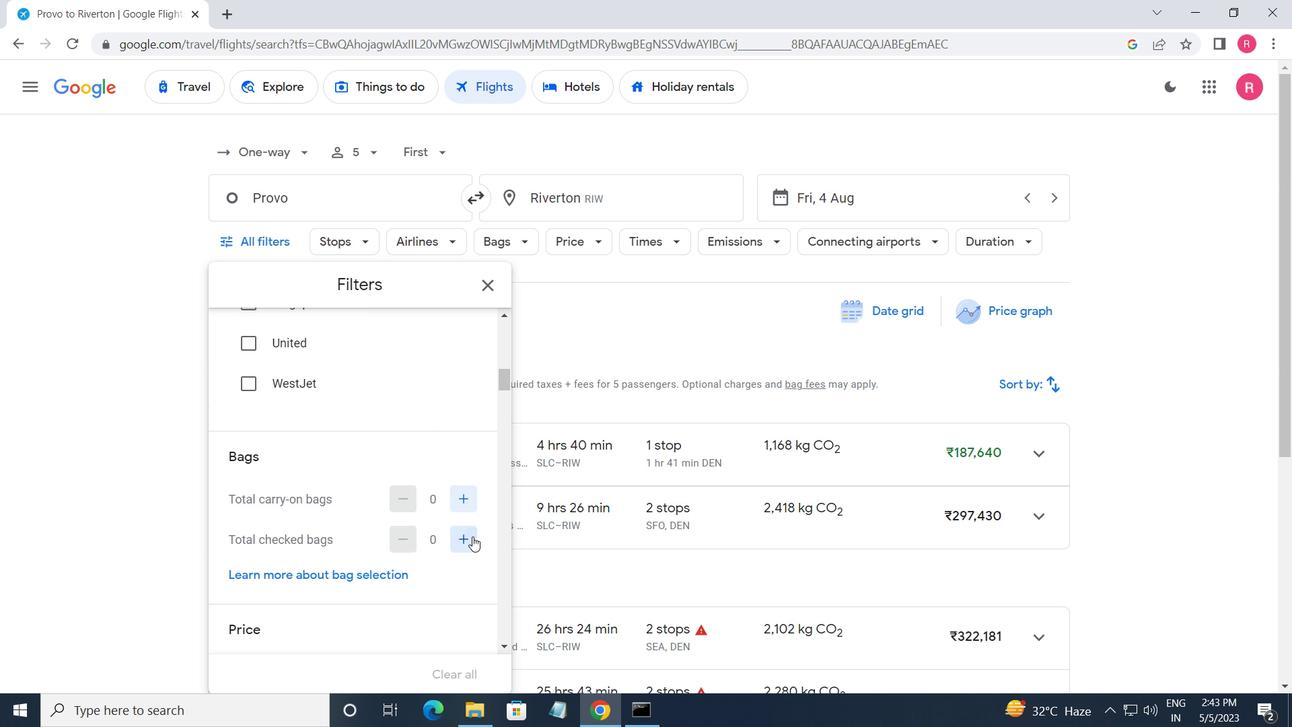 
Action: Mouse moved to (471, 537)
Screenshot: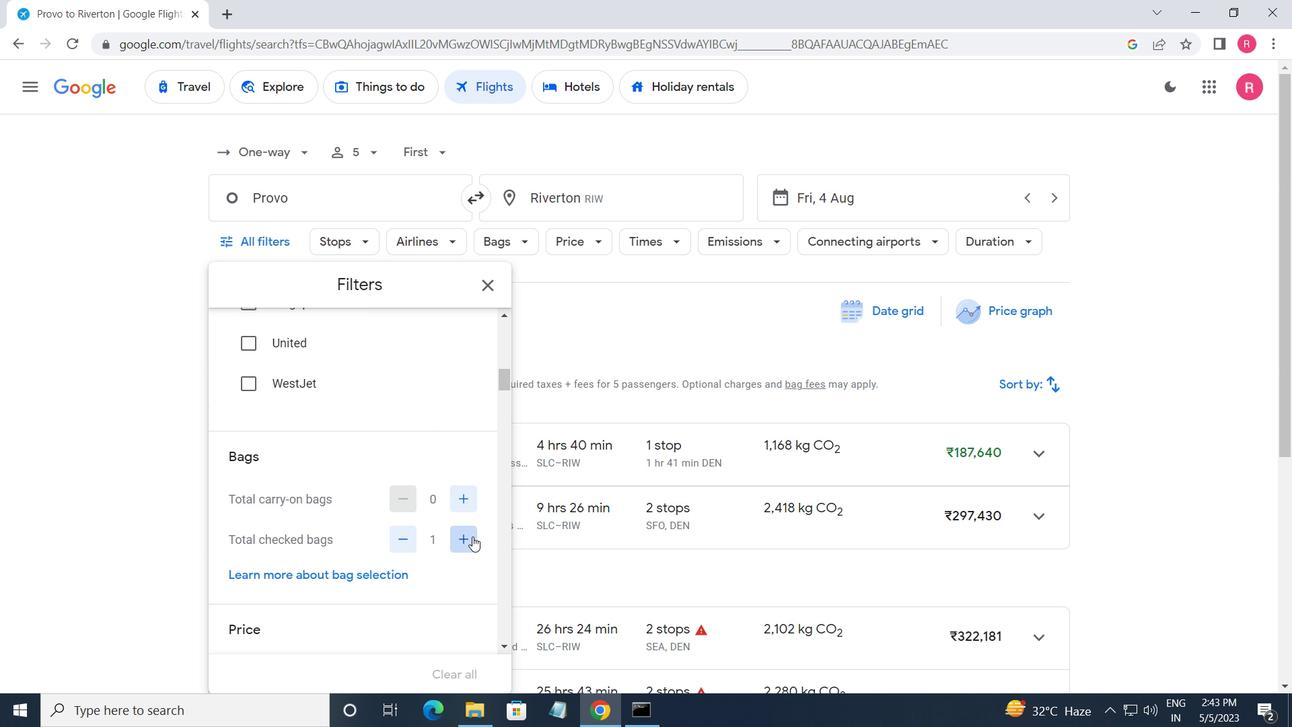 
Action: Mouse pressed left at (471, 537)
Screenshot: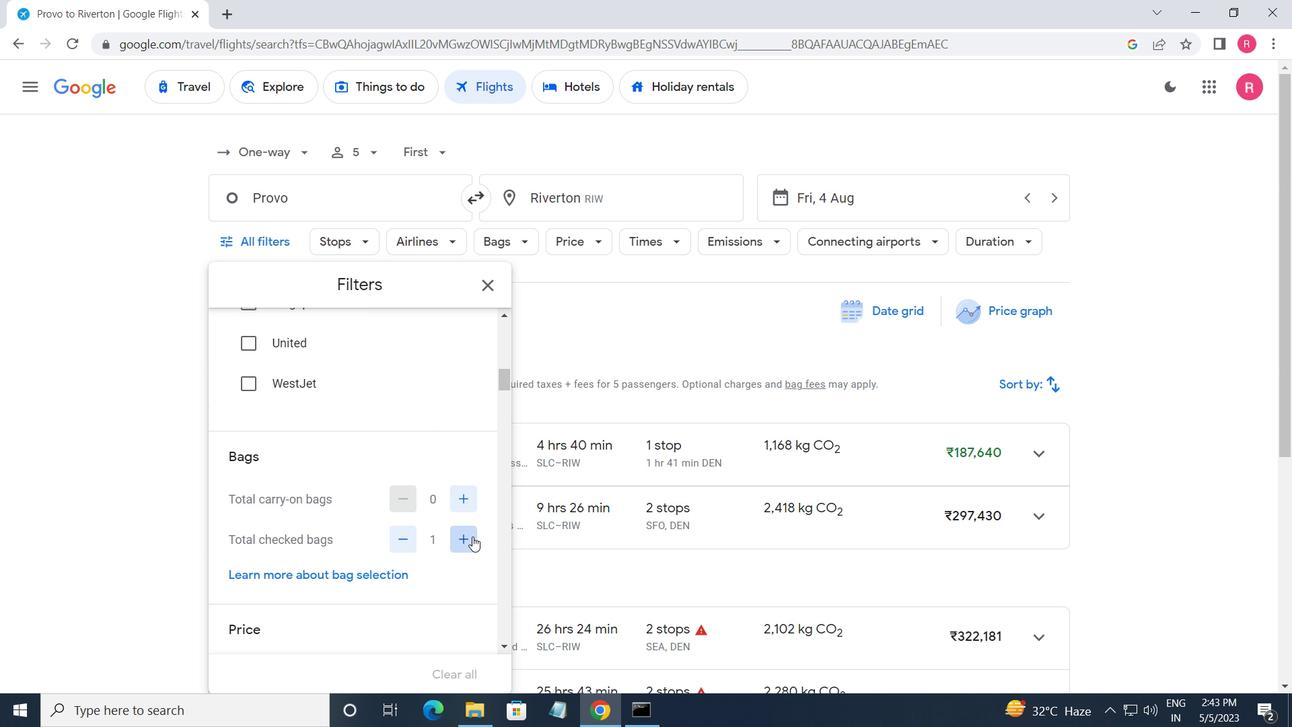 
Action: Mouse moved to (417, 547)
Screenshot: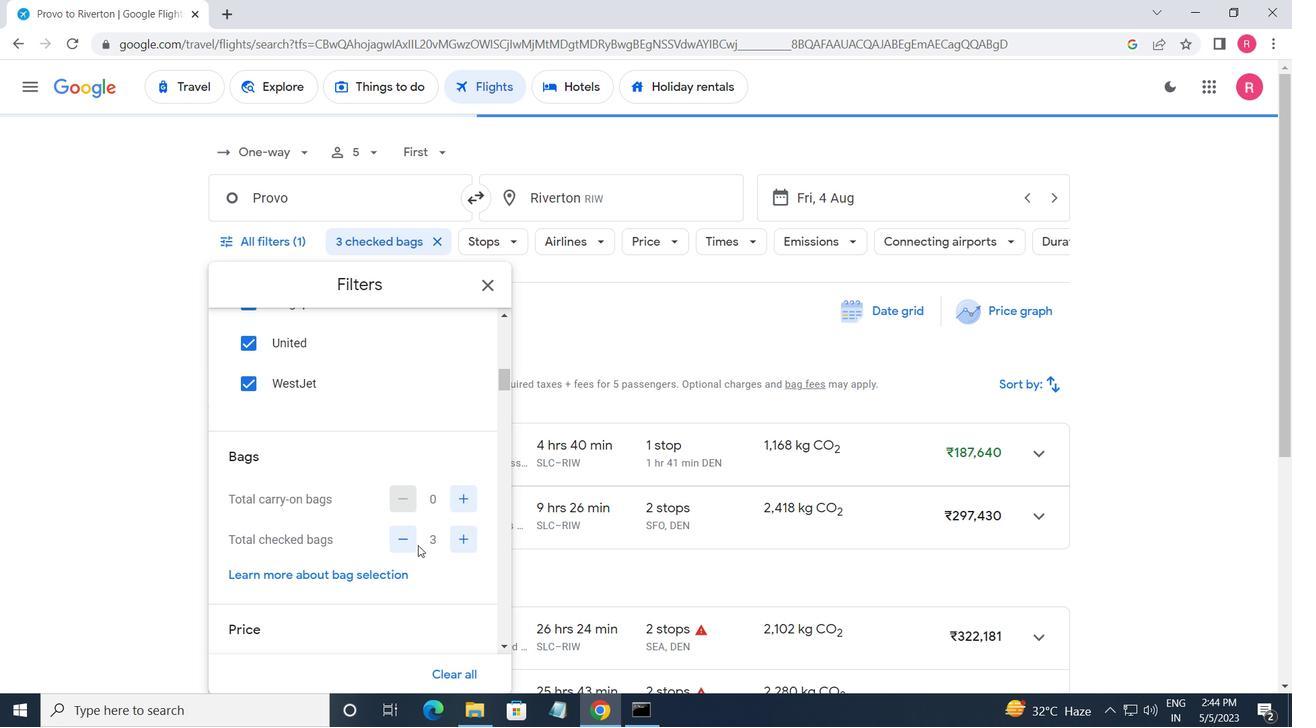 
Action: Mouse scrolled (417, 547) with delta (0, 0)
Screenshot: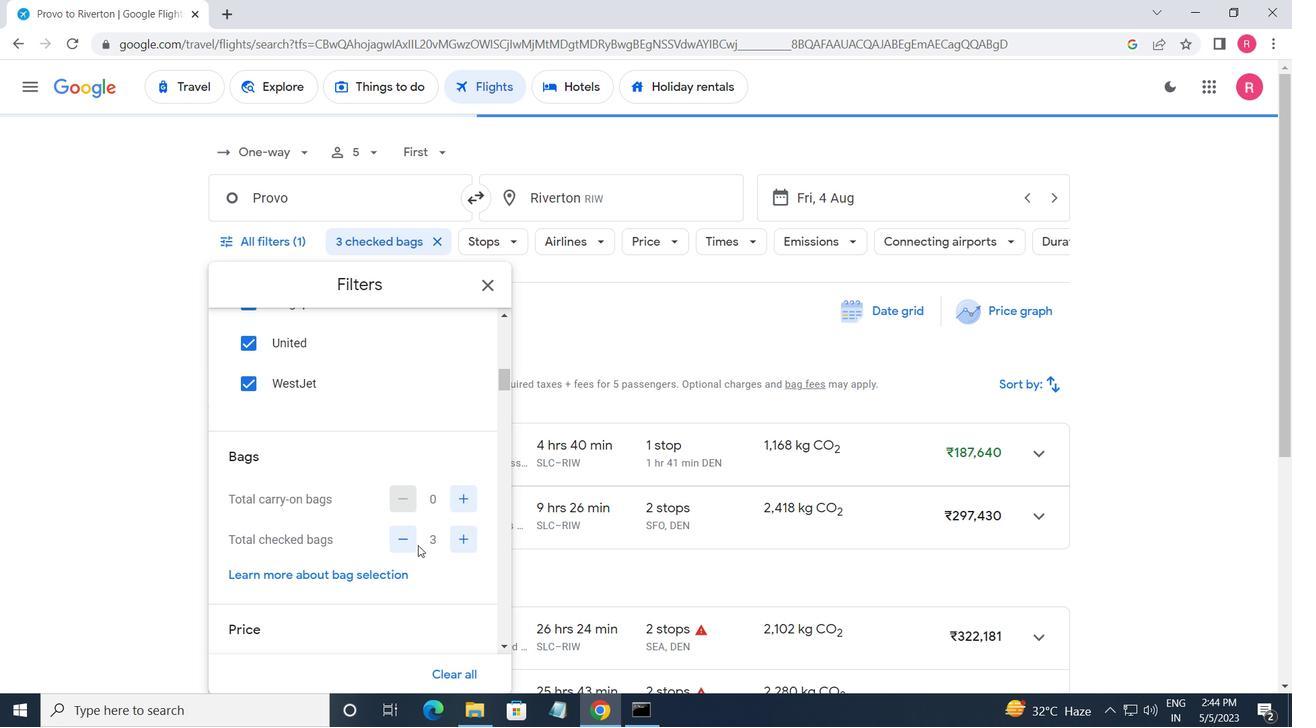 
Action: Mouse moved to (418, 551)
Screenshot: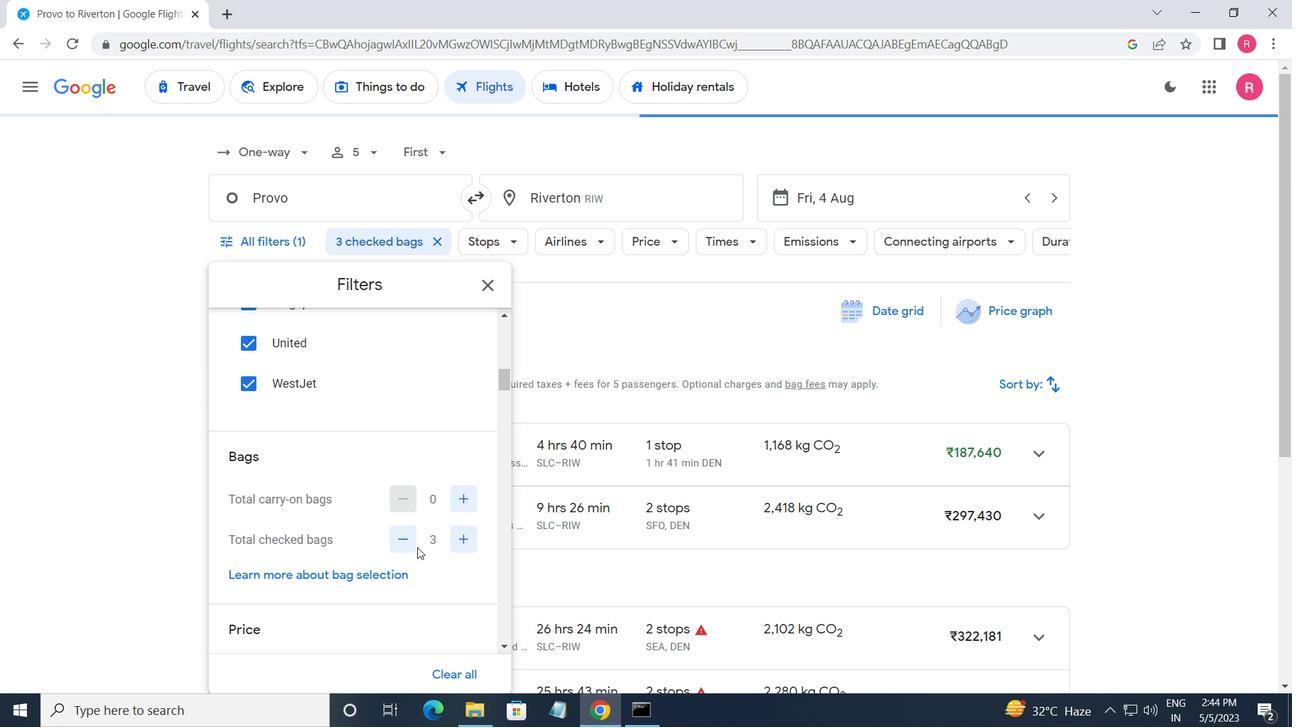
Action: Mouse scrolled (418, 550) with delta (0, 0)
Screenshot: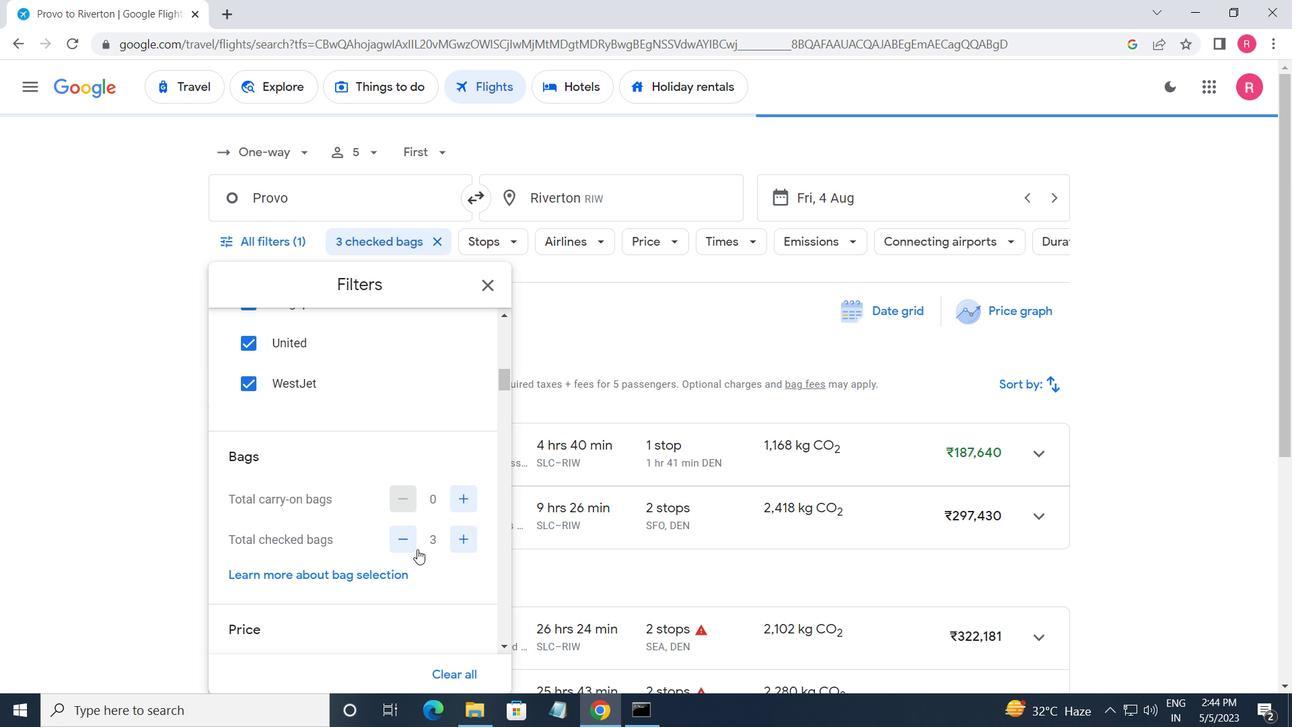 
Action: Mouse moved to (420, 554)
Screenshot: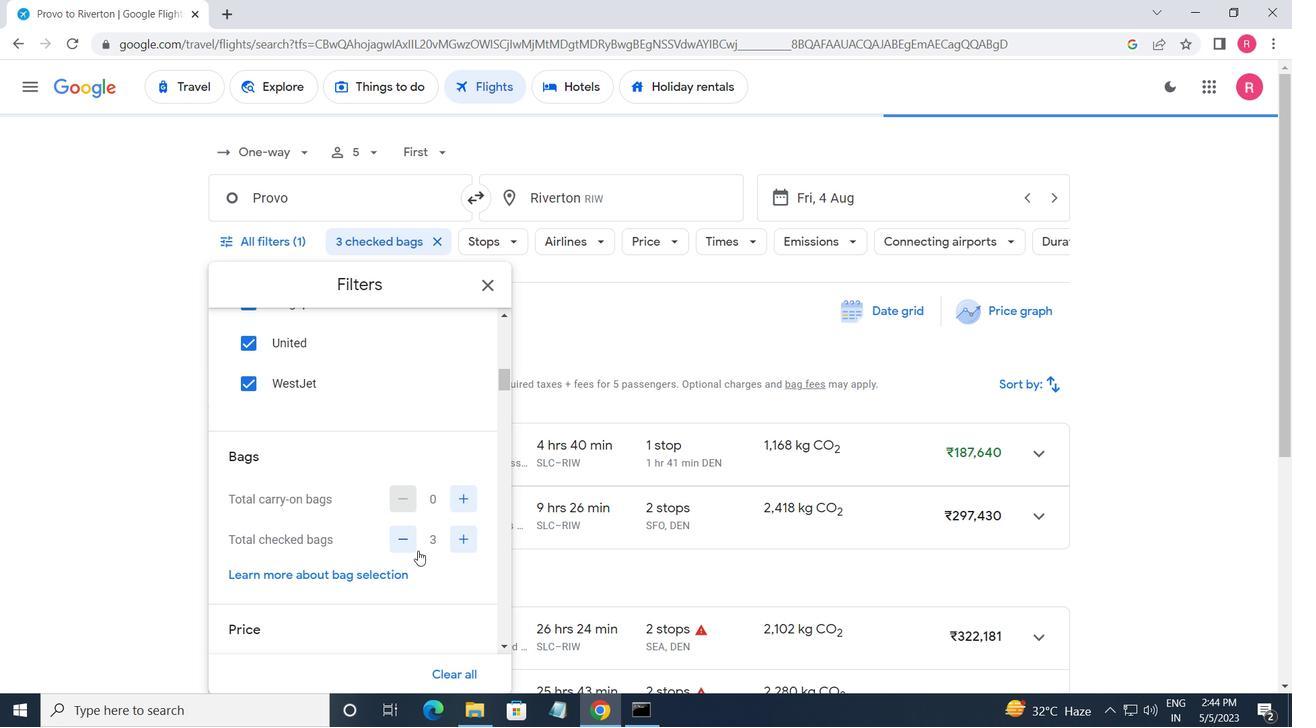 
Action: Mouse scrolled (420, 553) with delta (0, 0)
Screenshot: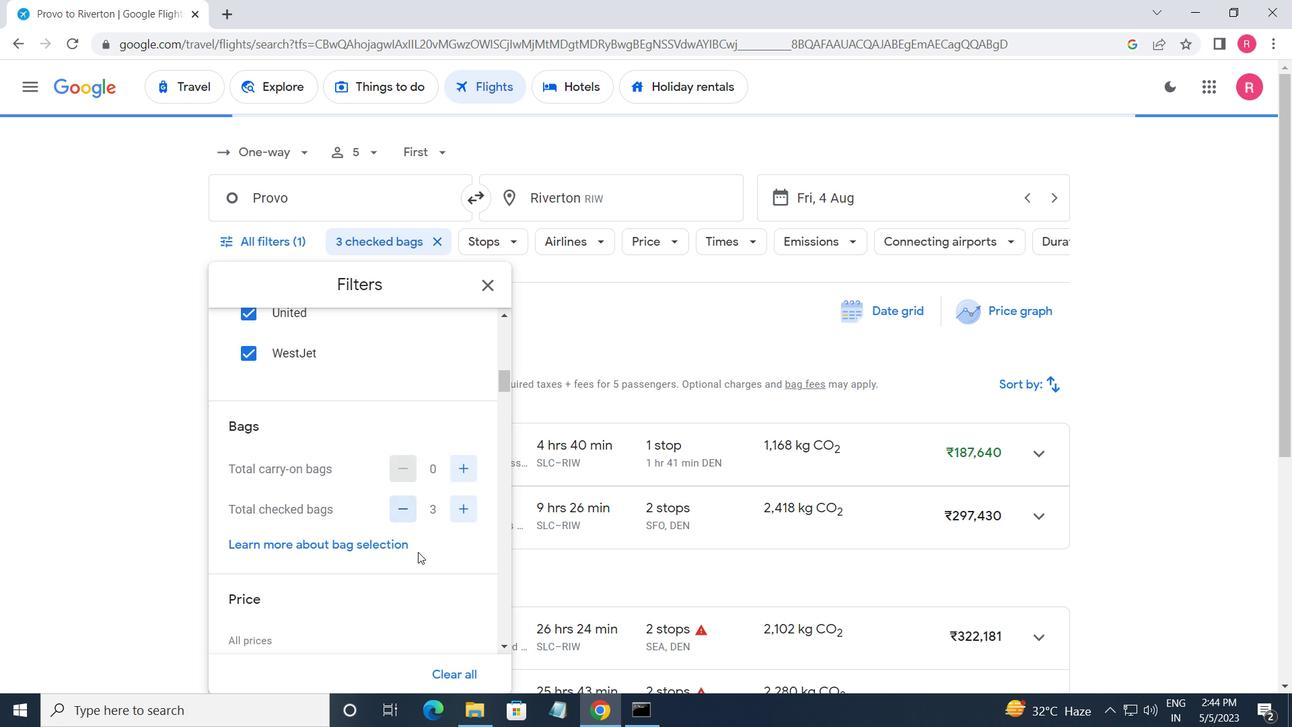
Action: Mouse moved to (473, 467)
Screenshot: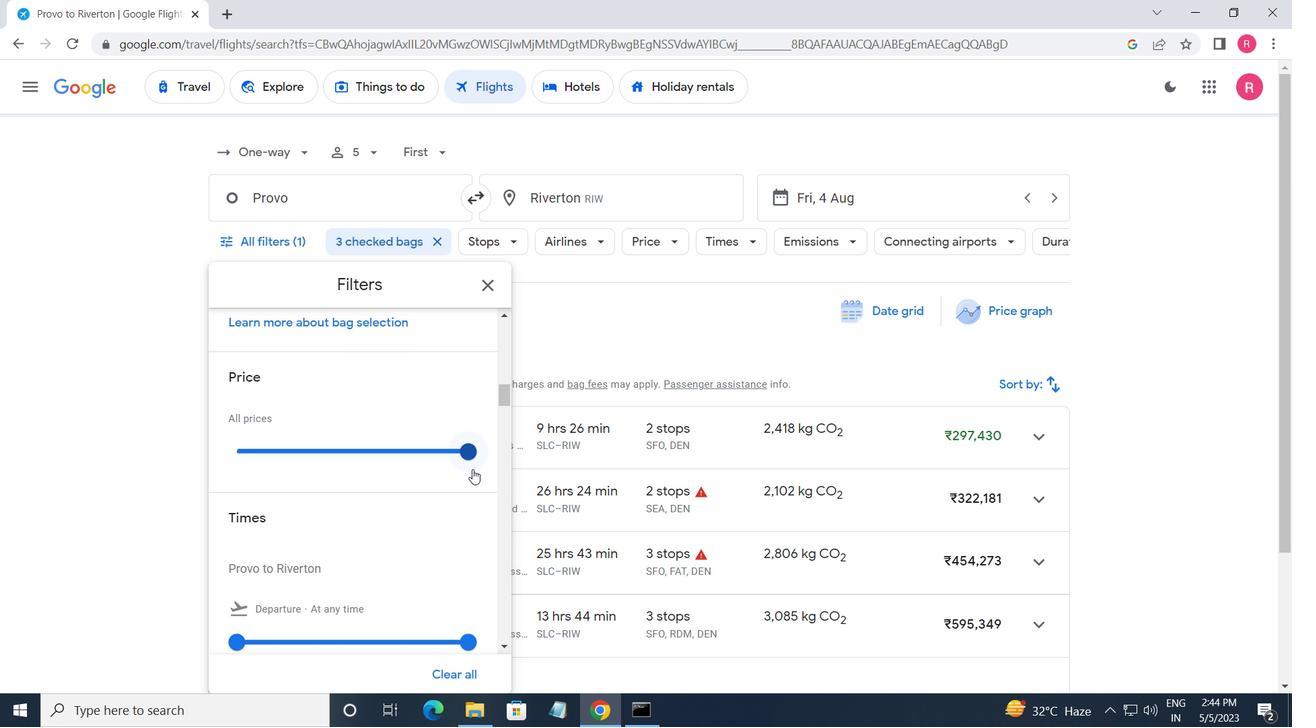 
Action: Mouse pressed left at (473, 467)
Screenshot: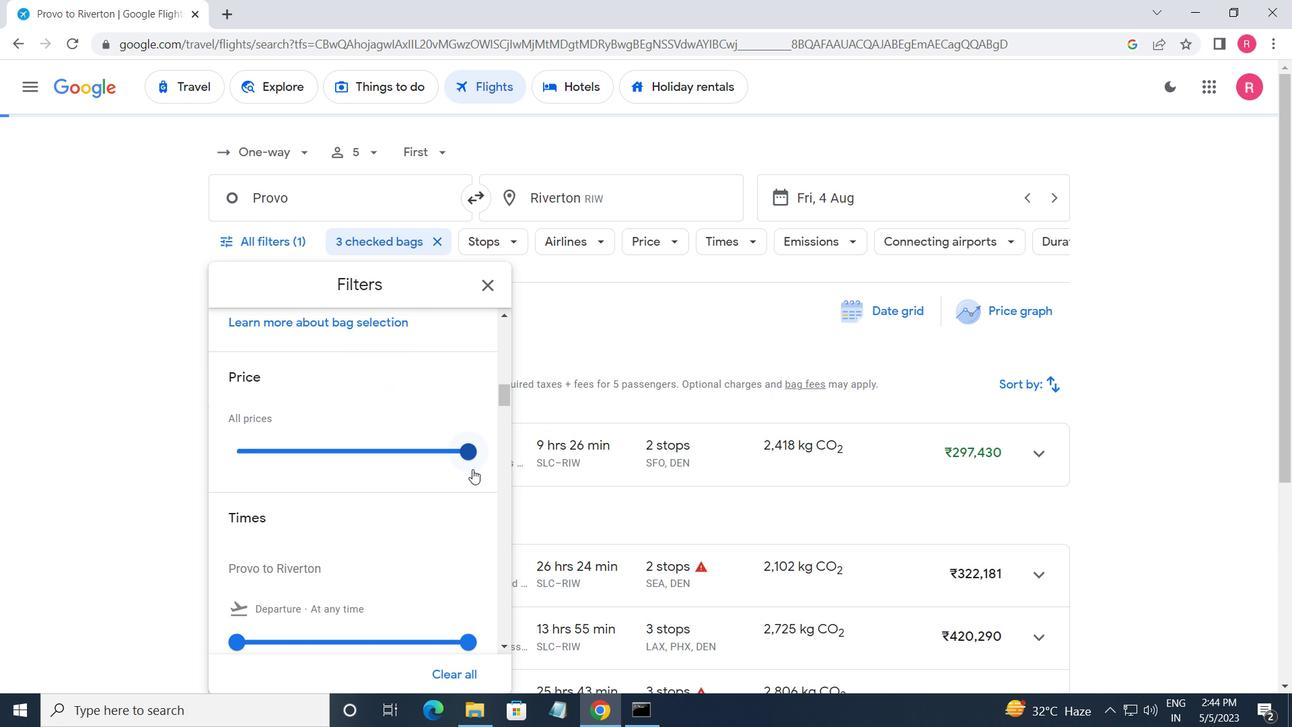 
Action: Mouse moved to (206, 521)
Screenshot: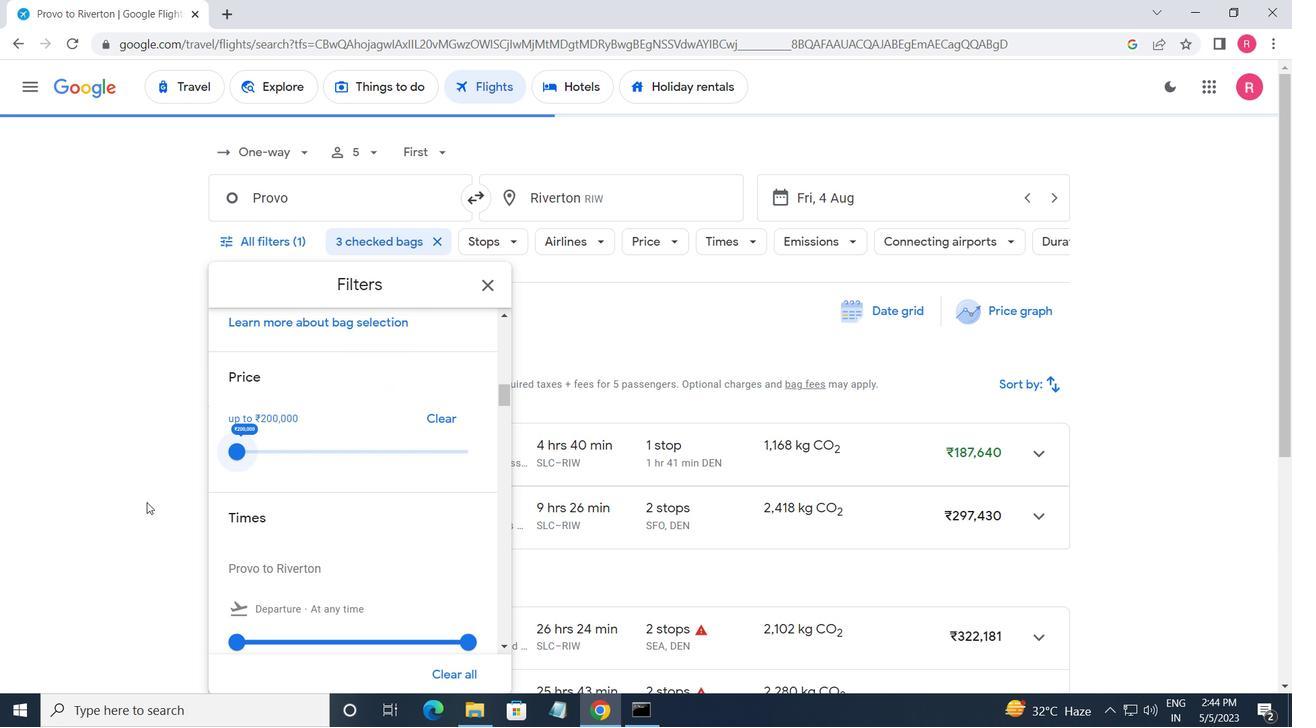
Action: Mouse scrolled (206, 521) with delta (0, 0)
Screenshot: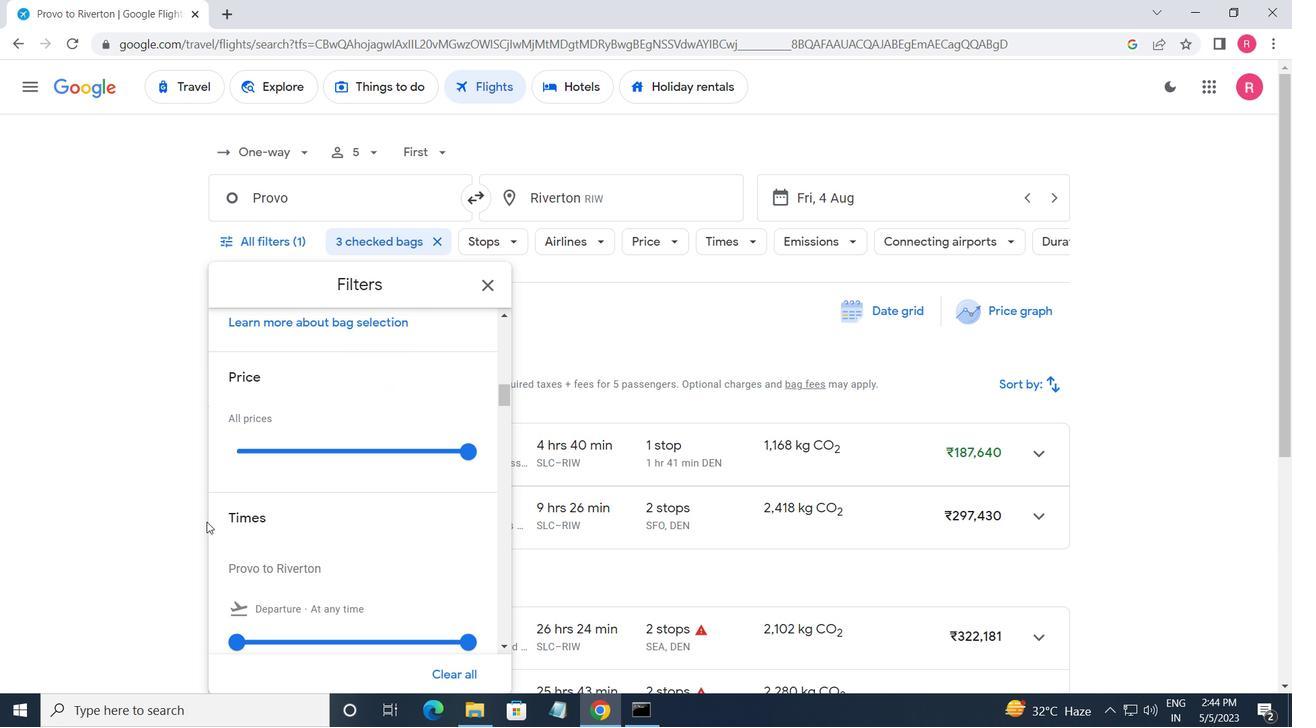 
Action: Mouse scrolled (206, 521) with delta (0, 0)
Screenshot: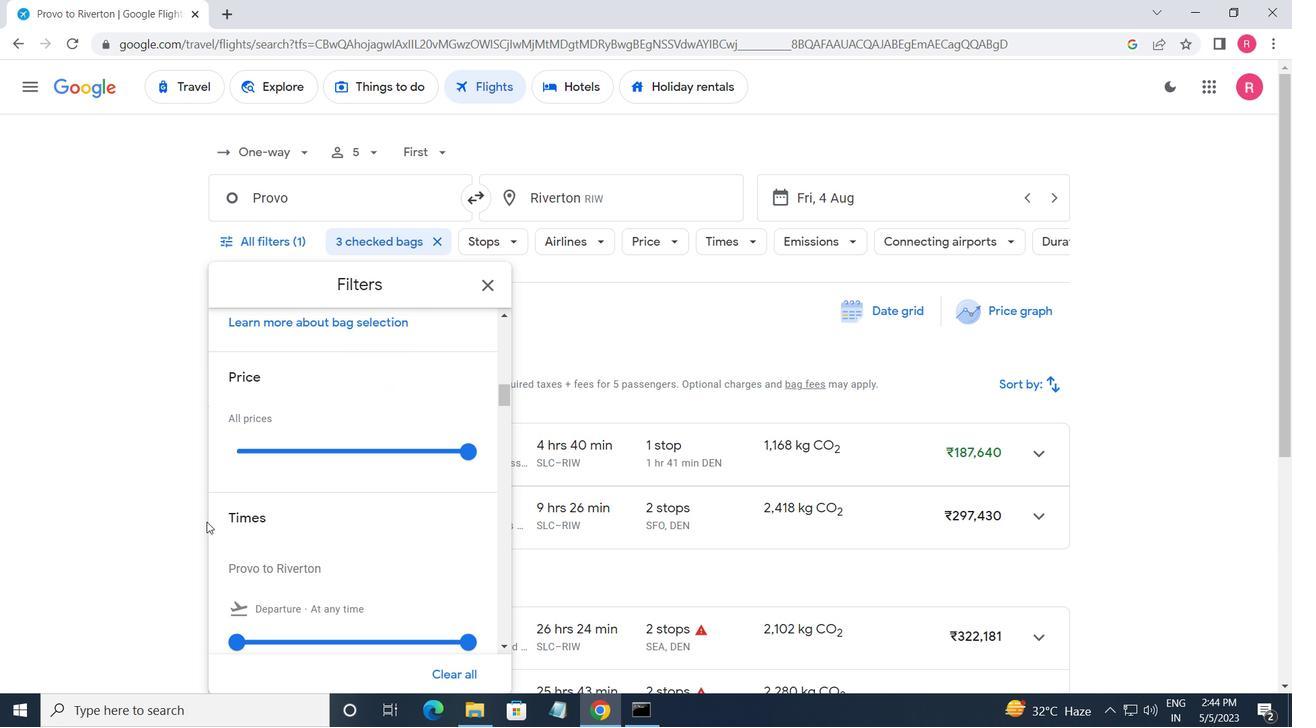 
Action: Mouse moved to (239, 475)
Screenshot: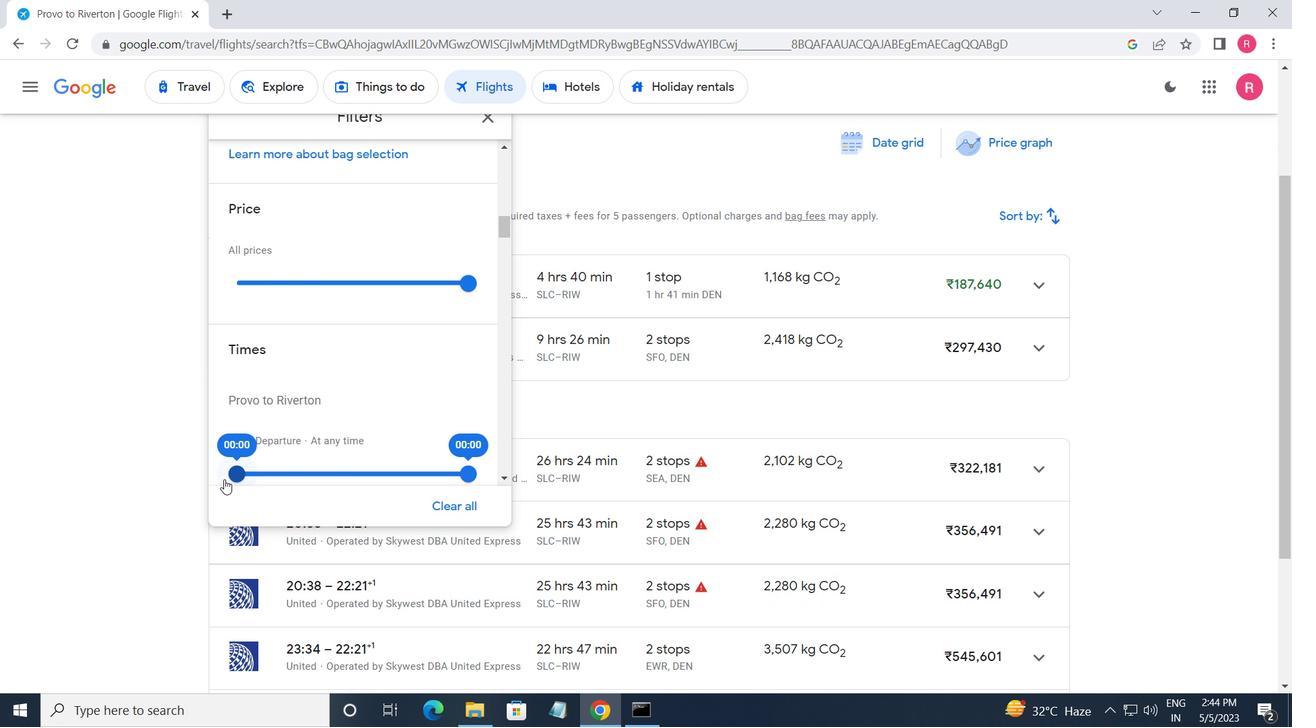 
Action: Mouse pressed left at (239, 475)
Screenshot: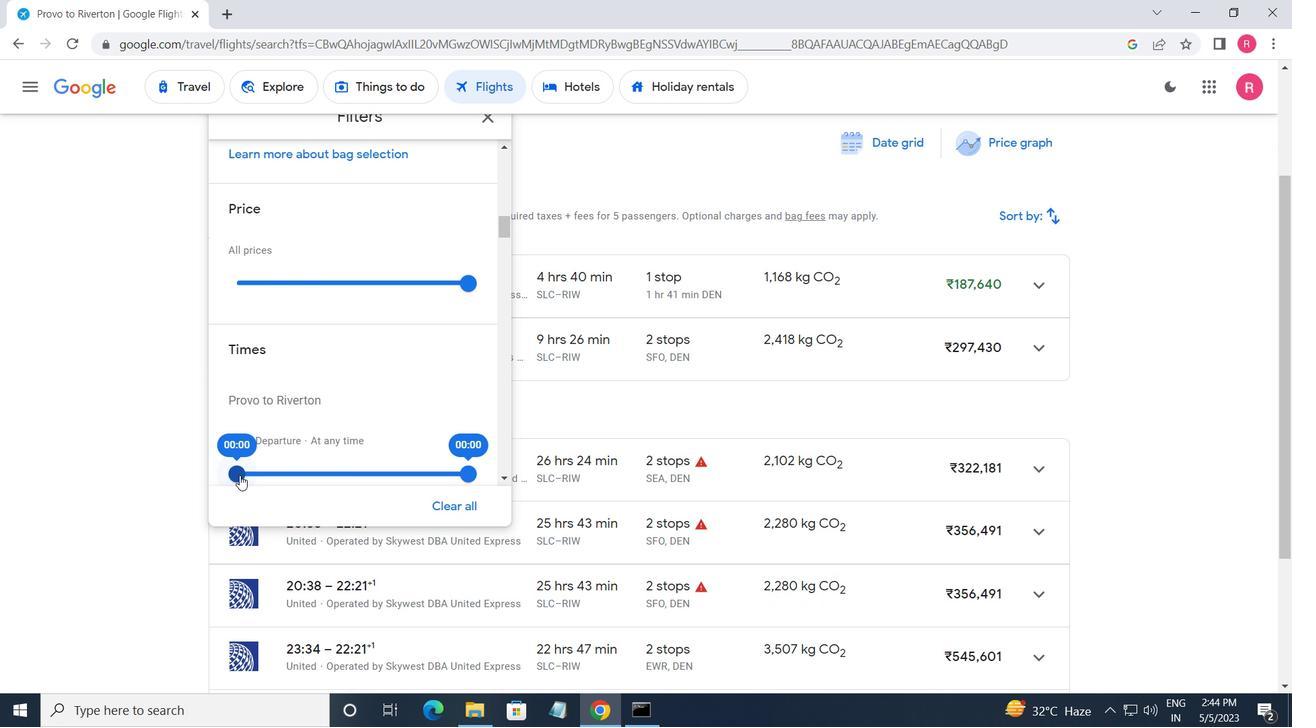 
Action: Mouse moved to (493, 125)
Screenshot: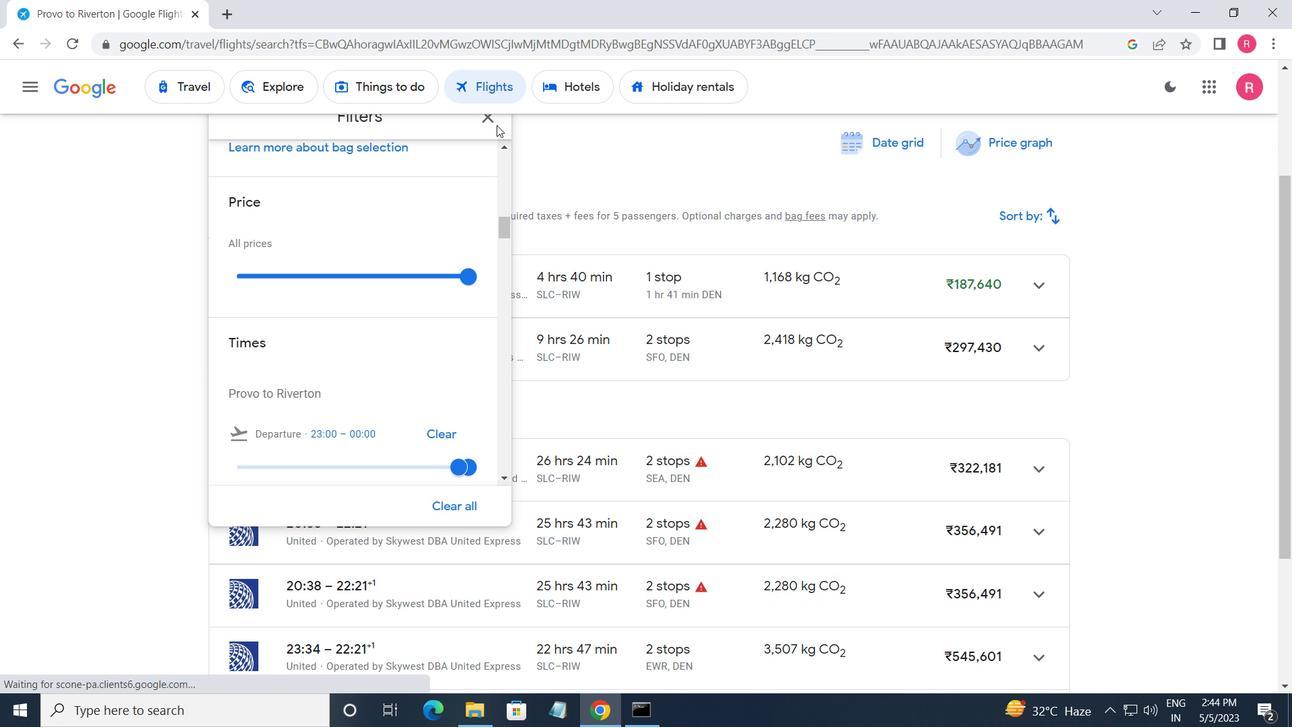 
Action: Mouse pressed left at (493, 125)
Screenshot: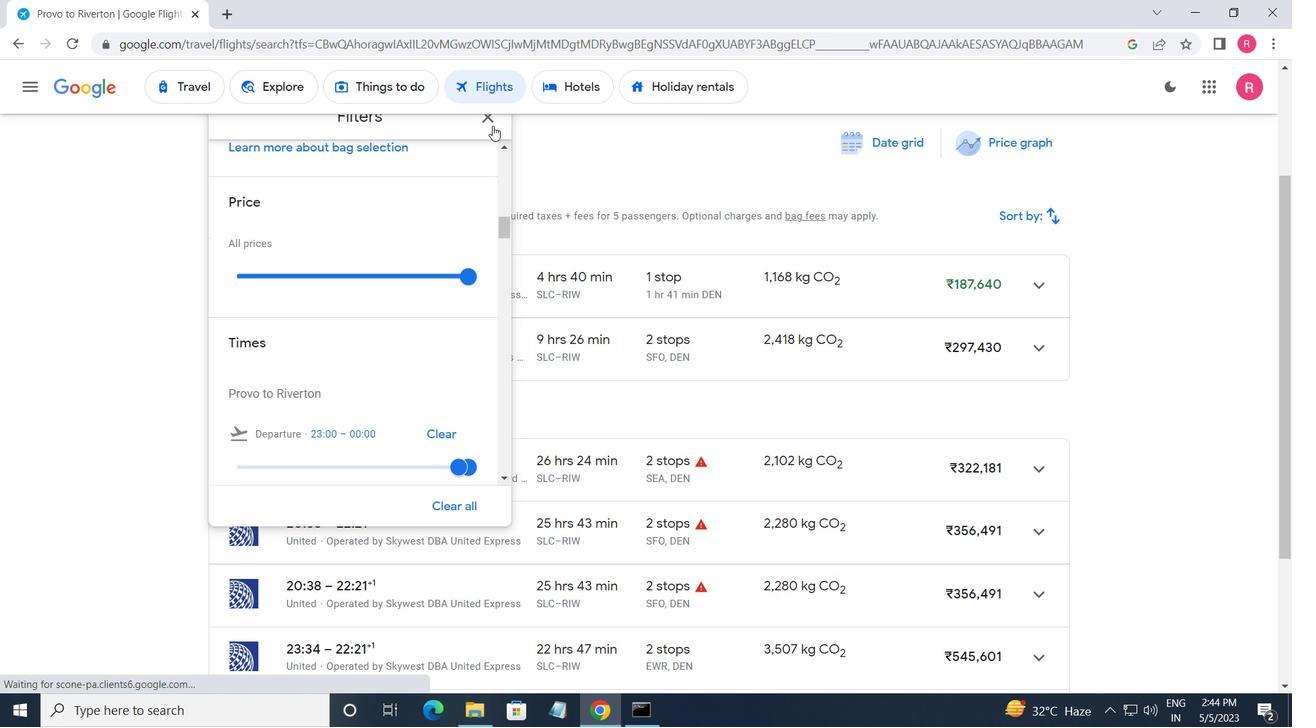 
Action: Mouse moved to (415, 285)
Screenshot: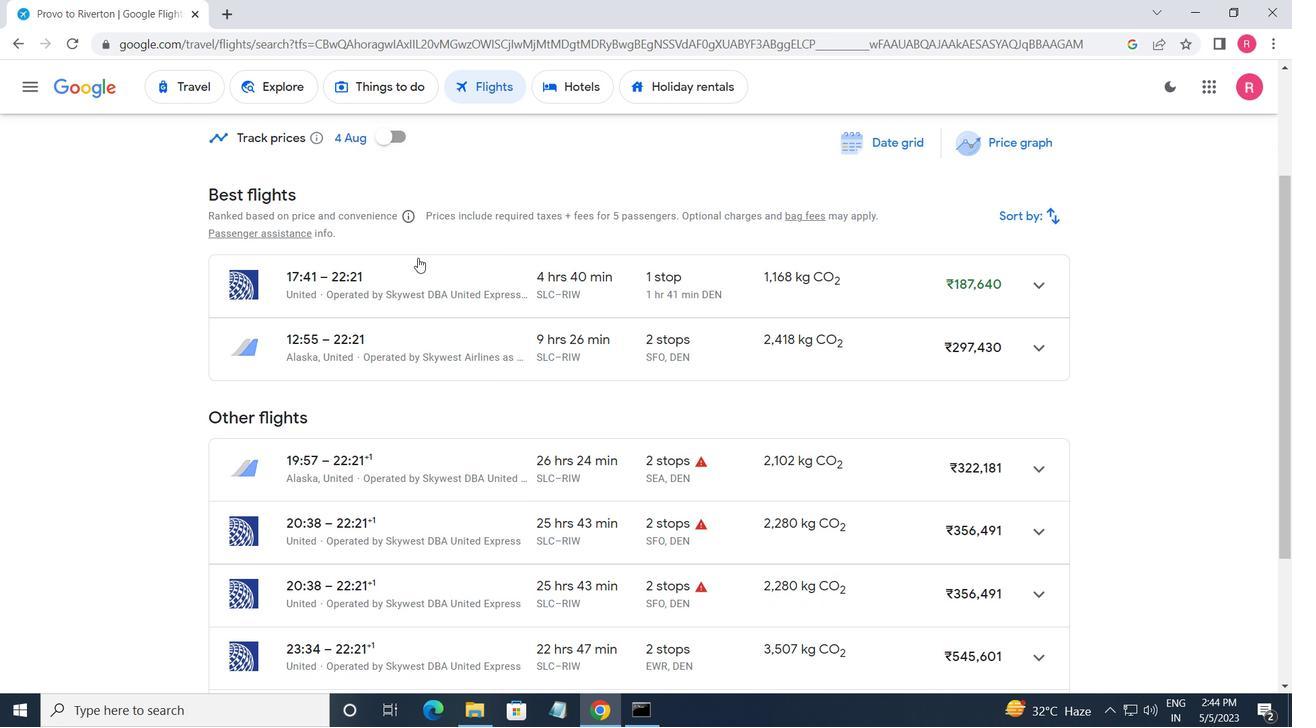 
Action: Mouse scrolled (415, 286) with delta (0, 0)
Screenshot: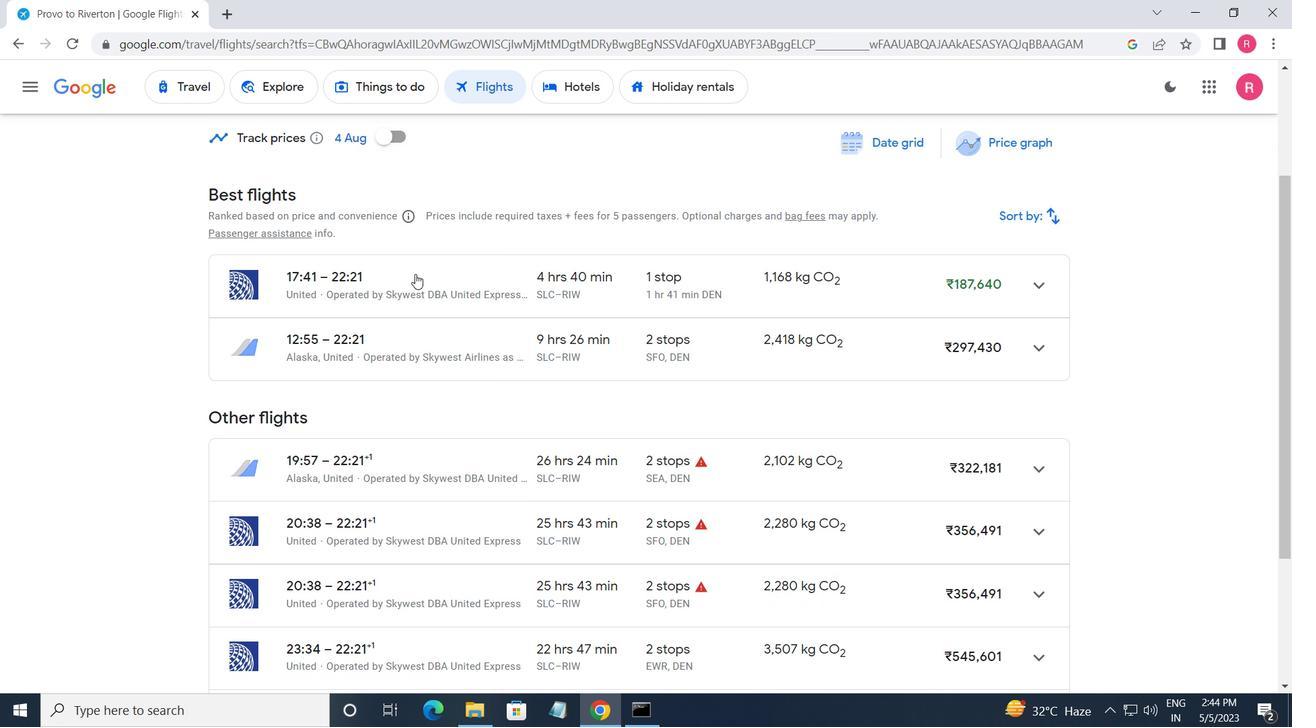
Action: Mouse scrolled (415, 286) with delta (0, 0)
Screenshot: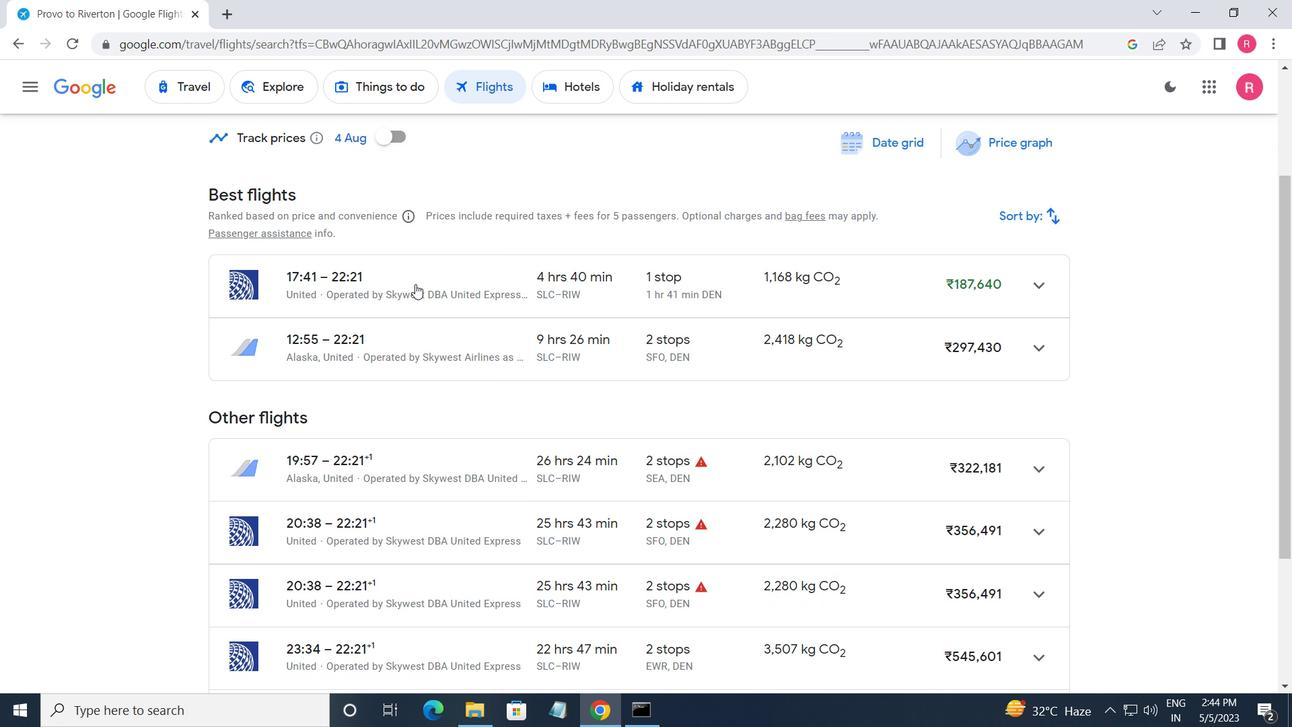 
Action: Mouse scrolled (415, 286) with delta (0, 0)
Screenshot: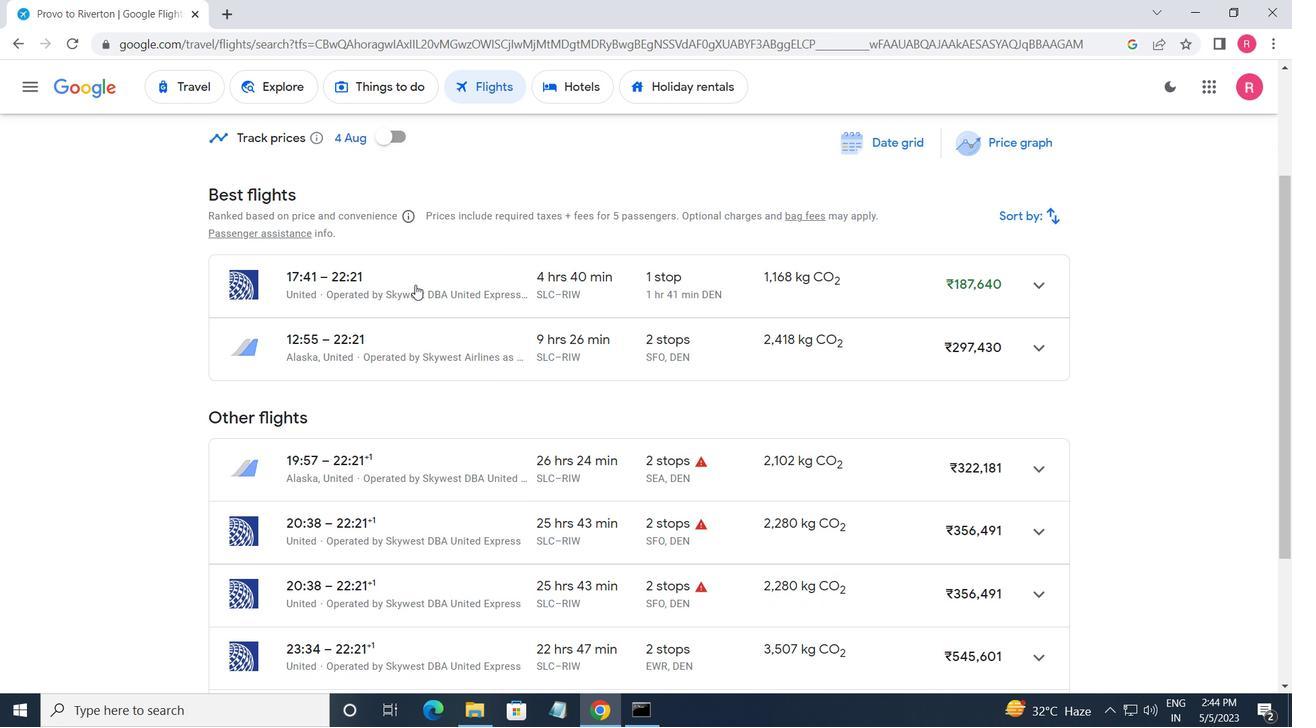 
Action: Mouse scrolled (415, 286) with delta (0, 0)
Screenshot: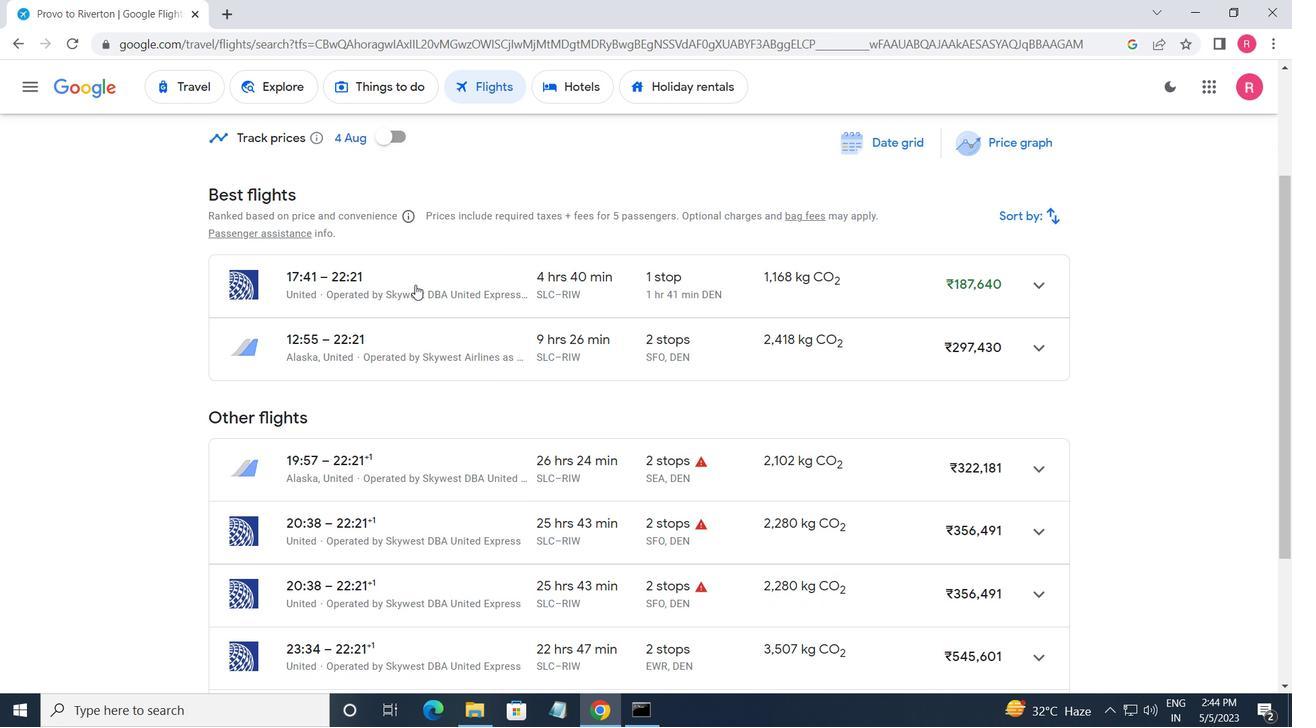 
Action: Mouse scrolled (415, 286) with delta (0, 0)
Screenshot: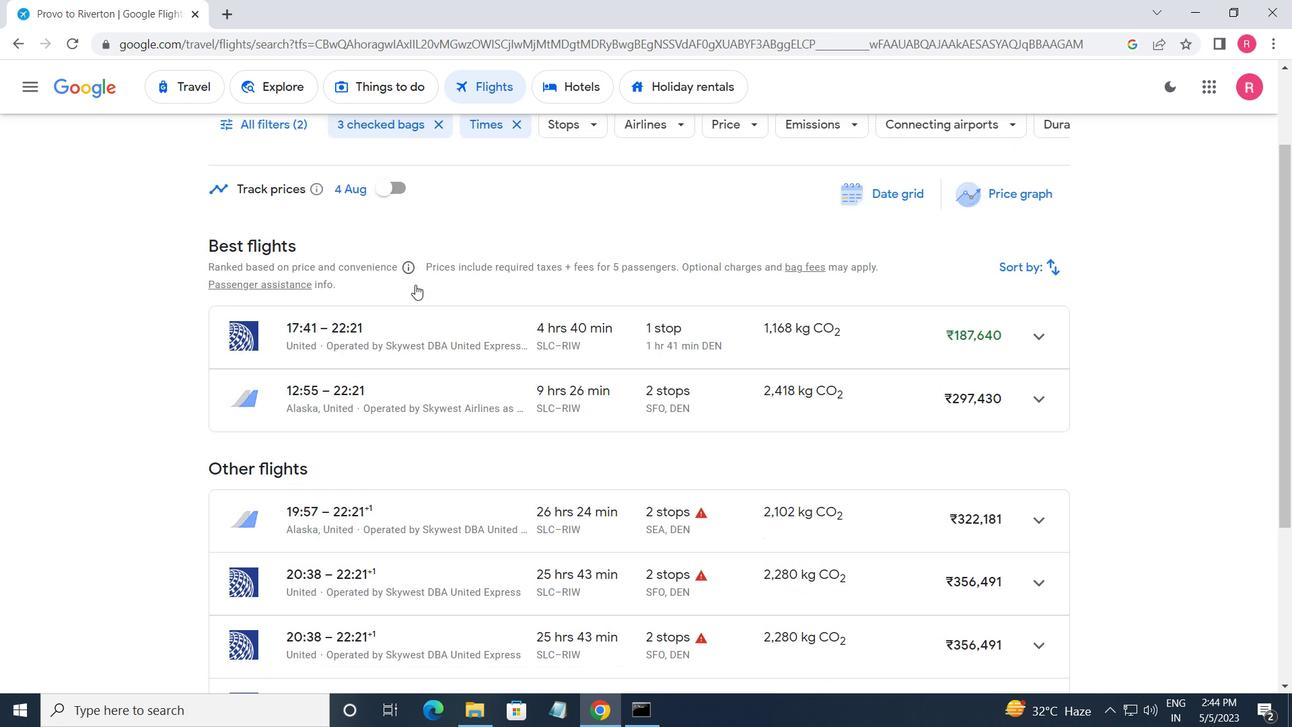 
